 Task: Look for space in Upper Hutt, New Zealand from 12th August, 2023 to 16th August, 2023 for 8 adults in price range Rs.10000 to Rs.16000. Place can be private room with 8 bedrooms having 8 beds and 8 bathrooms. Property type can be house, flat, guest house, hotel. Amenities needed are: wifi, TV, free parkinig on premises, gym, breakfast. Booking option can be shelf check-in. Required host language is English.
Action: Mouse pressed left at (524, 101)
Screenshot: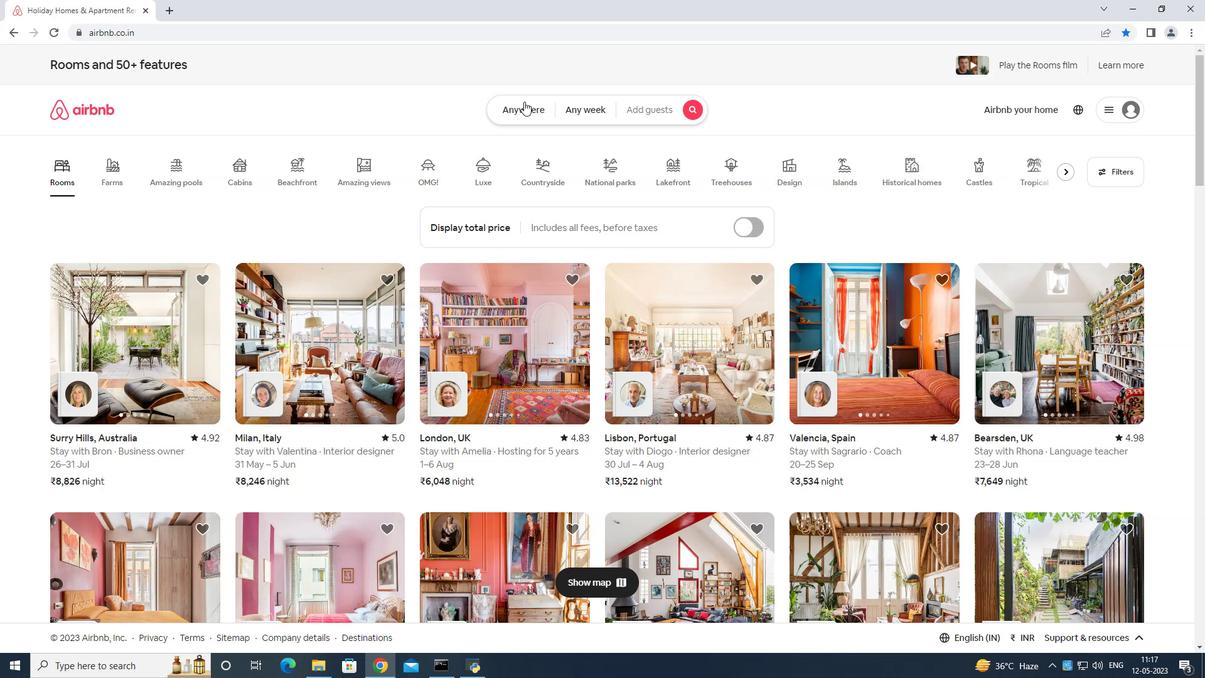 
Action: Mouse moved to (489, 149)
Screenshot: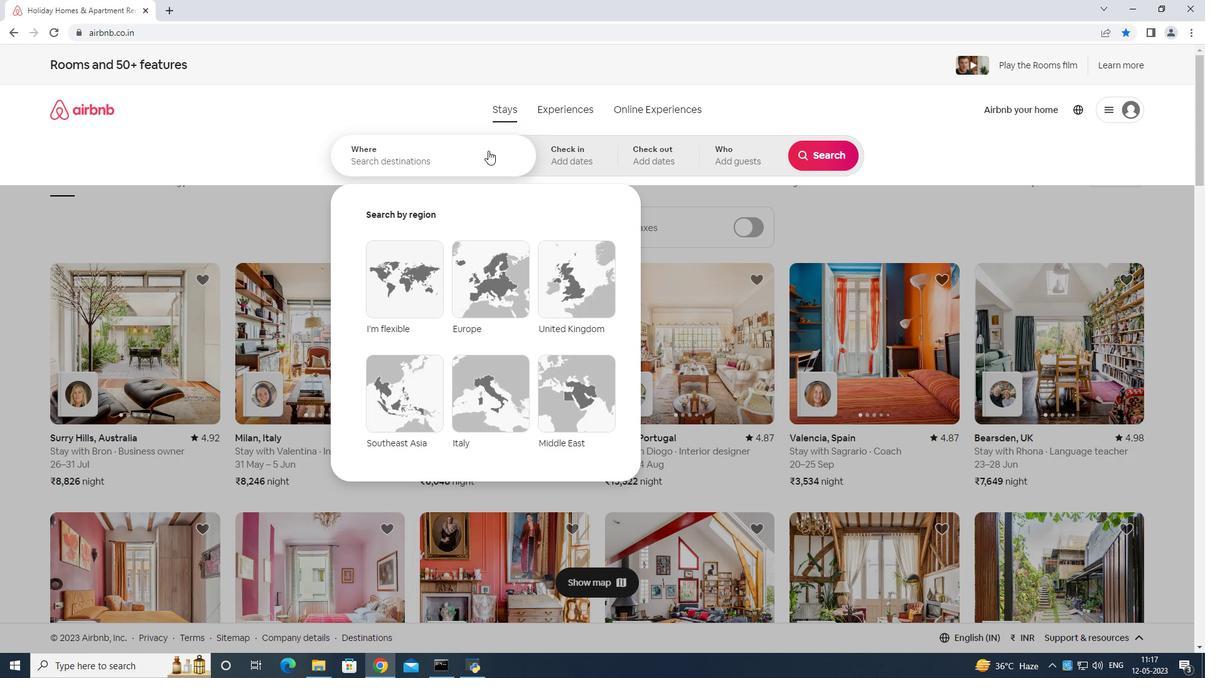 
Action: Mouse pressed left at (489, 149)
Screenshot: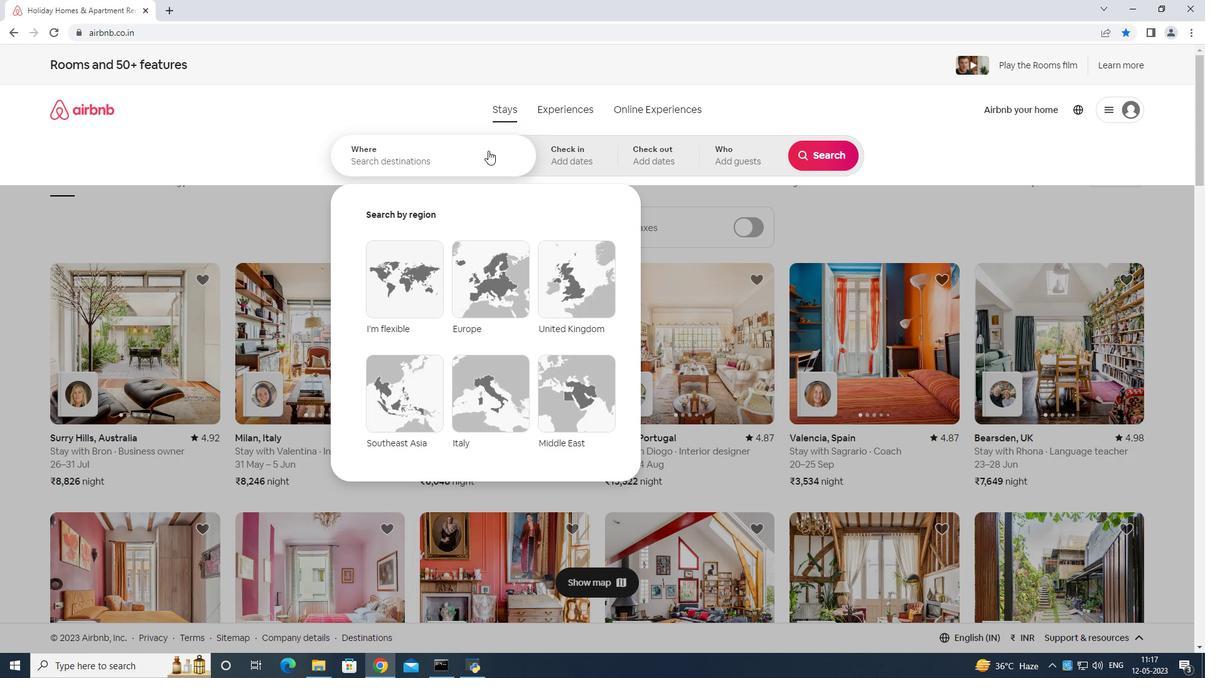 
Action: Mouse moved to (489, 149)
Screenshot: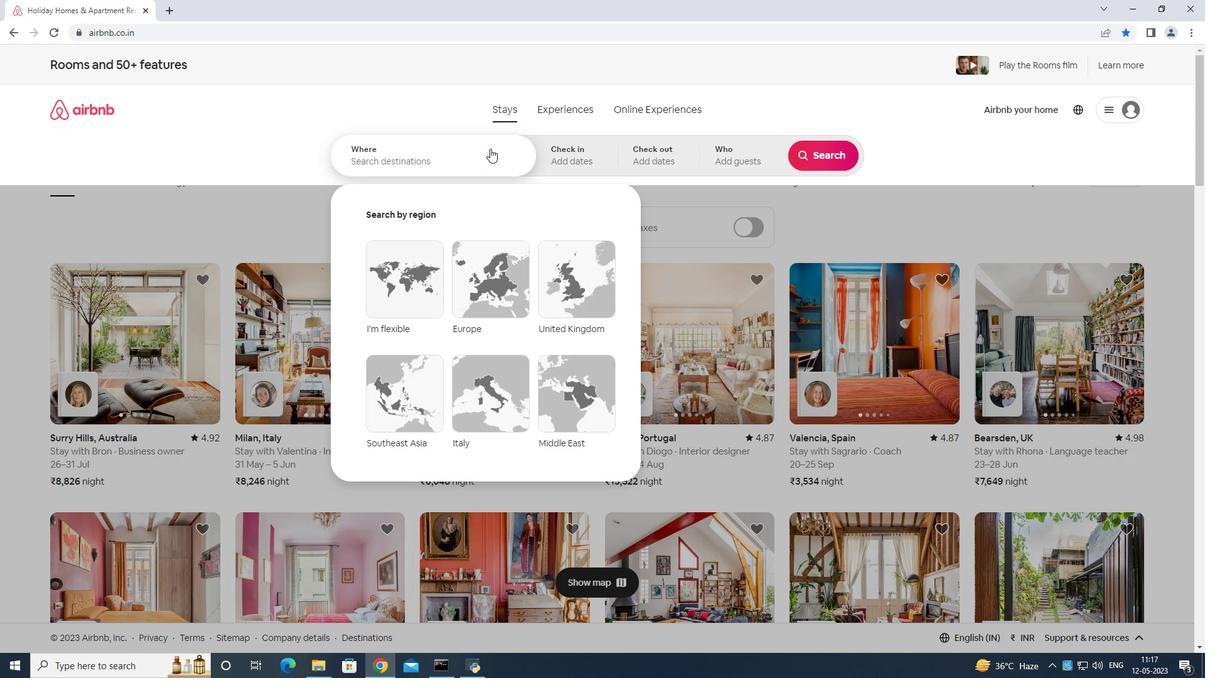 
Action: Key pressed <Key.shift>Upper<Key.space>hutt<Key.space>new<Key.space>zealand<Key.enter>
Screenshot: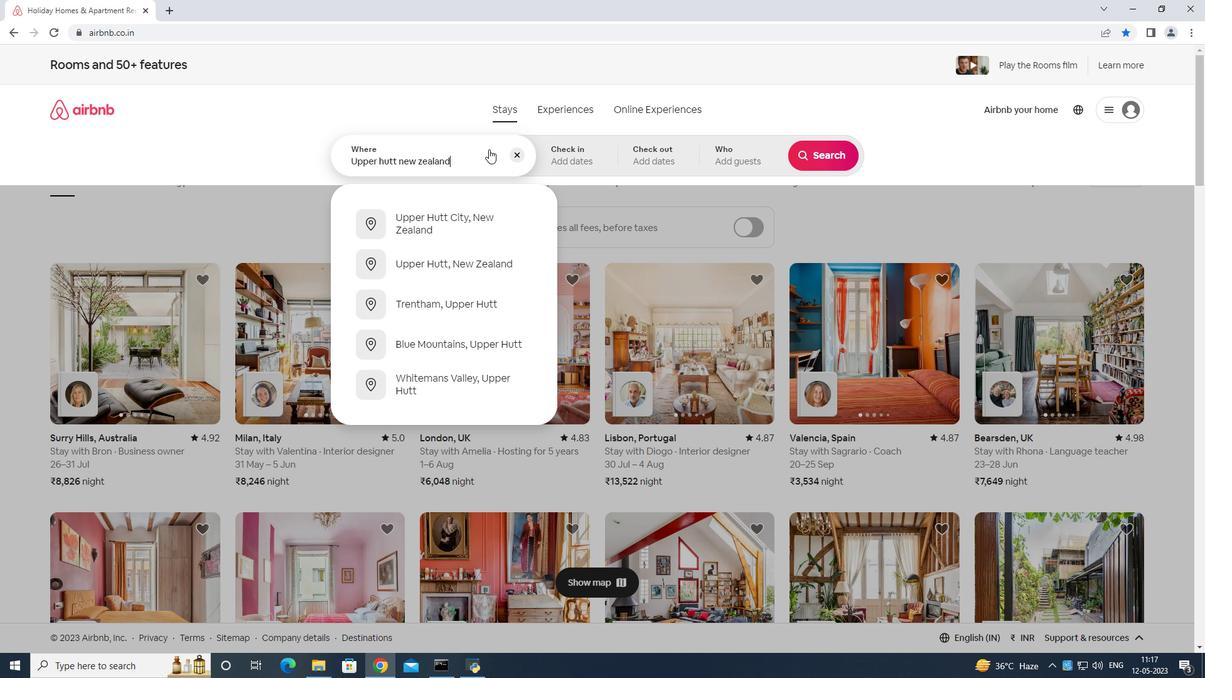 
Action: Mouse moved to (823, 248)
Screenshot: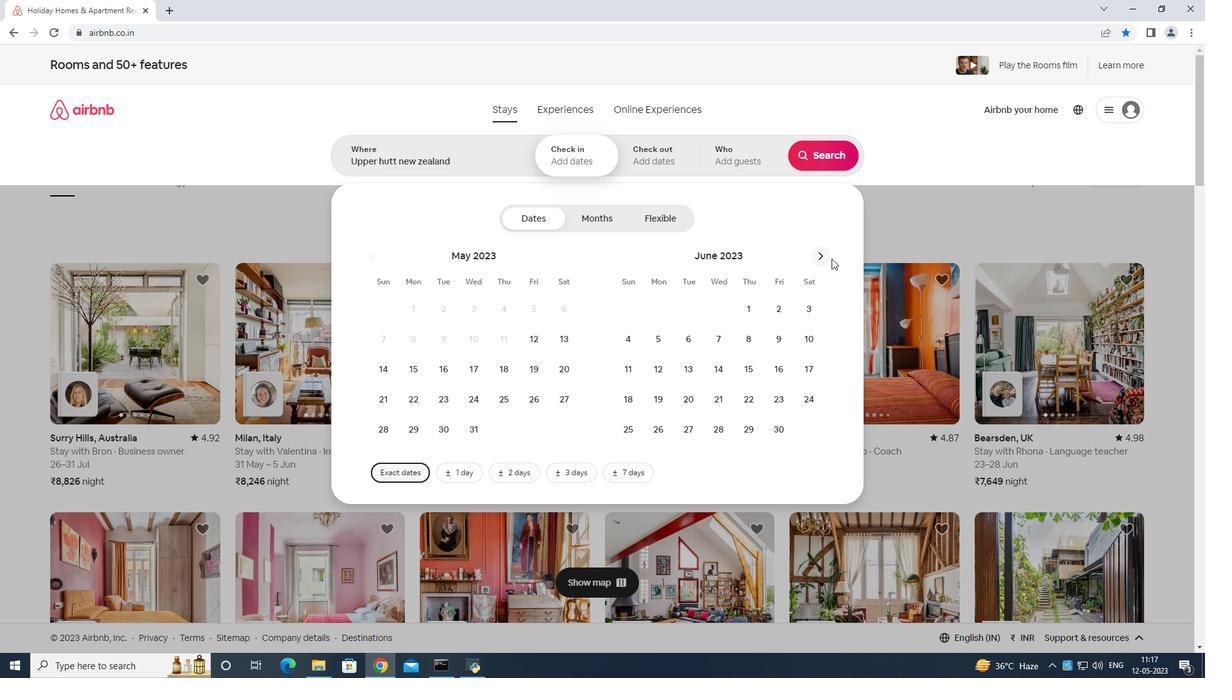 
Action: Mouse pressed left at (823, 248)
Screenshot: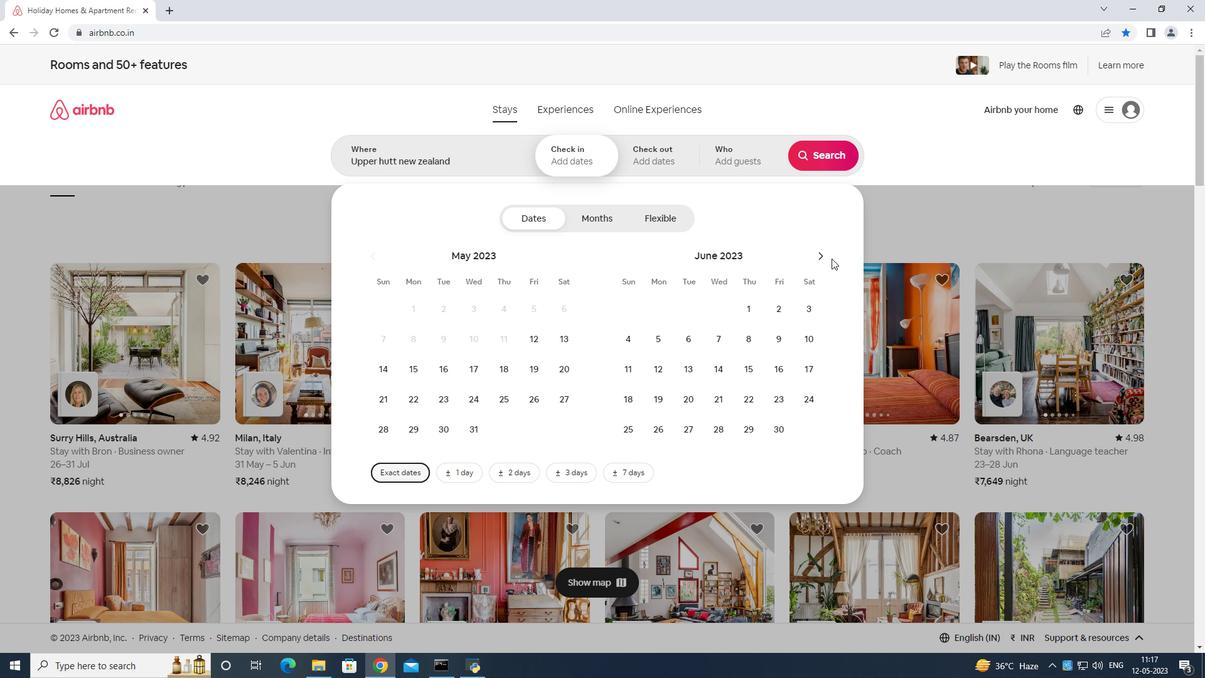 
Action: Mouse moved to (823, 248)
Screenshot: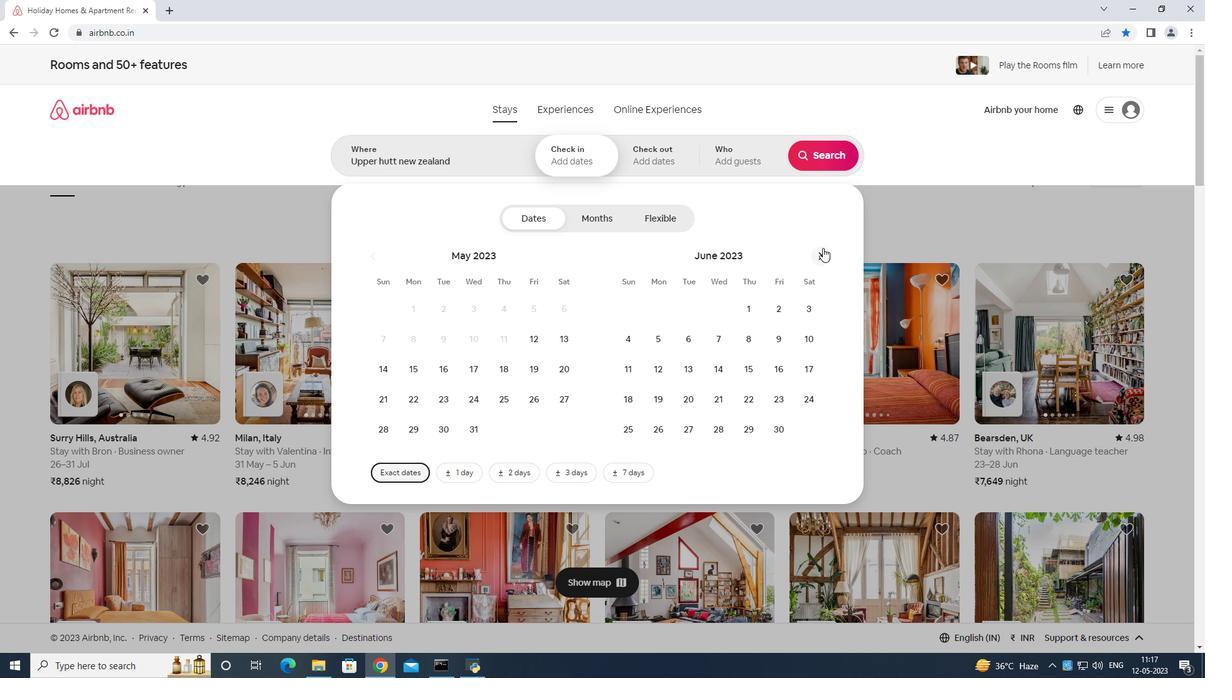
Action: Mouse pressed left at (823, 248)
Screenshot: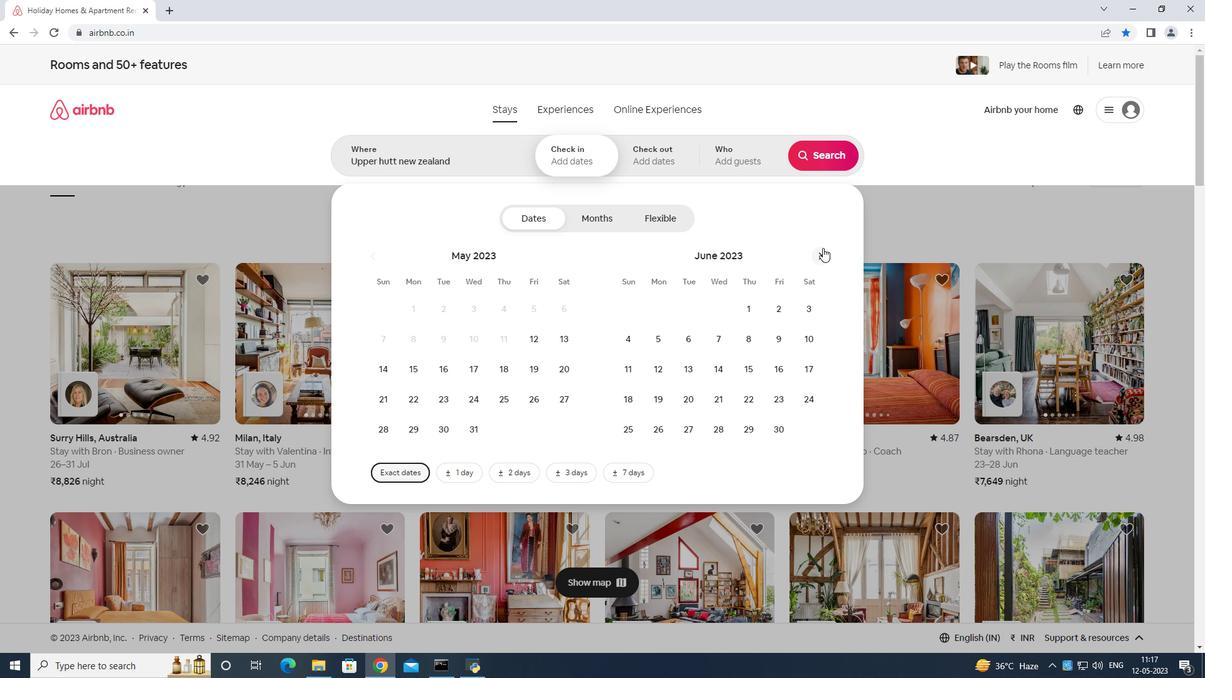 
Action: Mouse pressed left at (823, 248)
Screenshot: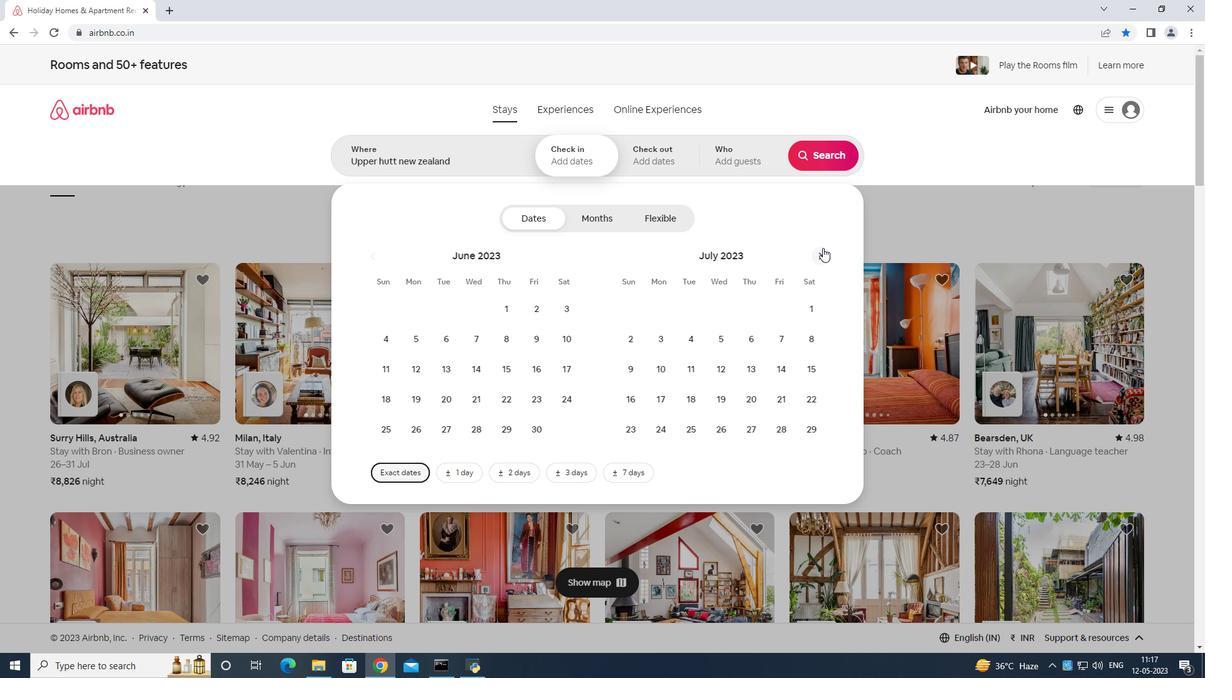 
Action: Mouse pressed left at (823, 248)
Screenshot: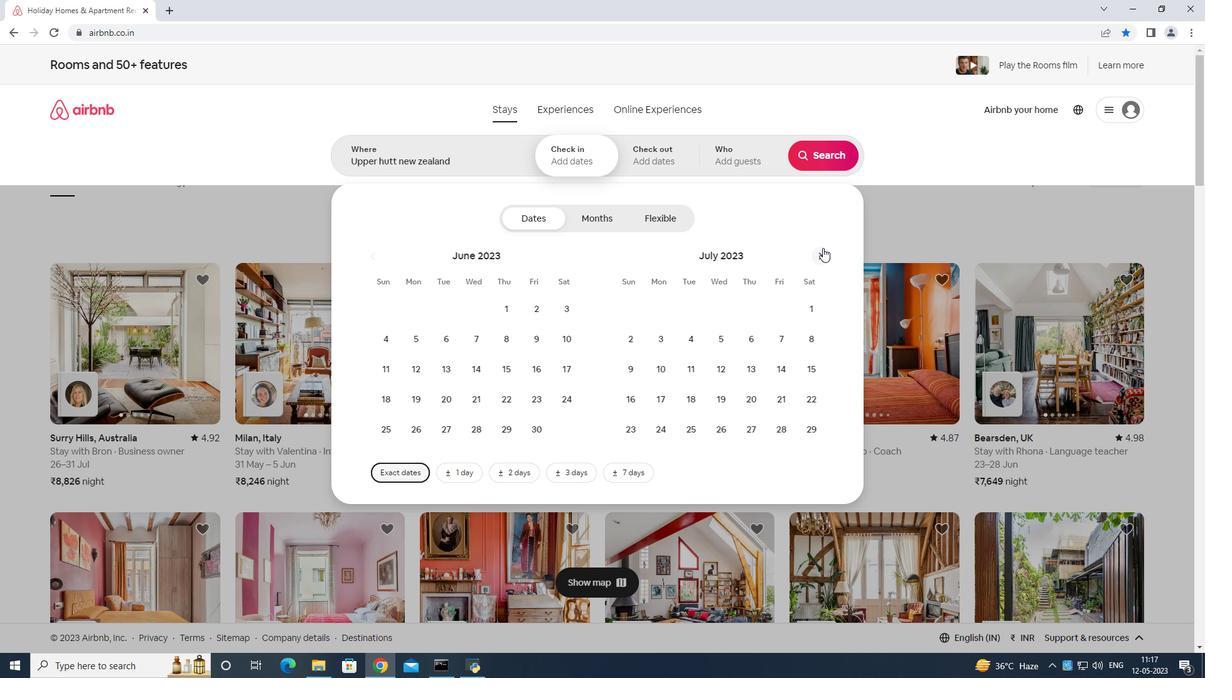 
Action: Mouse pressed left at (823, 248)
Screenshot: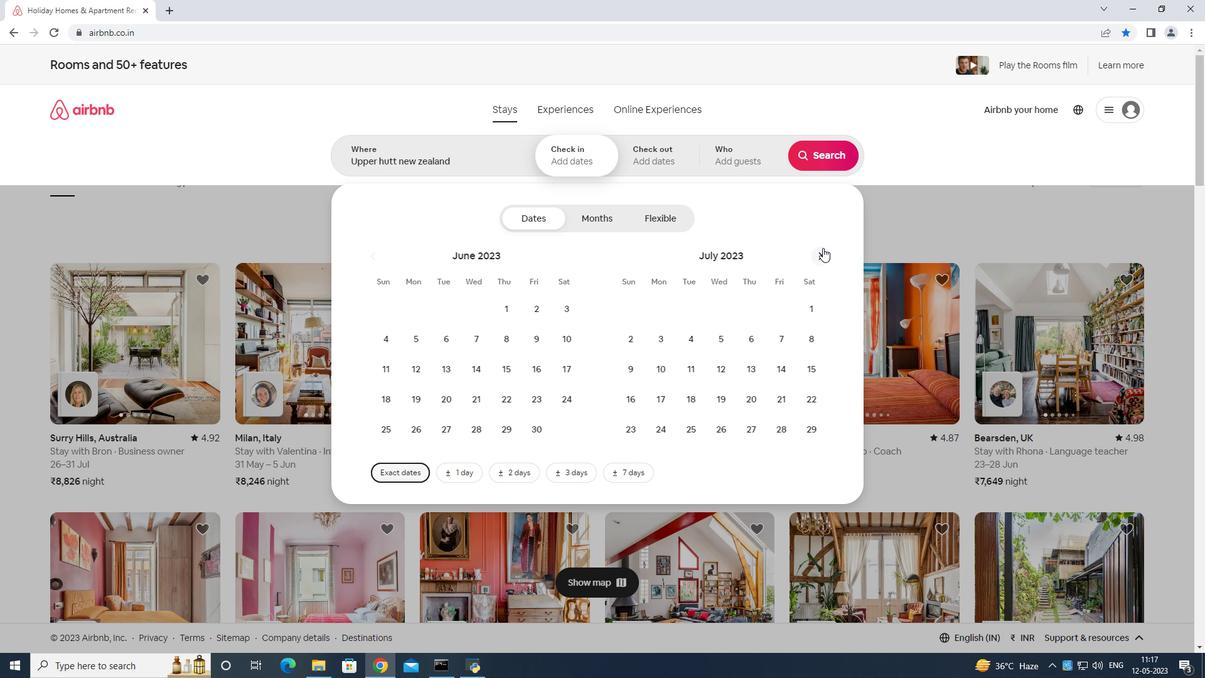 
Action: Mouse moved to (800, 340)
Screenshot: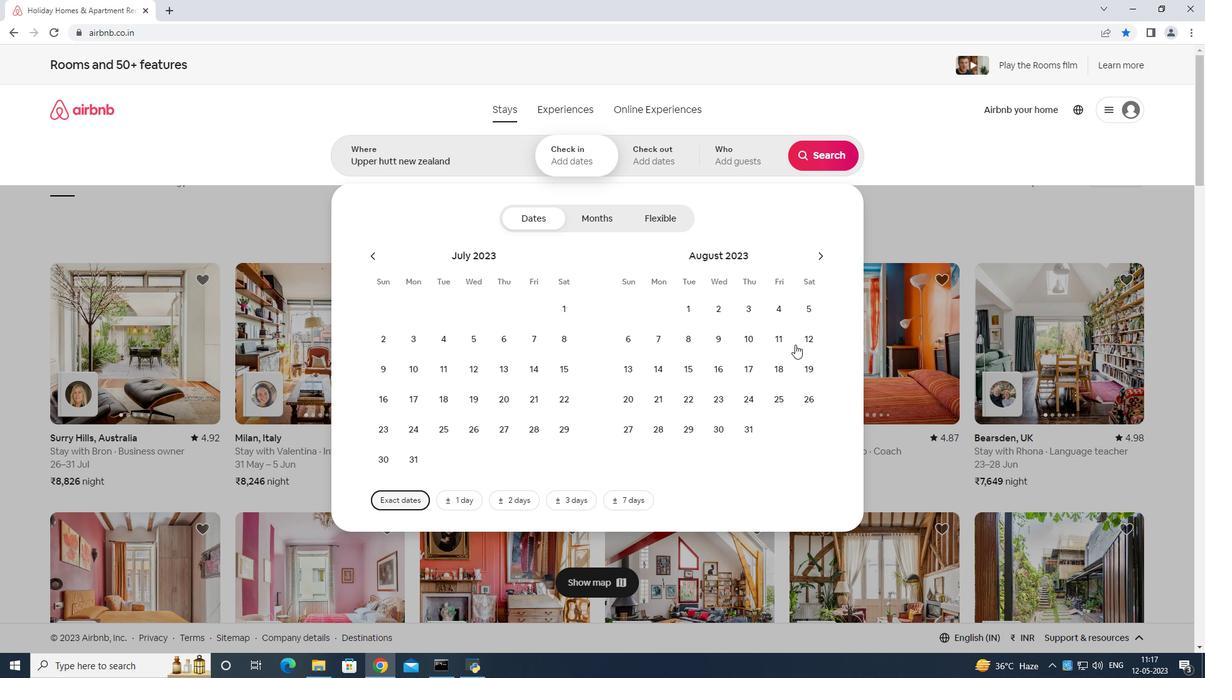 
Action: Mouse pressed left at (800, 340)
Screenshot: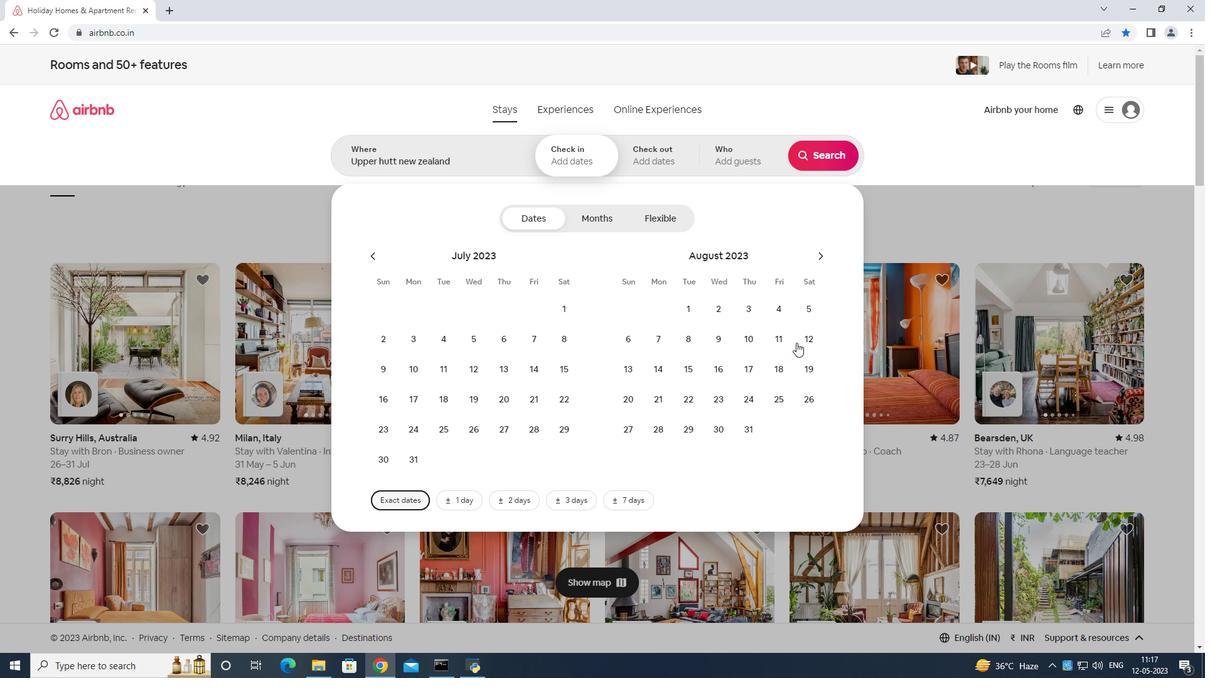 
Action: Mouse moved to (714, 362)
Screenshot: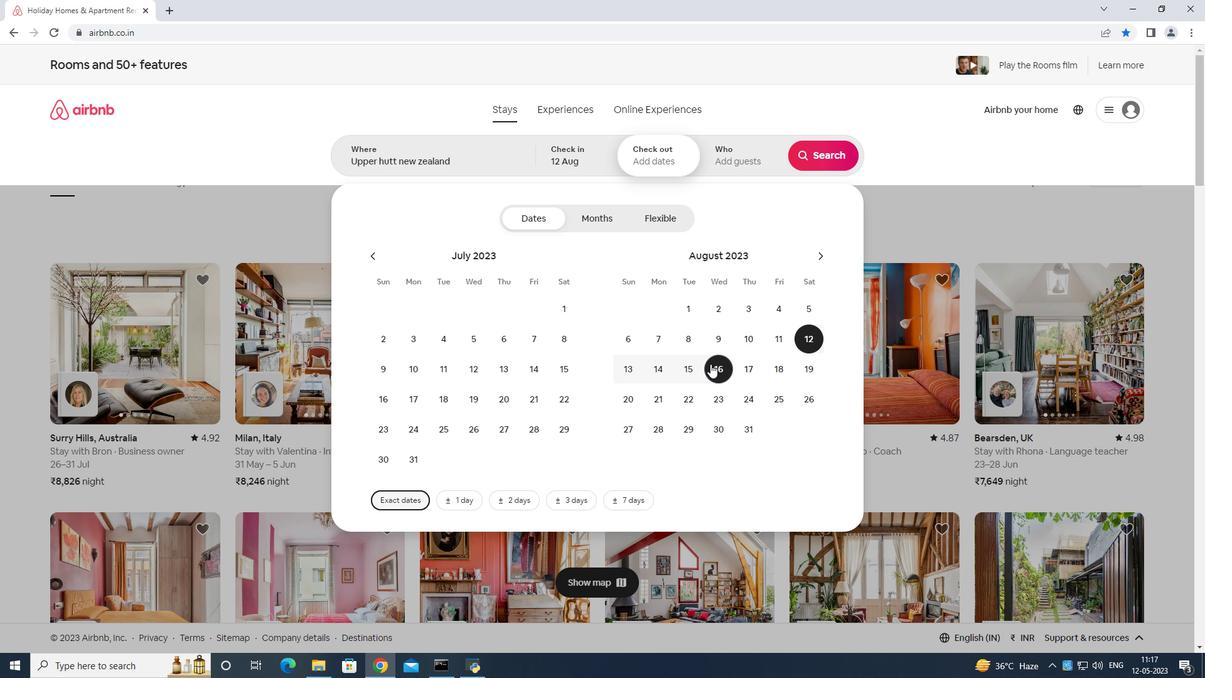 
Action: Mouse pressed left at (714, 362)
Screenshot: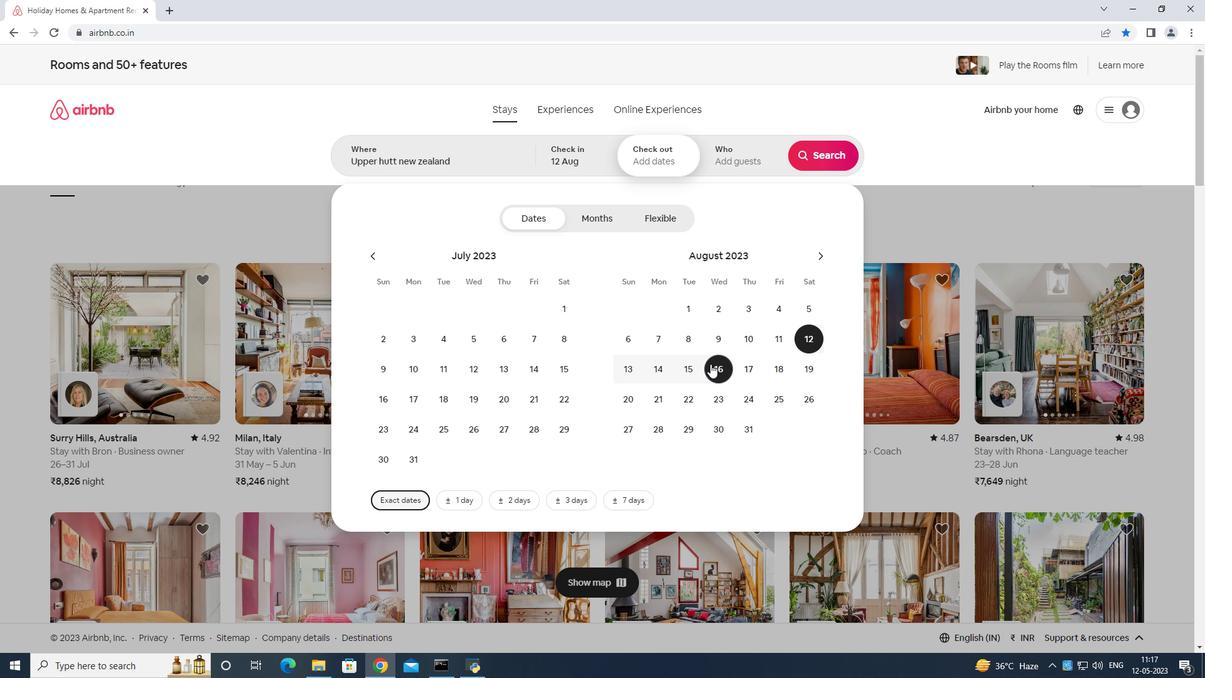 
Action: Mouse moved to (729, 141)
Screenshot: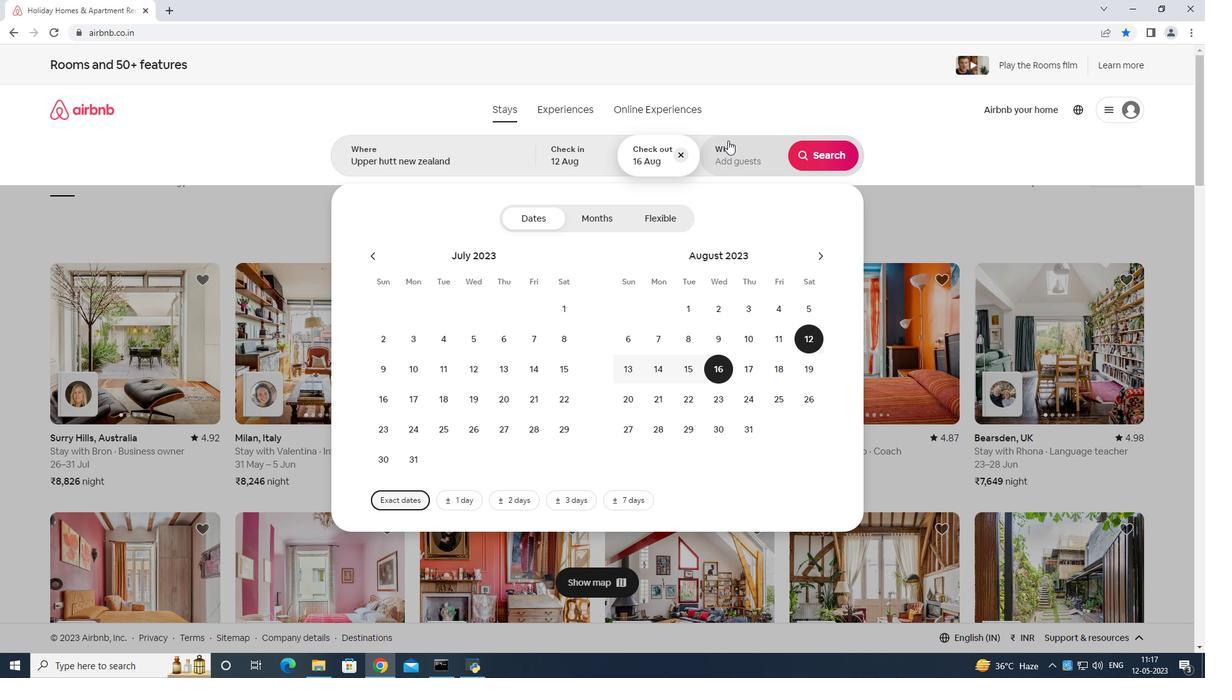 
Action: Mouse pressed left at (729, 141)
Screenshot: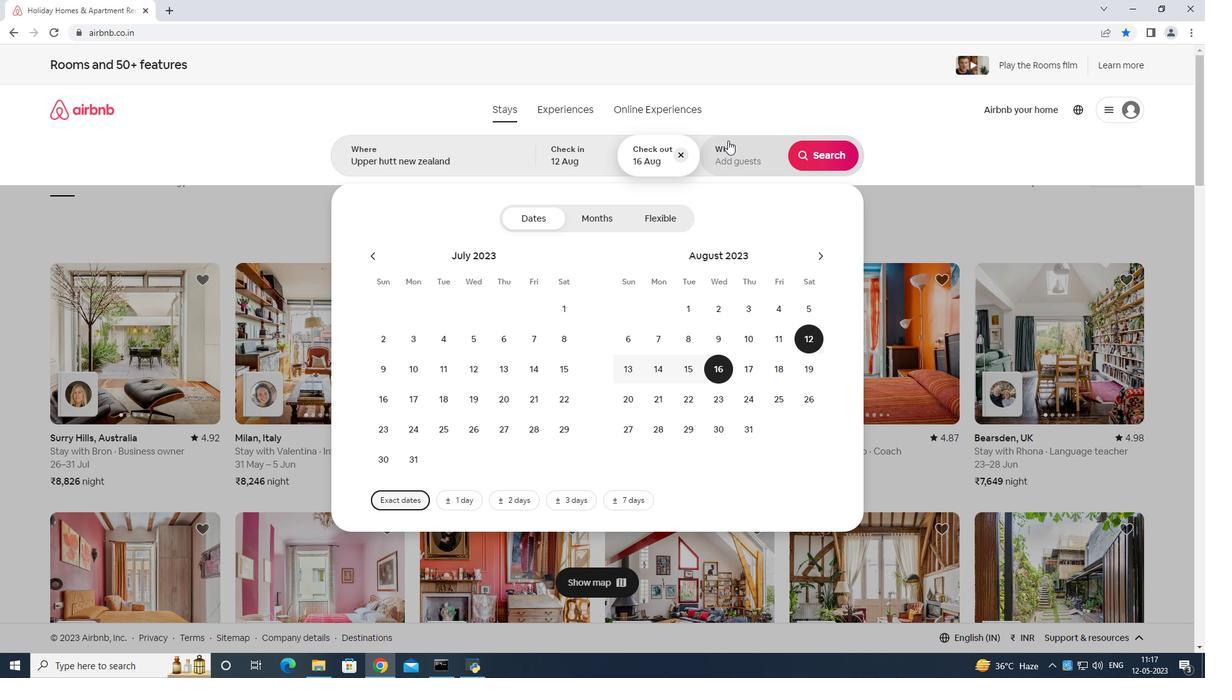 
Action: Mouse moved to (825, 223)
Screenshot: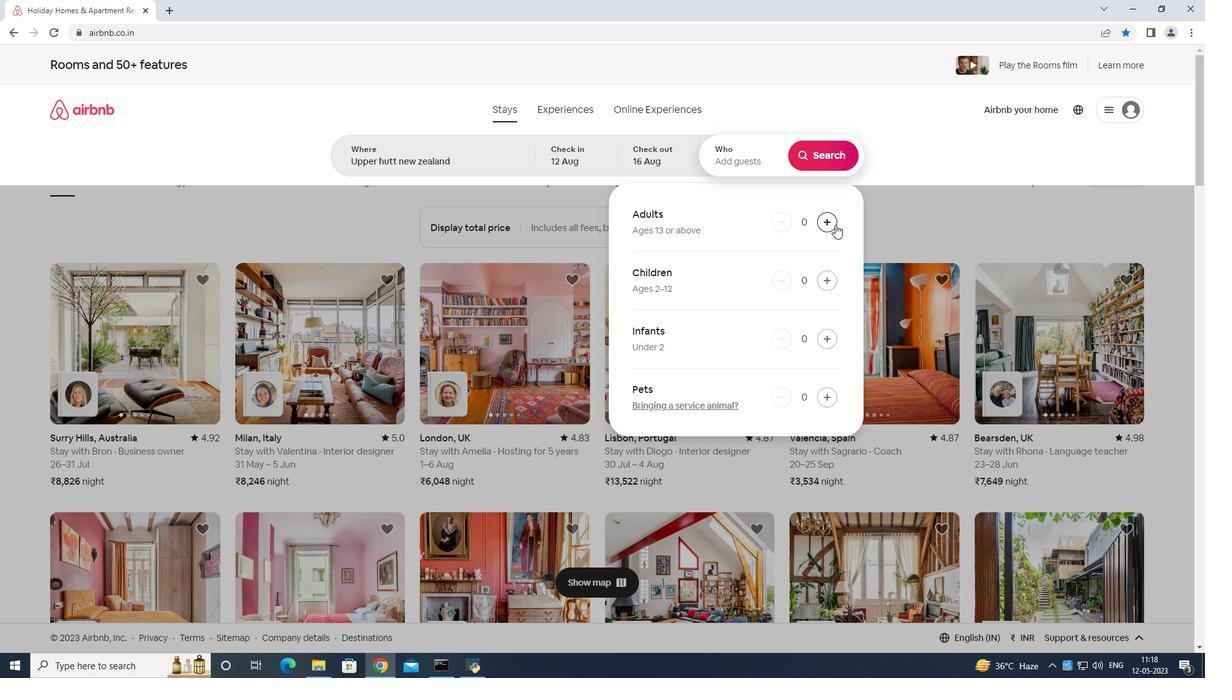 
Action: Mouse pressed left at (825, 223)
Screenshot: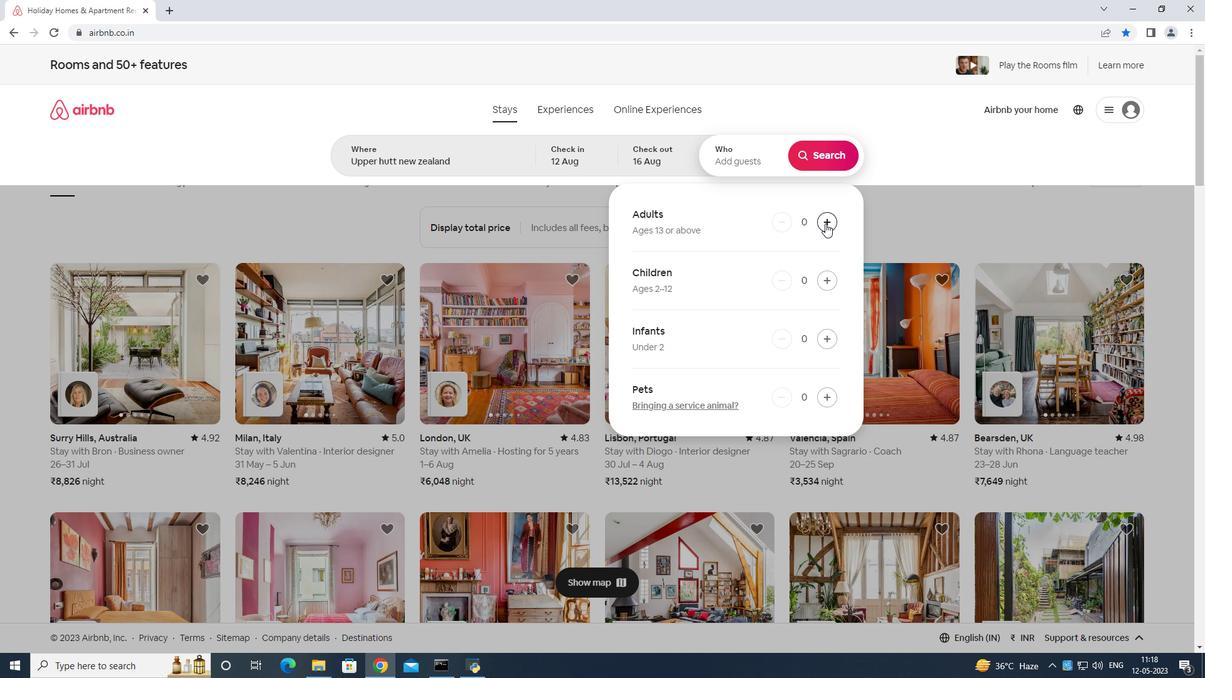 
Action: Mouse pressed left at (825, 223)
Screenshot: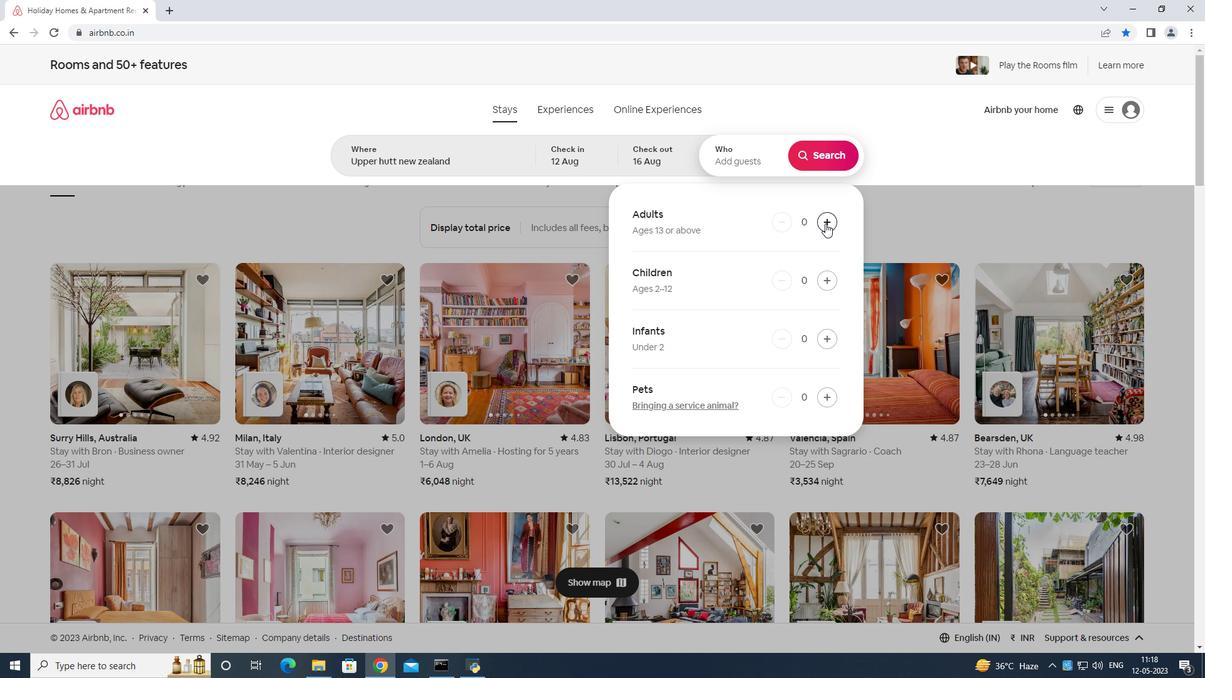 
Action: Mouse moved to (826, 222)
Screenshot: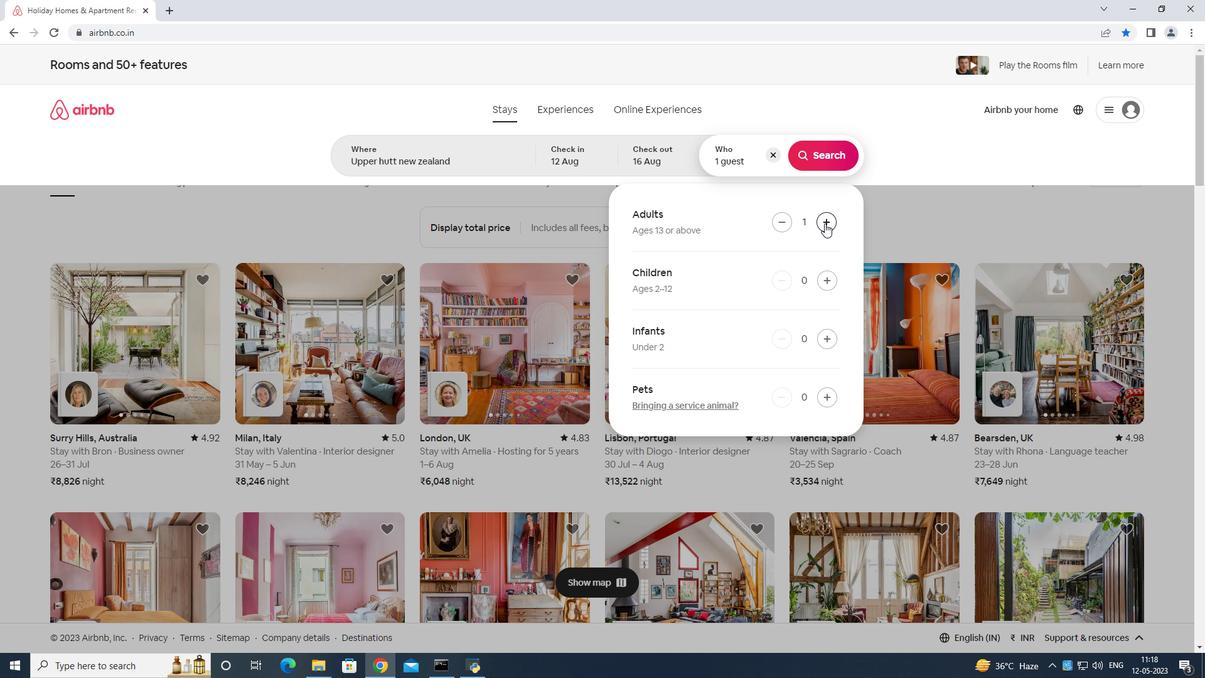 
Action: Mouse pressed left at (826, 222)
Screenshot: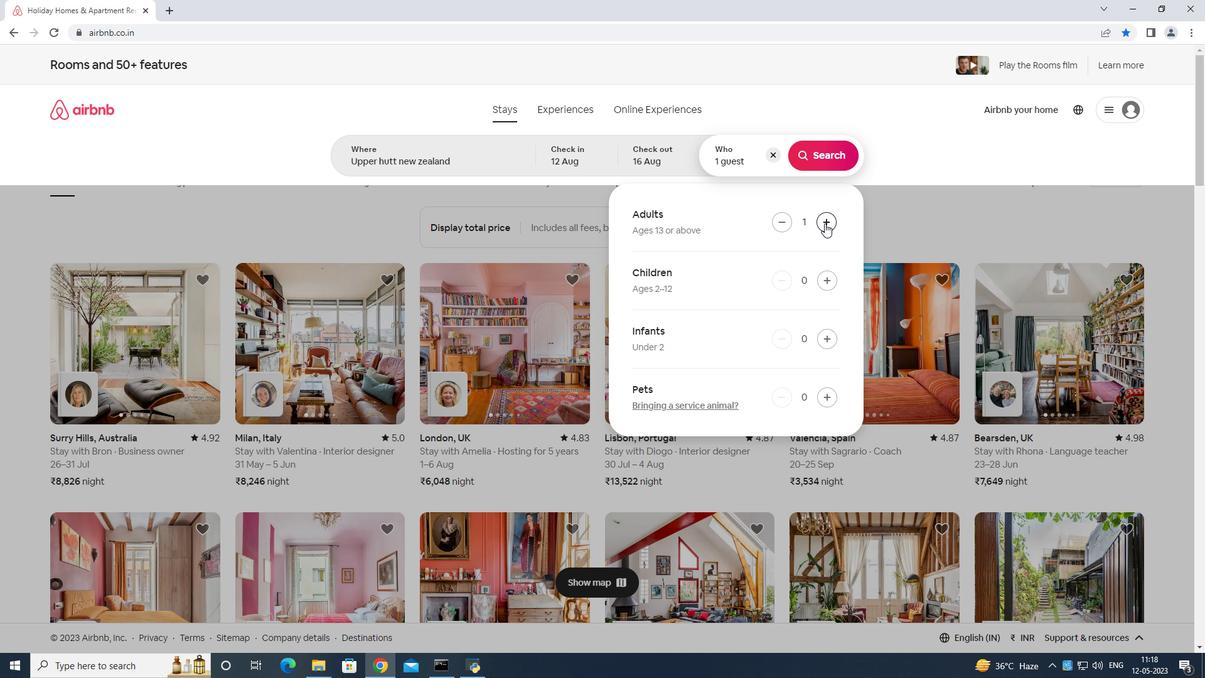 
Action: Mouse moved to (827, 221)
Screenshot: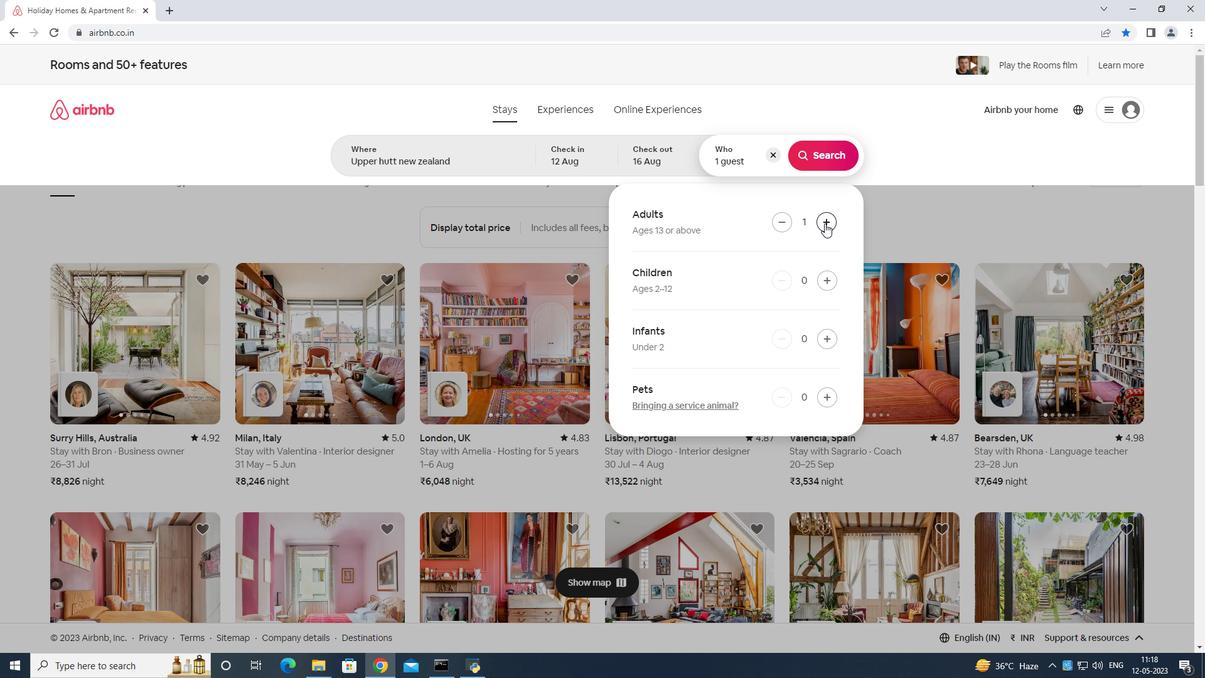 
Action: Mouse pressed left at (827, 221)
Screenshot: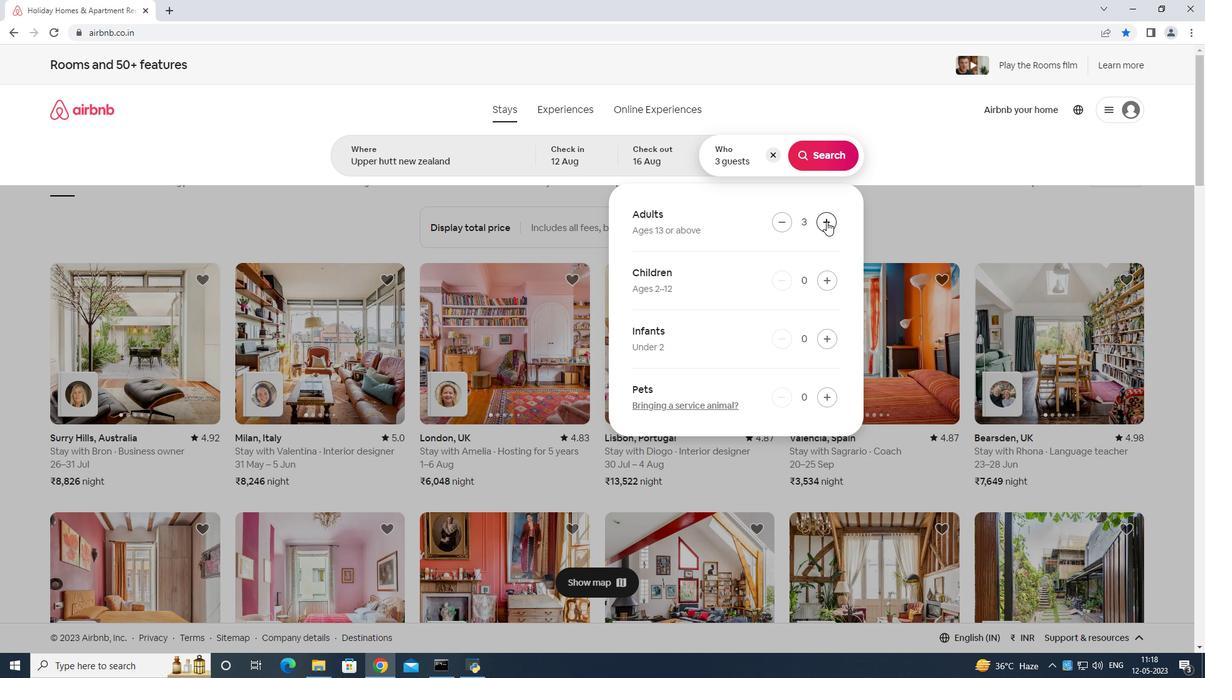 
Action: Mouse moved to (827, 221)
Screenshot: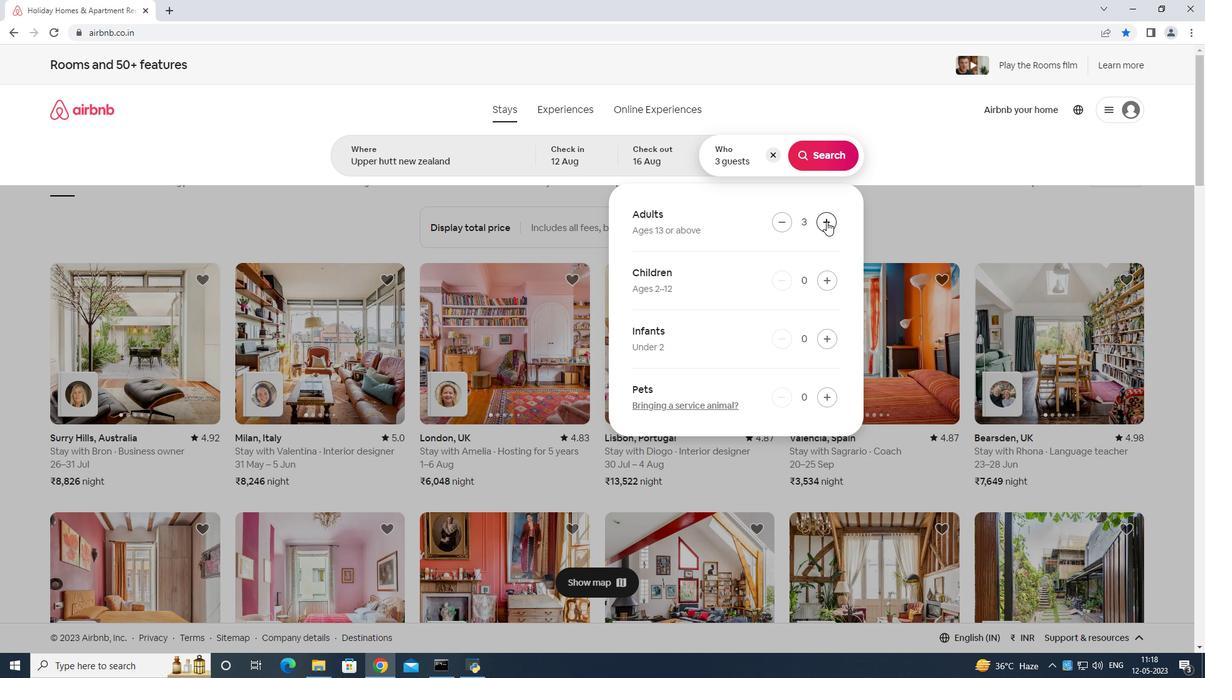 
Action: Mouse pressed left at (827, 221)
Screenshot: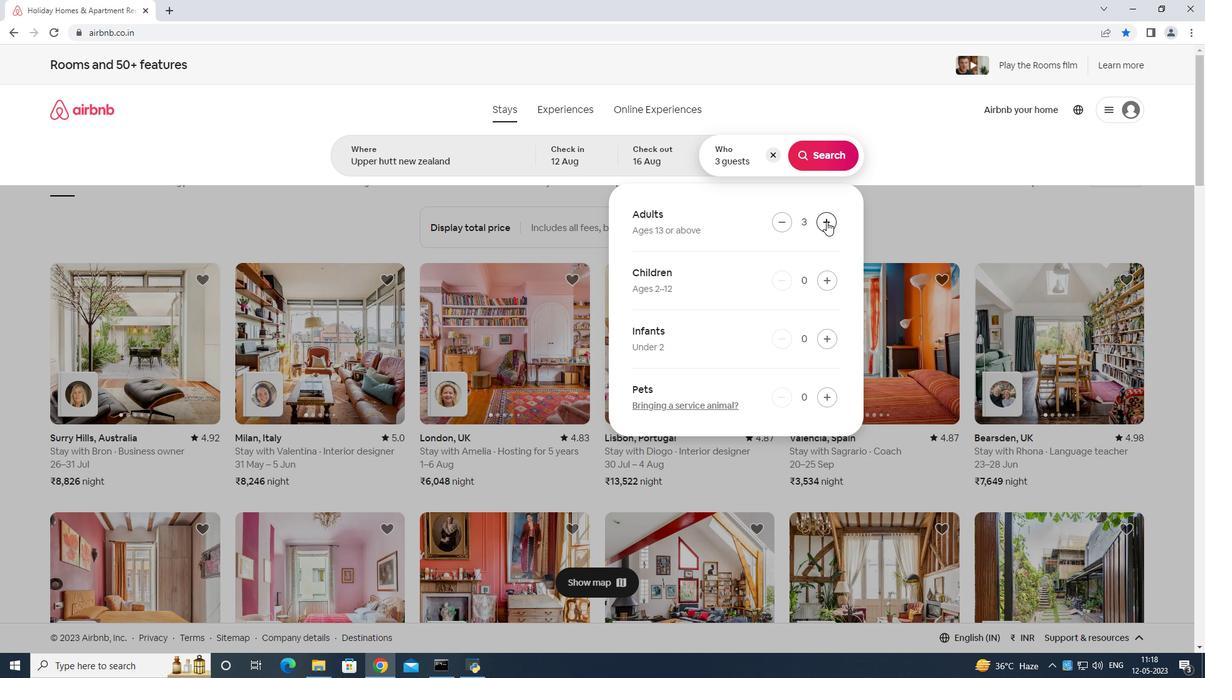 
Action: Mouse moved to (828, 221)
Screenshot: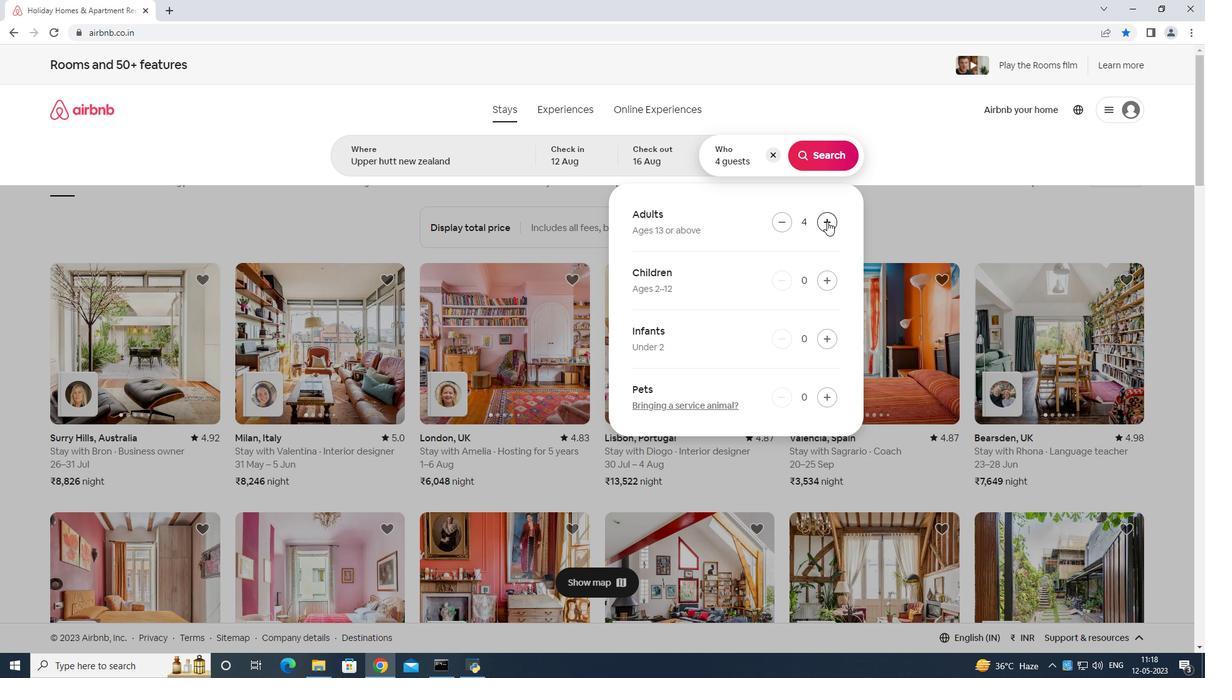 
Action: Mouse pressed left at (828, 221)
Screenshot: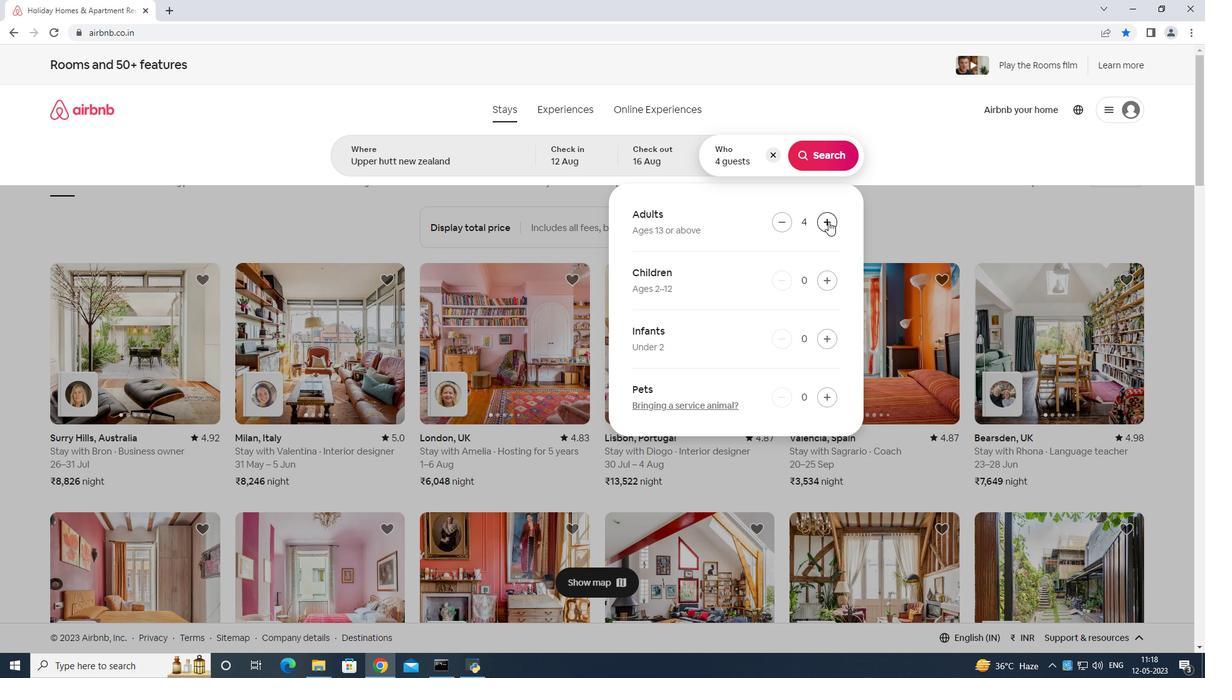 
Action: Mouse pressed left at (828, 221)
Screenshot: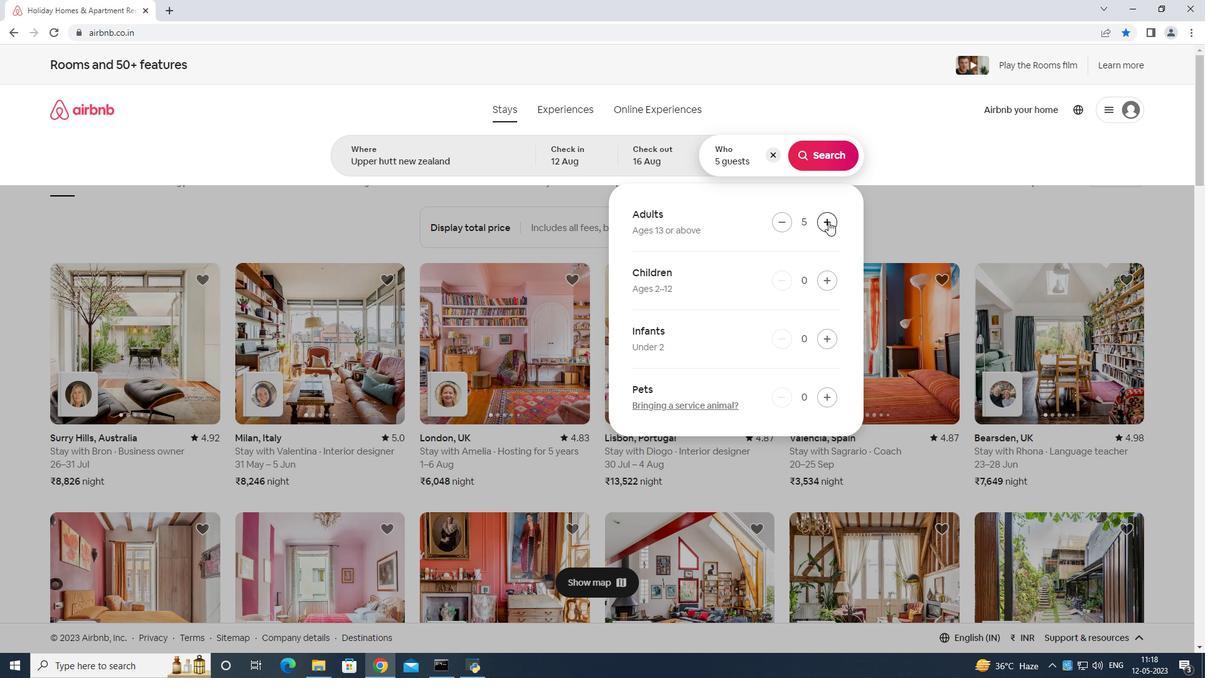 
Action: Mouse pressed left at (828, 221)
Screenshot: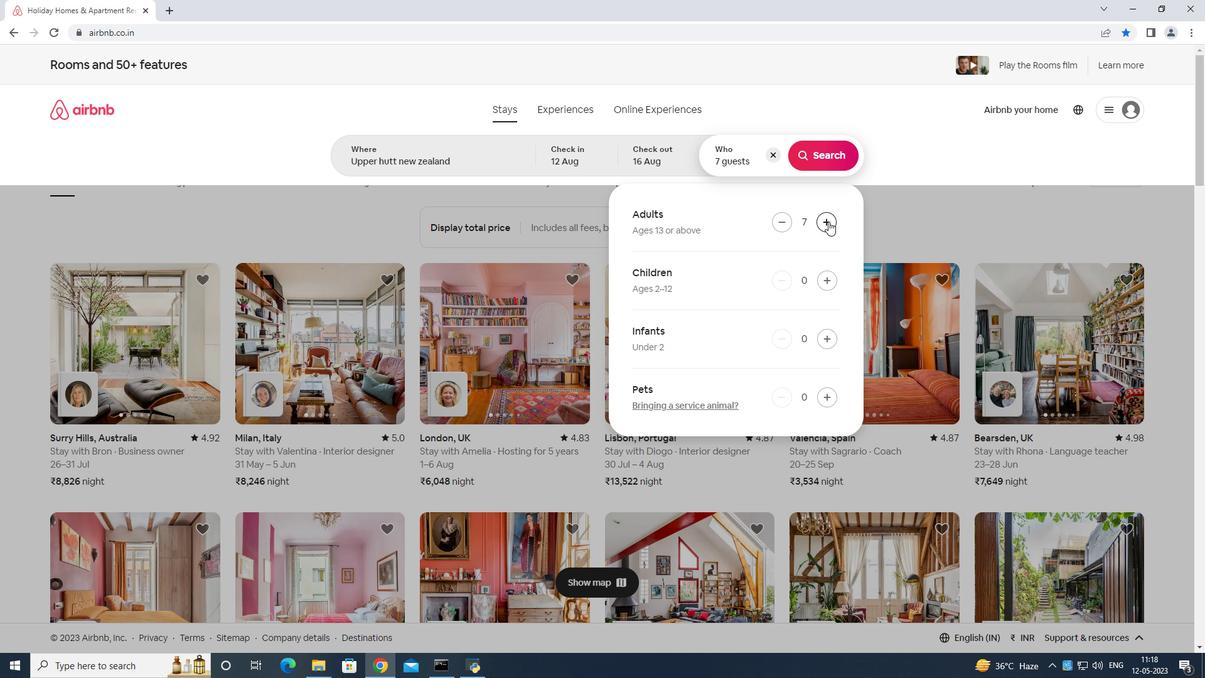 
Action: Mouse moved to (833, 155)
Screenshot: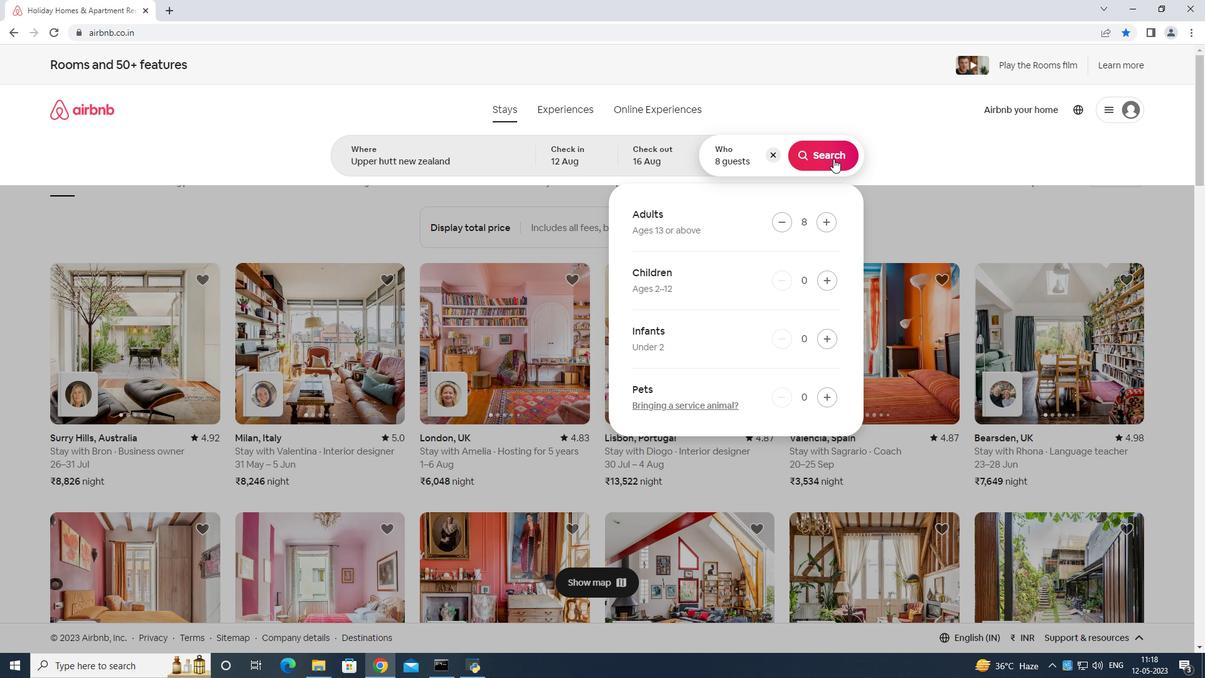 
Action: Mouse pressed left at (833, 155)
Screenshot: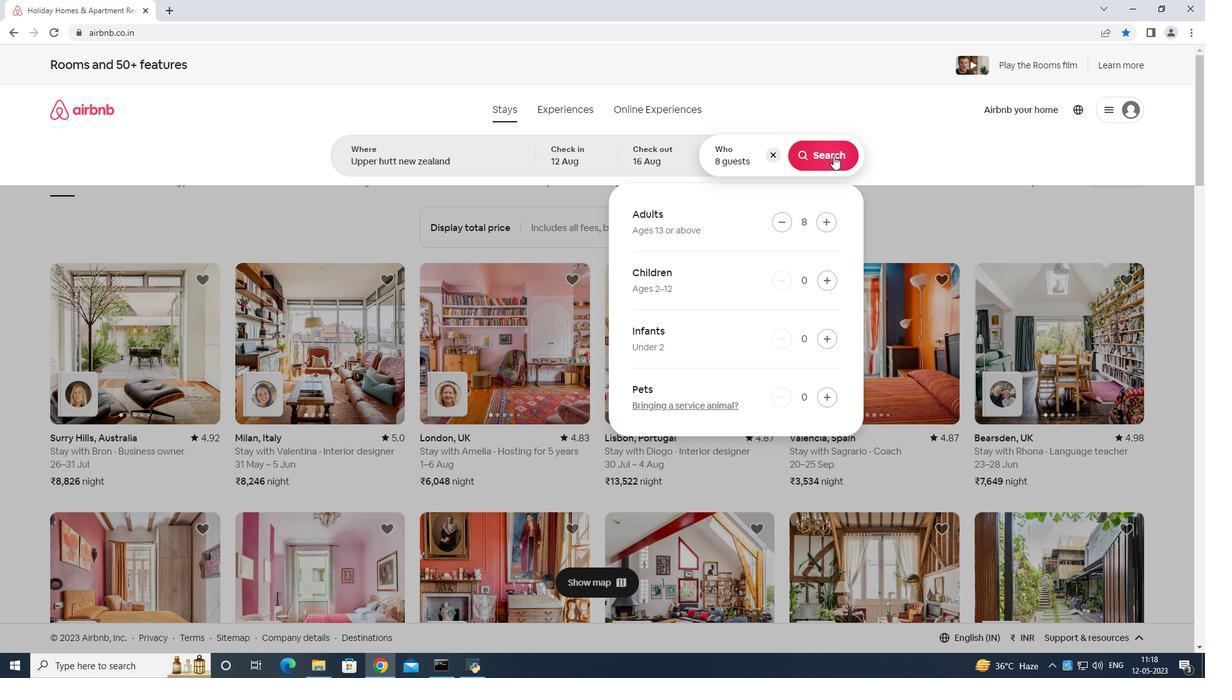 
Action: Mouse moved to (1146, 111)
Screenshot: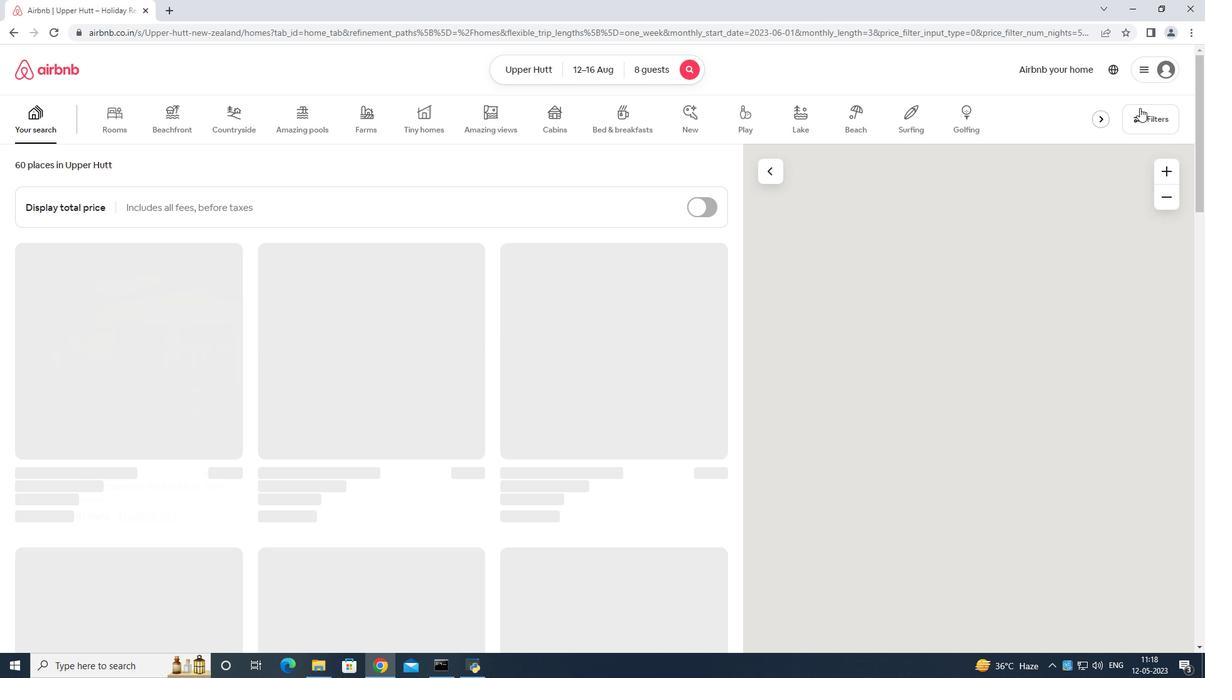 
Action: Mouse pressed left at (1146, 111)
Screenshot: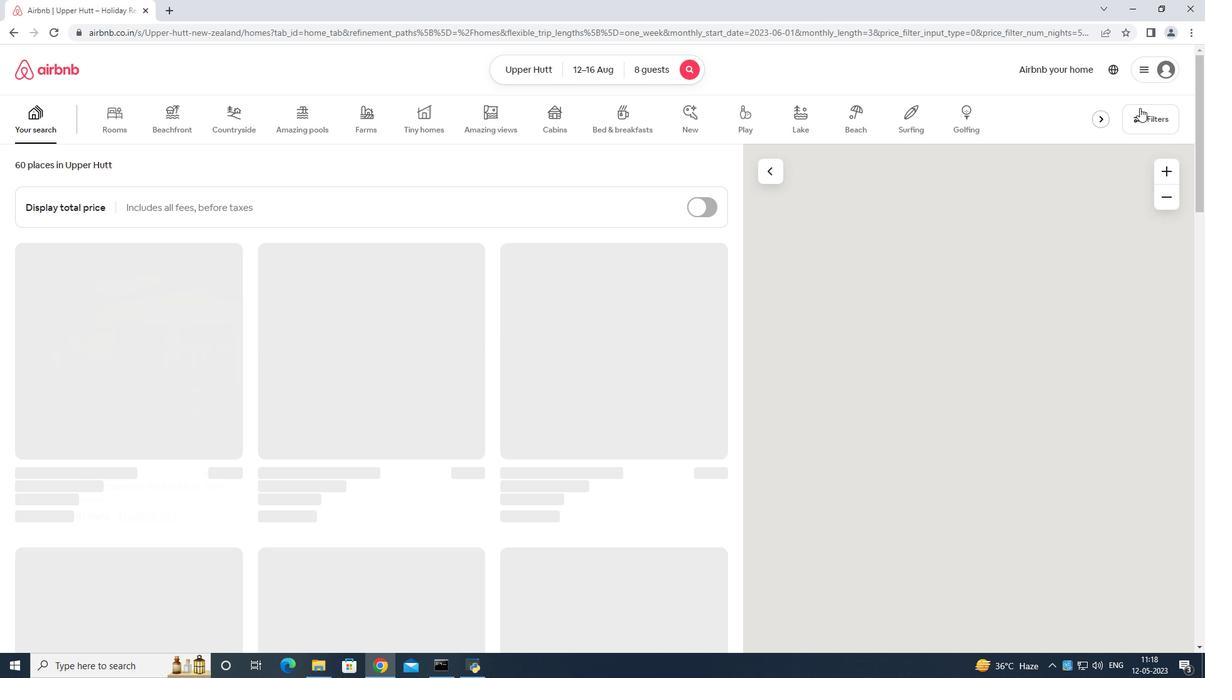 
Action: Mouse moved to (568, 419)
Screenshot: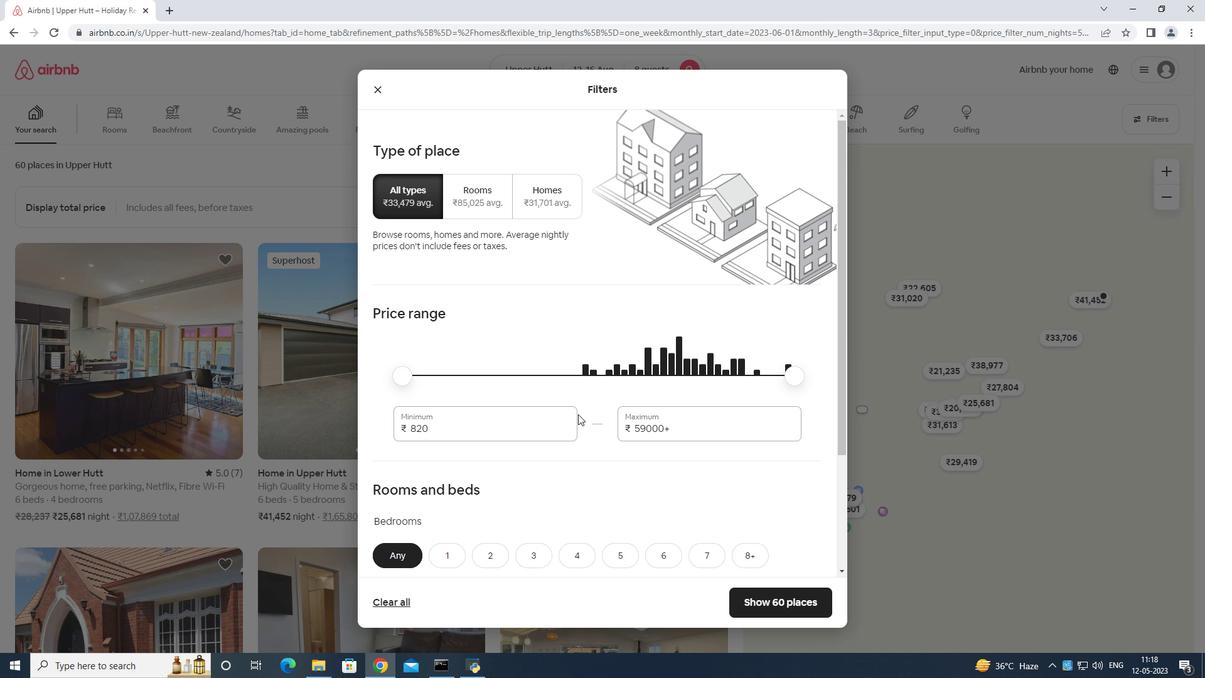 
Action: Mouse pressed left at (568, 419)
Screenshot: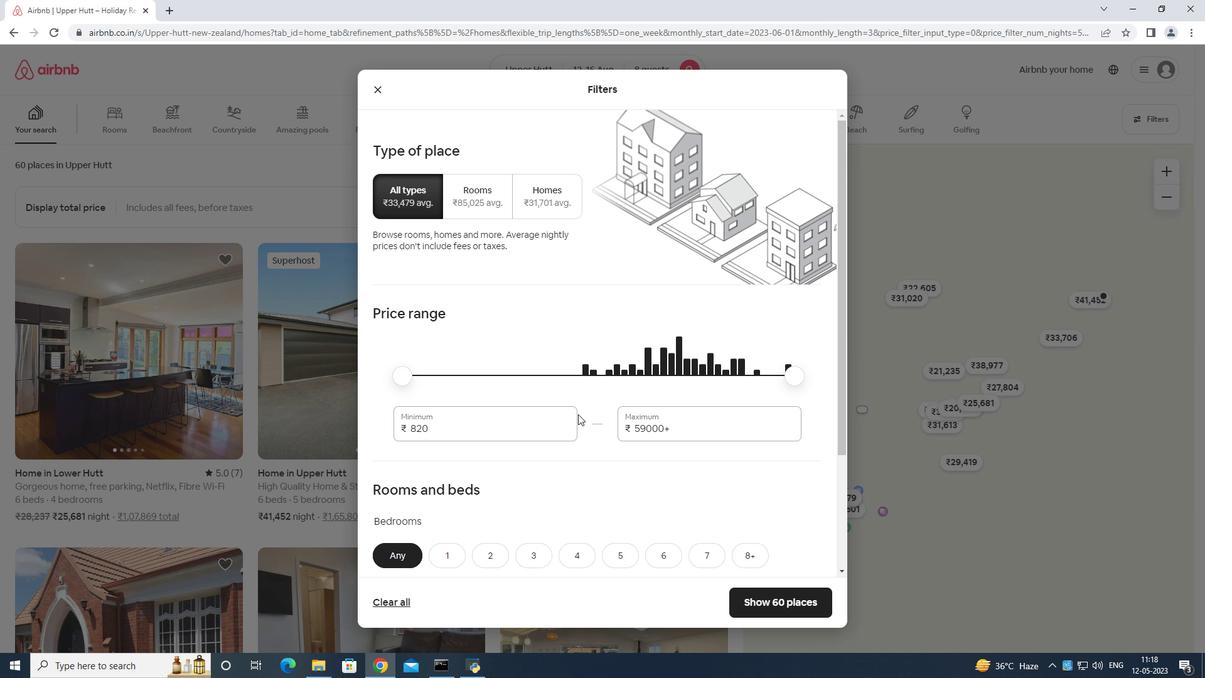 
Action: Mouse moved to (565, 415)
Screenshot: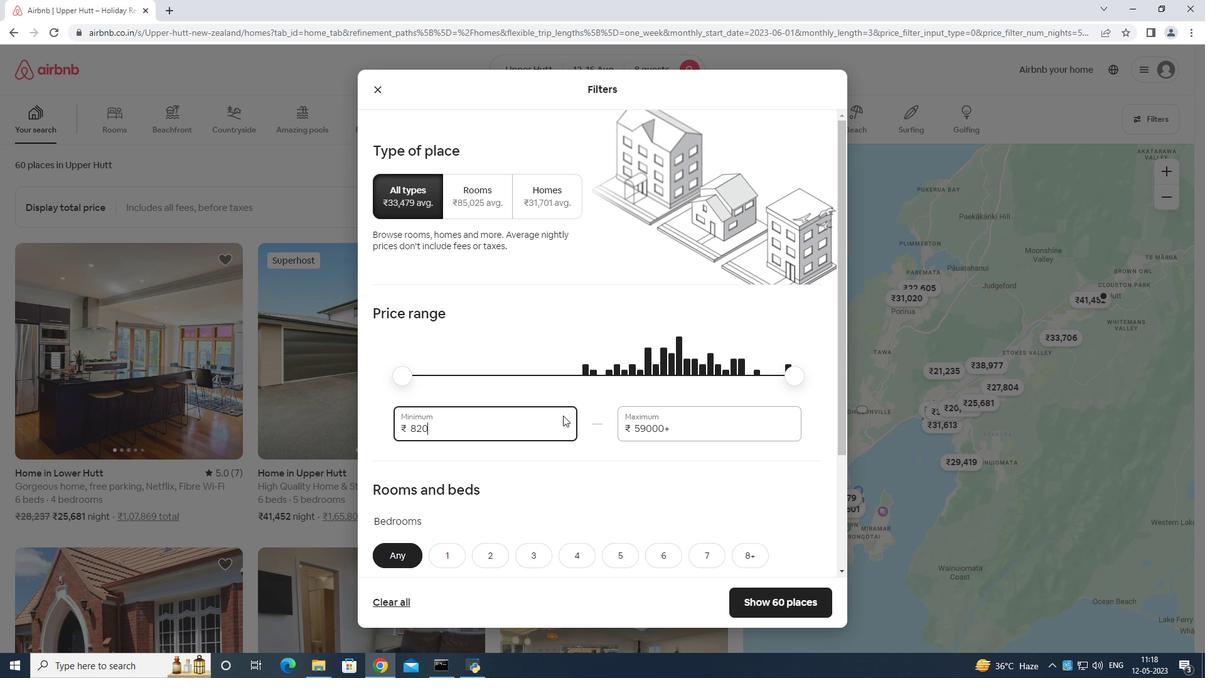 
Action: Key pressed <Key.backspace>
Screenshot: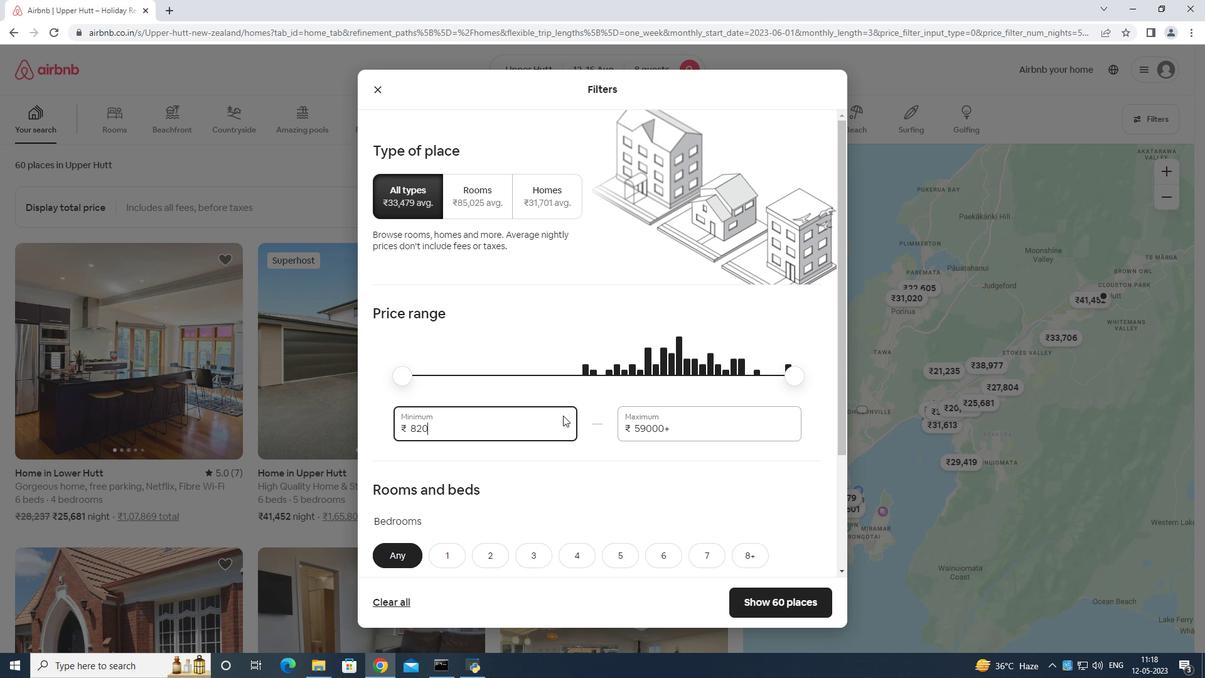 
Action: Mouse moved to (567, 414)
Screenshot: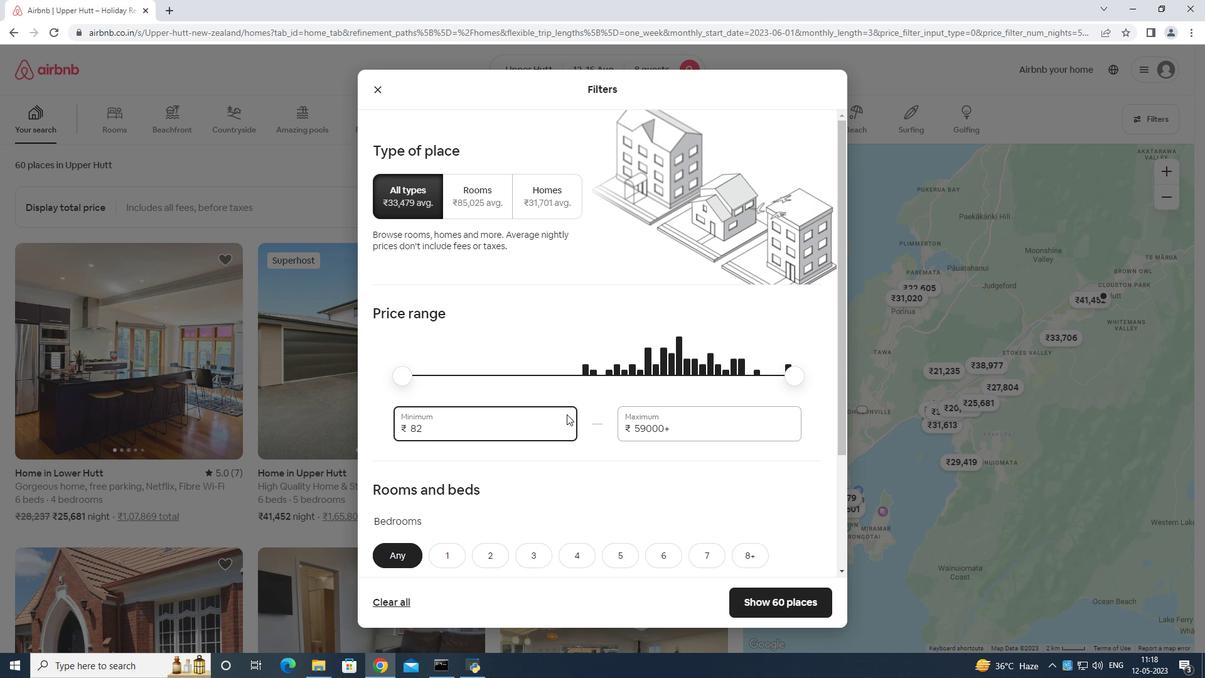 
Action: Key pressed <Key.backspace><Key.backspace>
Screenshot: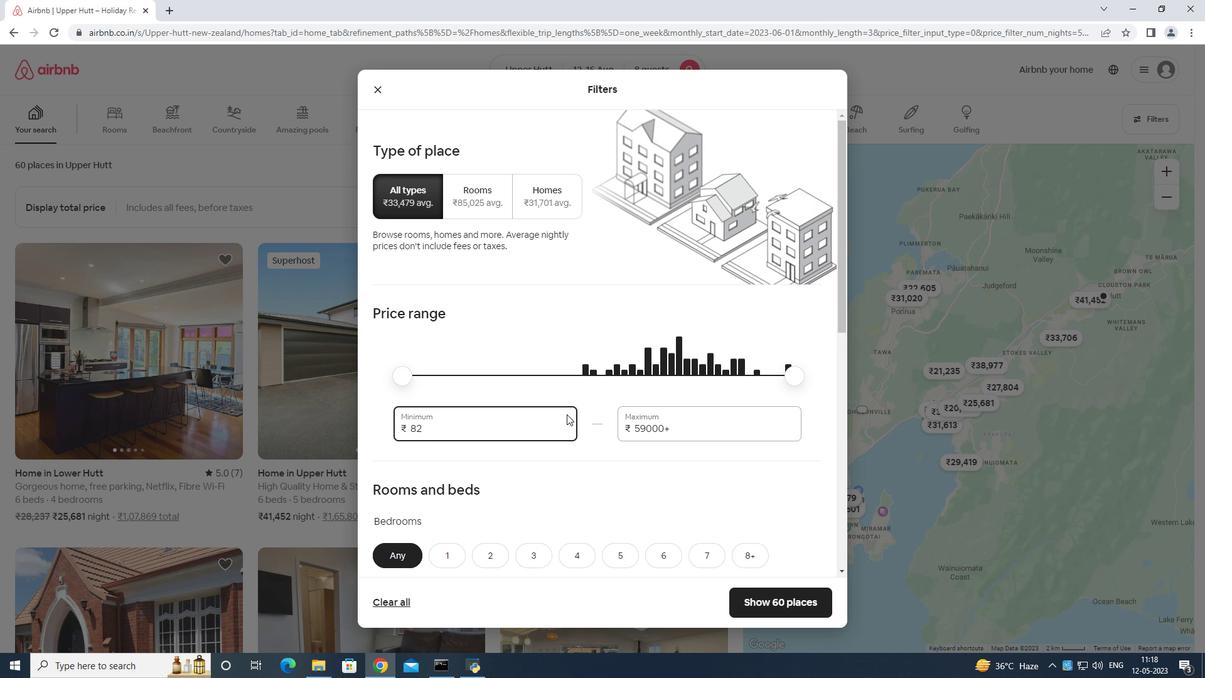 
Action: Mouse moved to (567, 414)
Screenshot: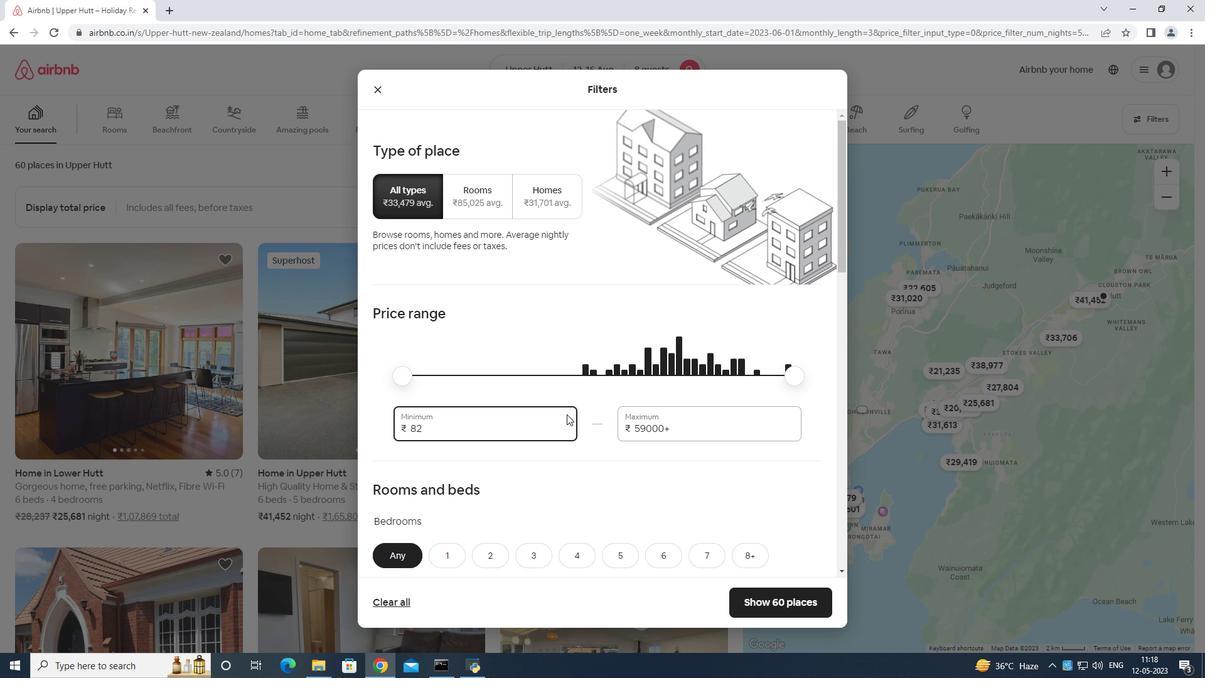 
Action: Key pressed <Key.backspace>
Screenshot: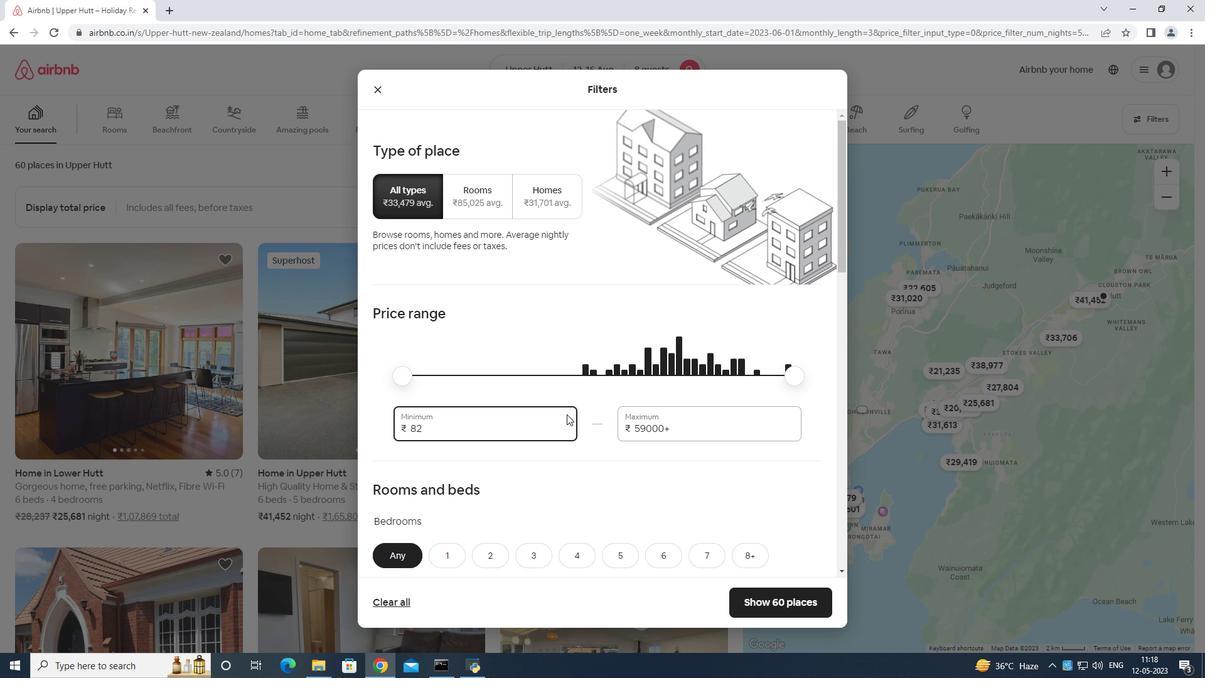 
Action: Mouse moved to (568, 413)
Screenshot: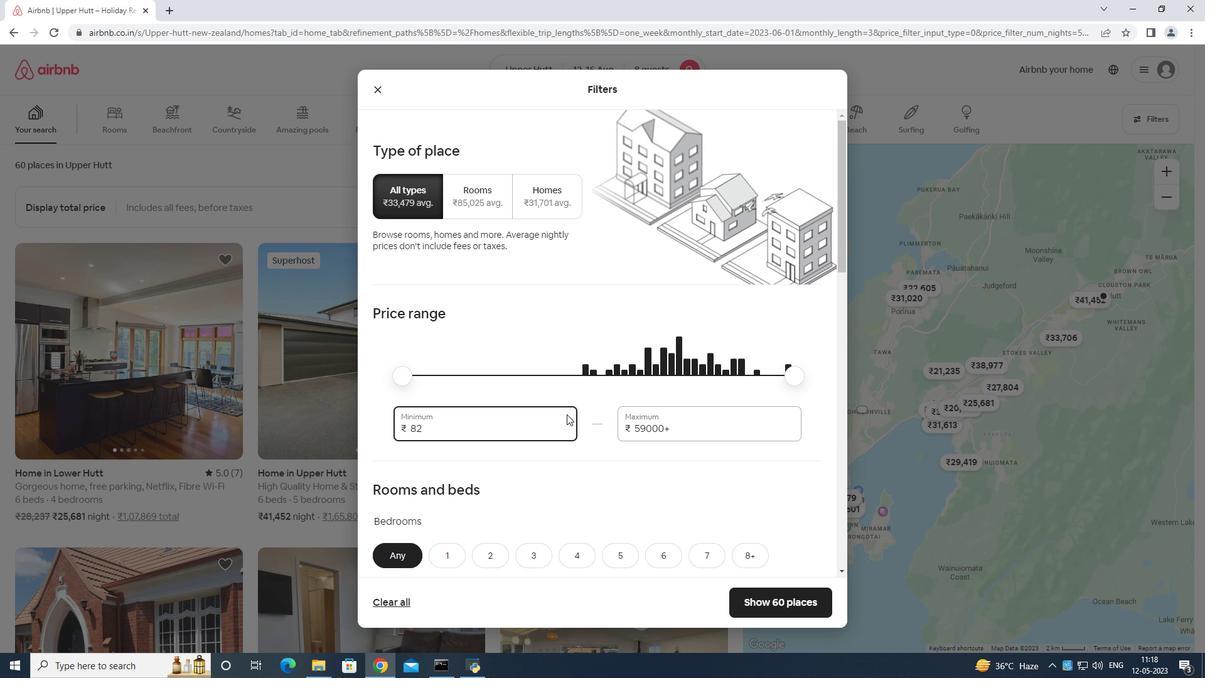 
Action: Key pressed <Key.backspace>
Screenshot: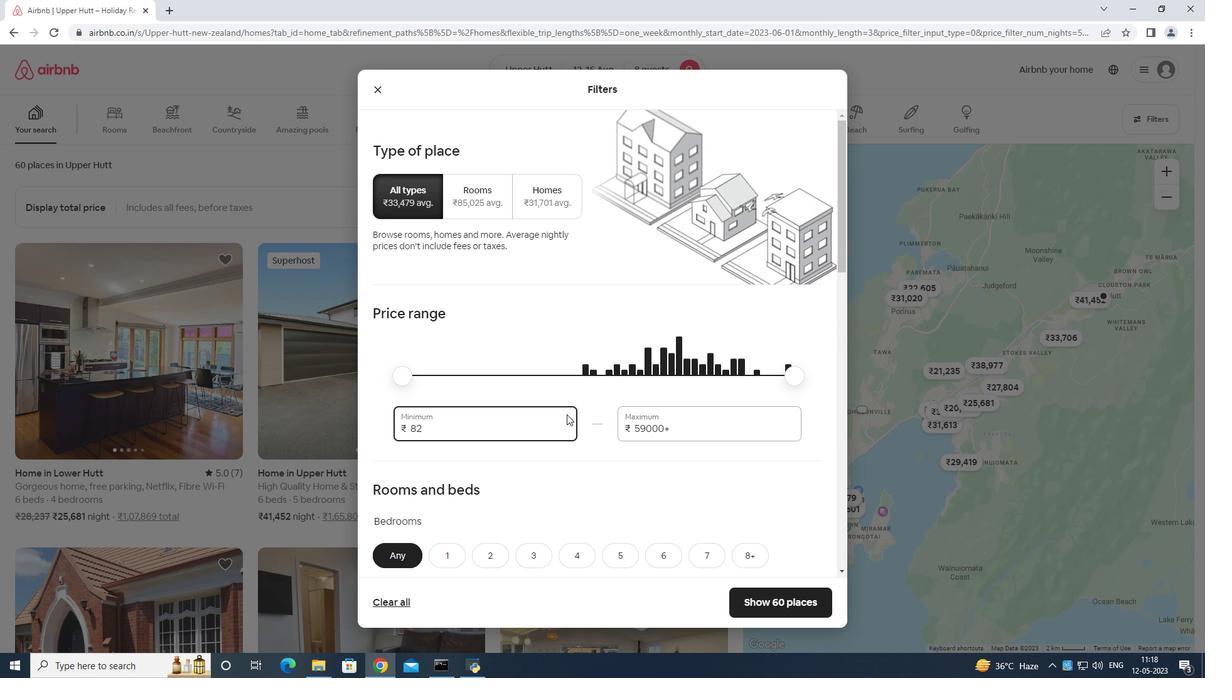 
Action: Mouse moved to (568, 413)
Screenshot: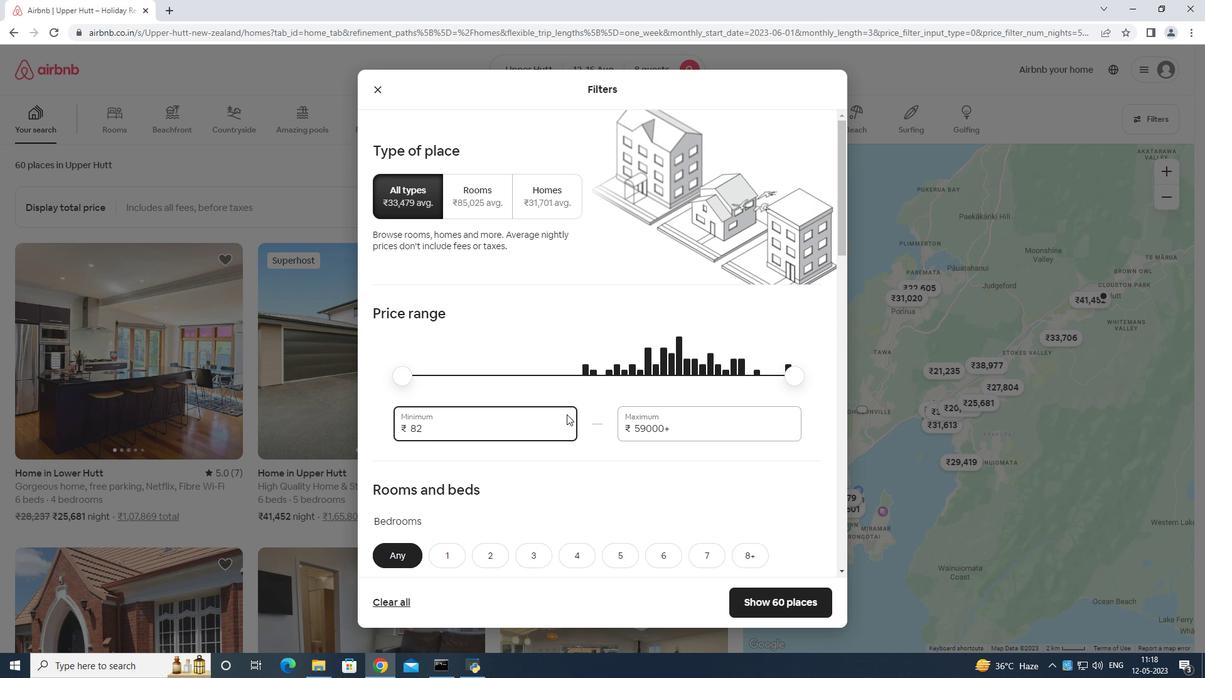
Action: Key pressed <Key.backspace>
Screenshot: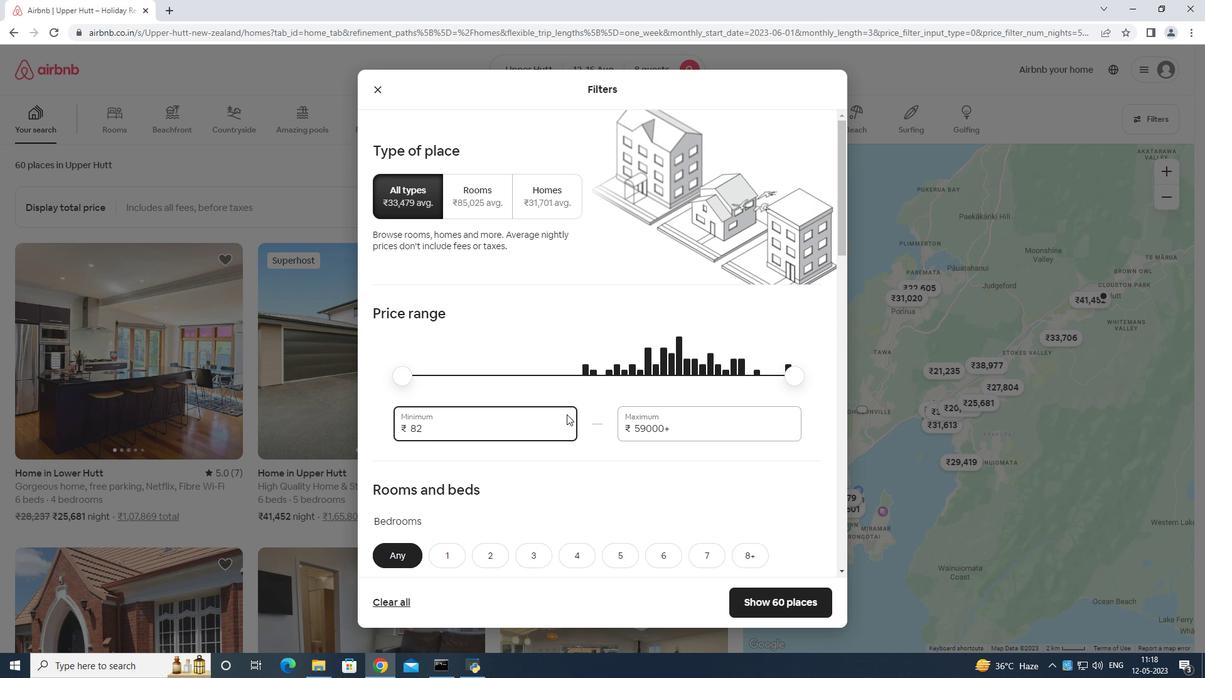 
Action: Mouse moved to (569, 413)
Screenshot: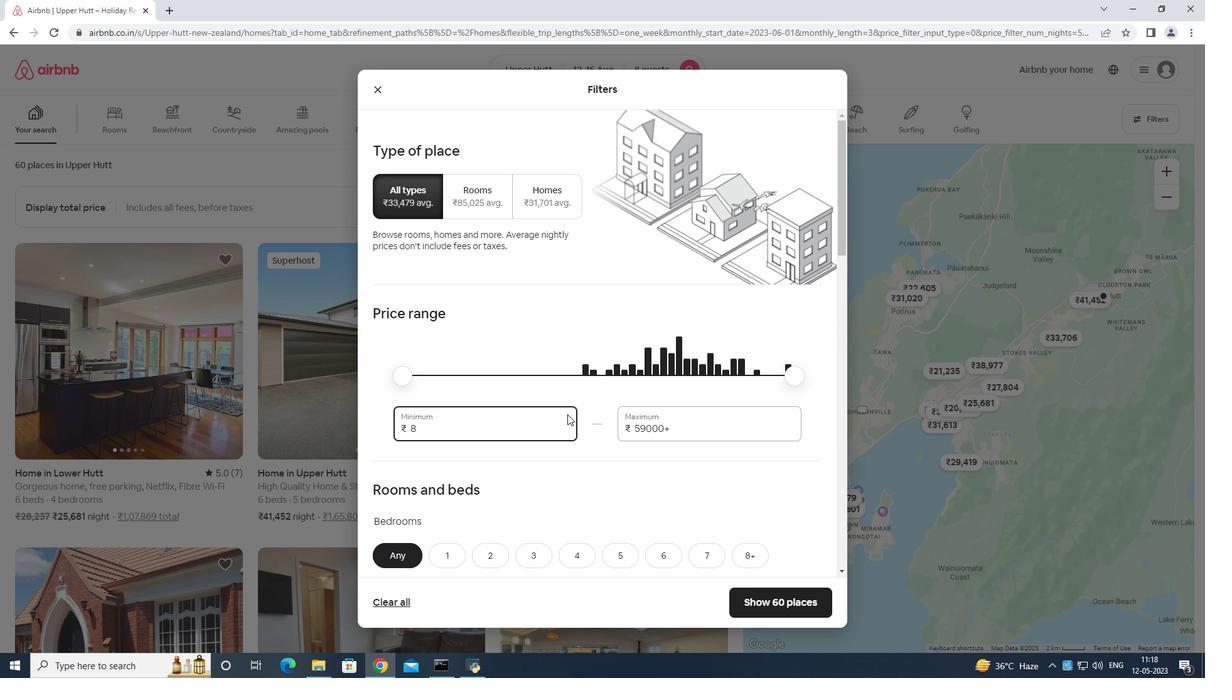 
Action: Key pressed <Key.backspace>
Screenshot: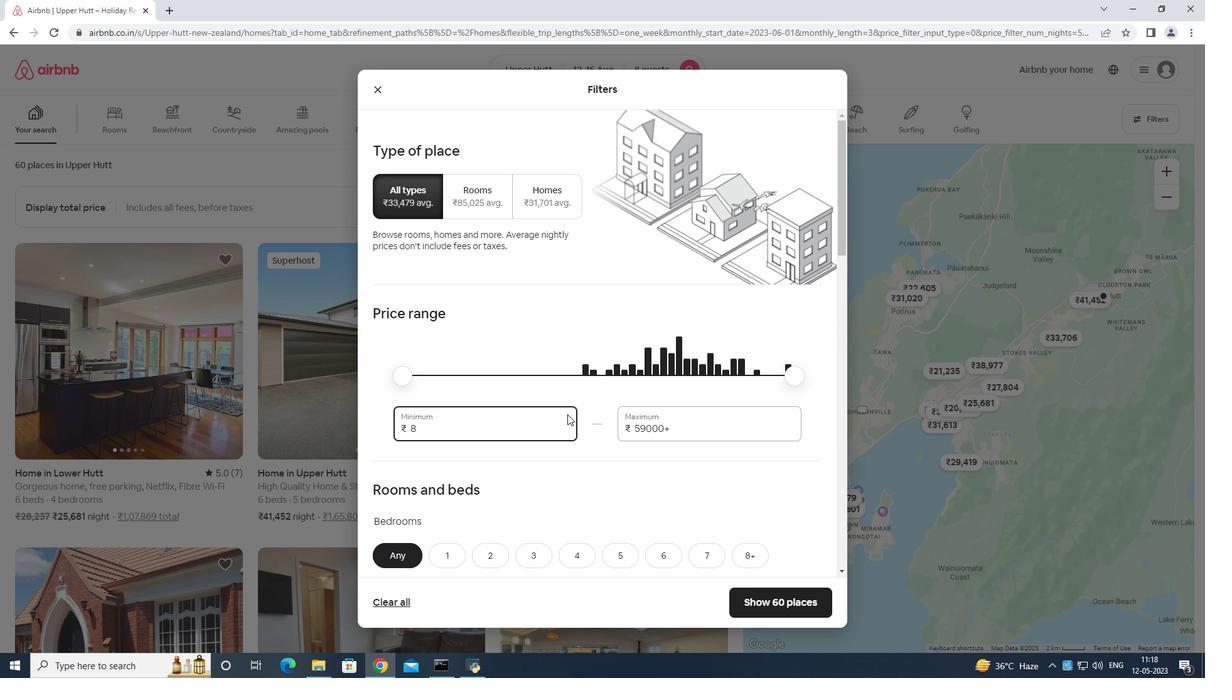 
Action: Mouse moved to (570, 412)
Screenshot: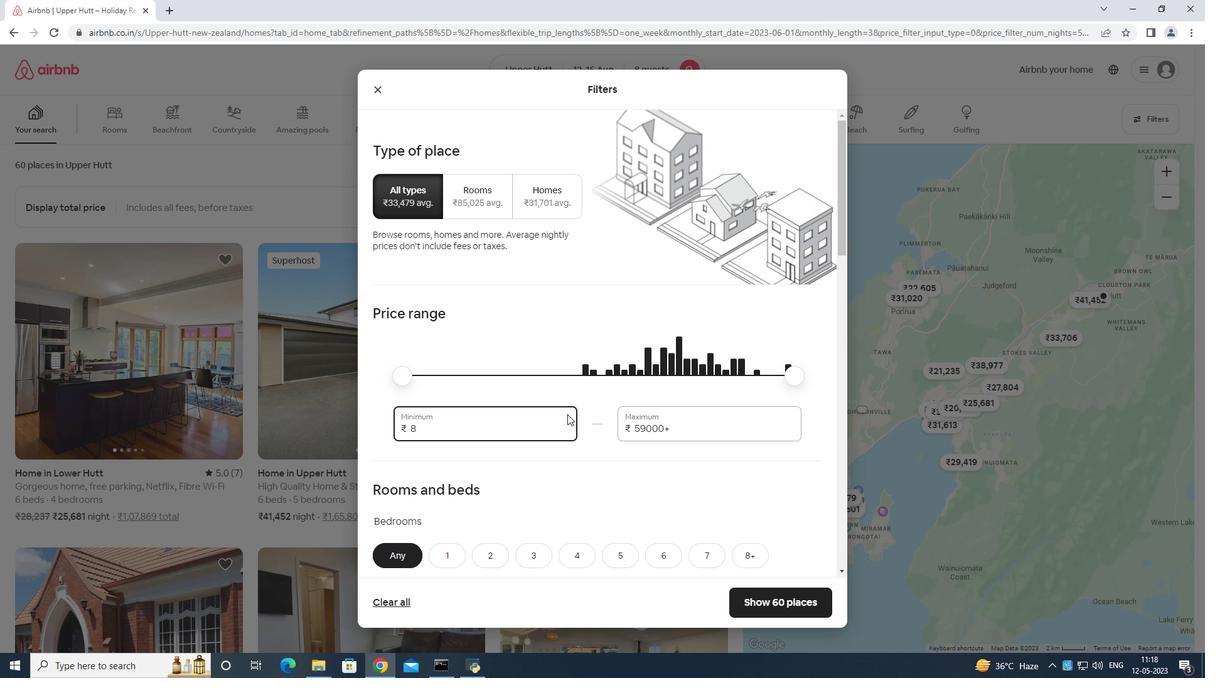 
Action: Key pressed <Key.backspace>
Screenshot: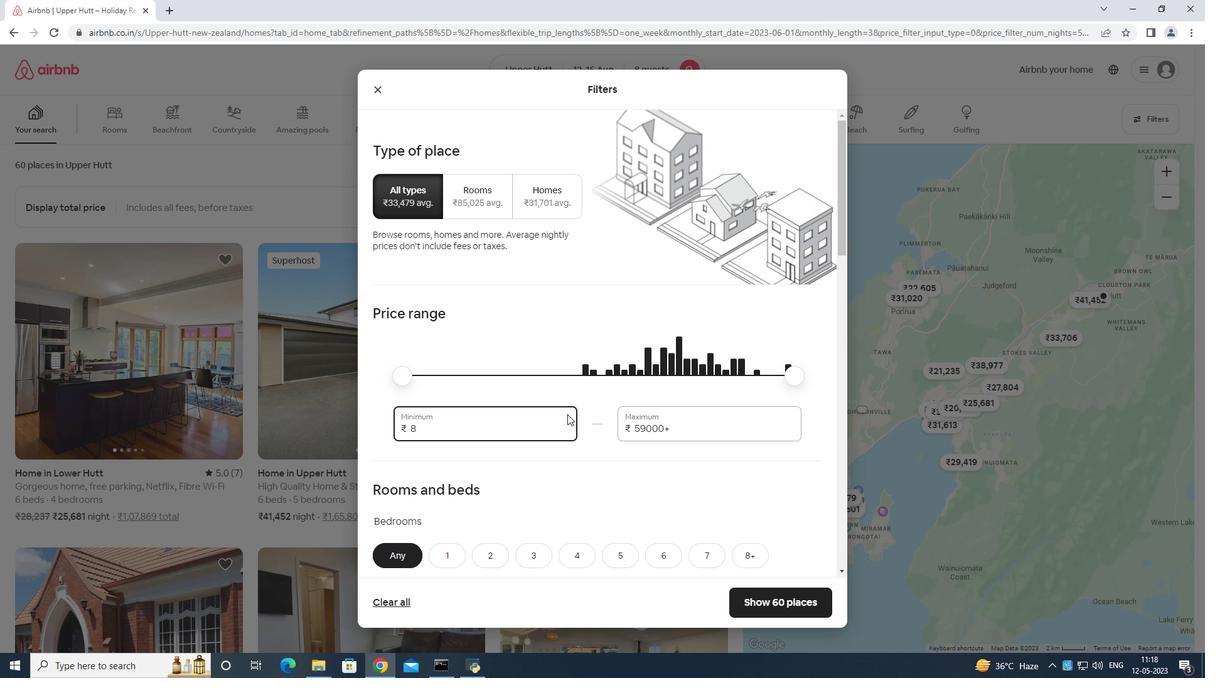 
Action: Mouse moved to (571, 411)
Screenshot: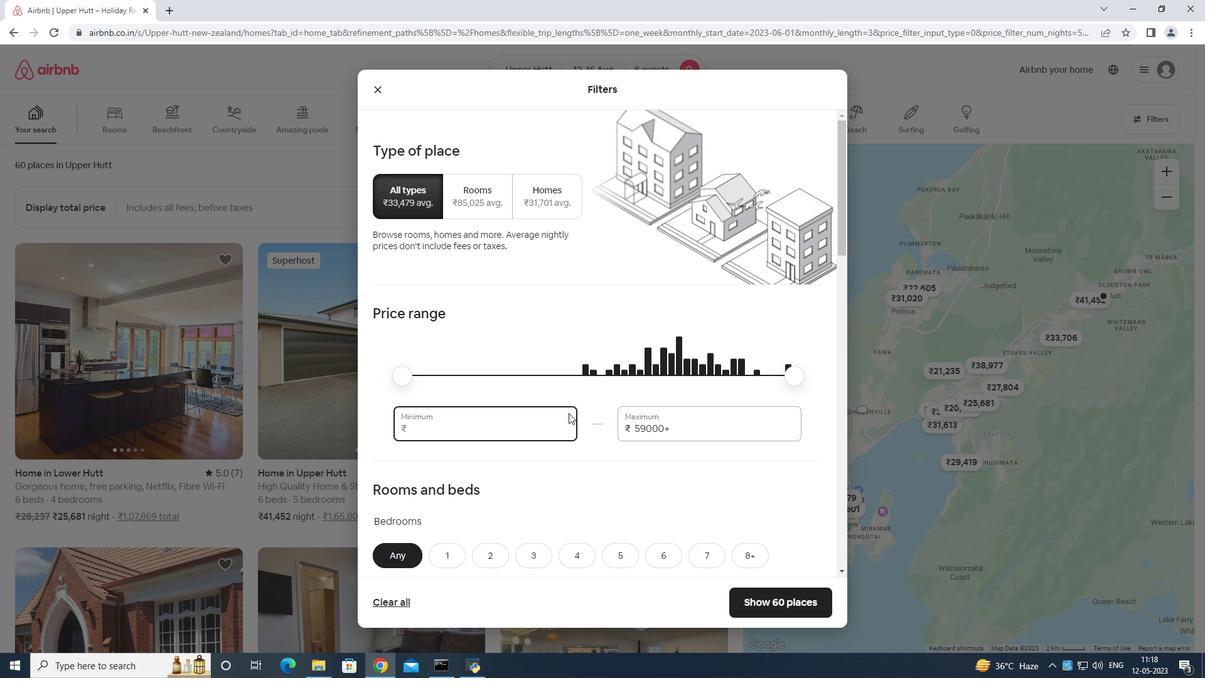 
Action: Key pressed <Key.backspace>
Screenshot: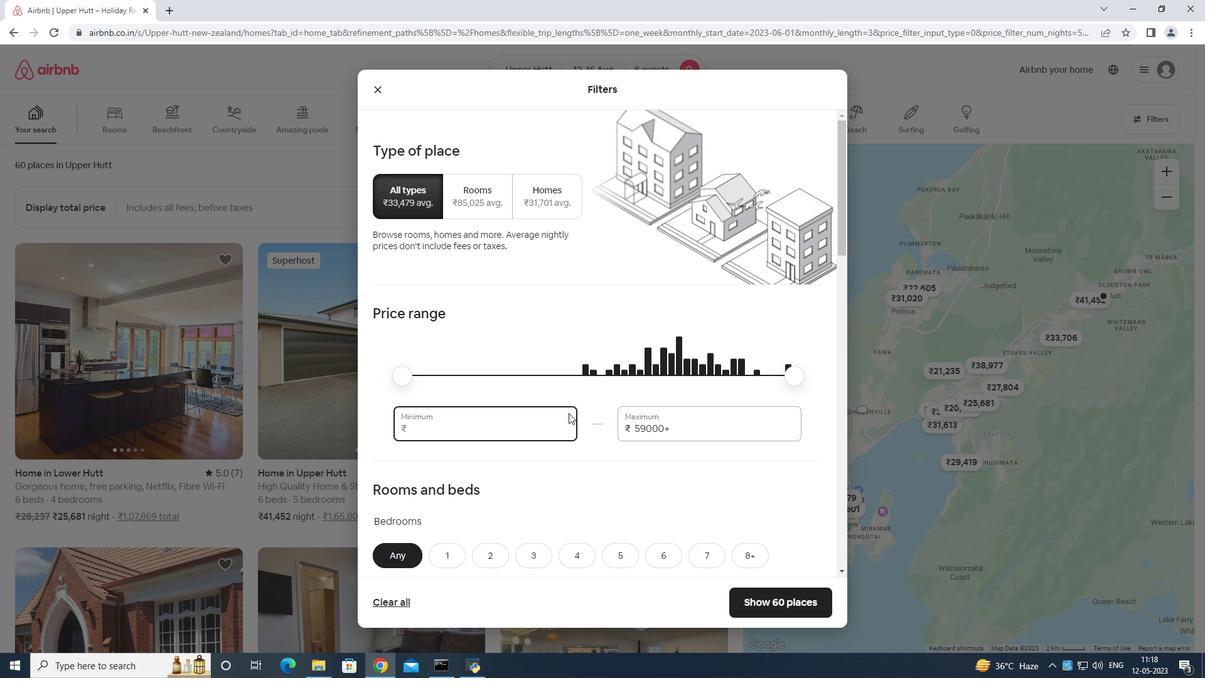 
Action: Mouse moved to (574, 410)
Screenshot: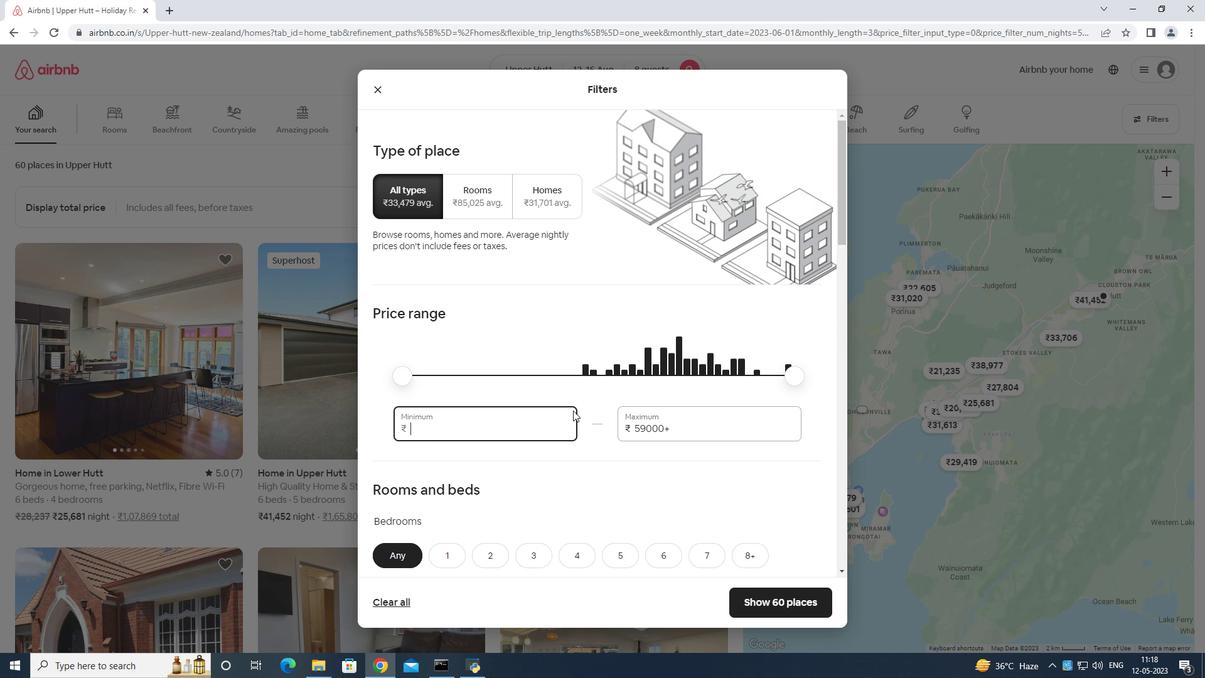 
Action: Key pressed 1
Screenshot: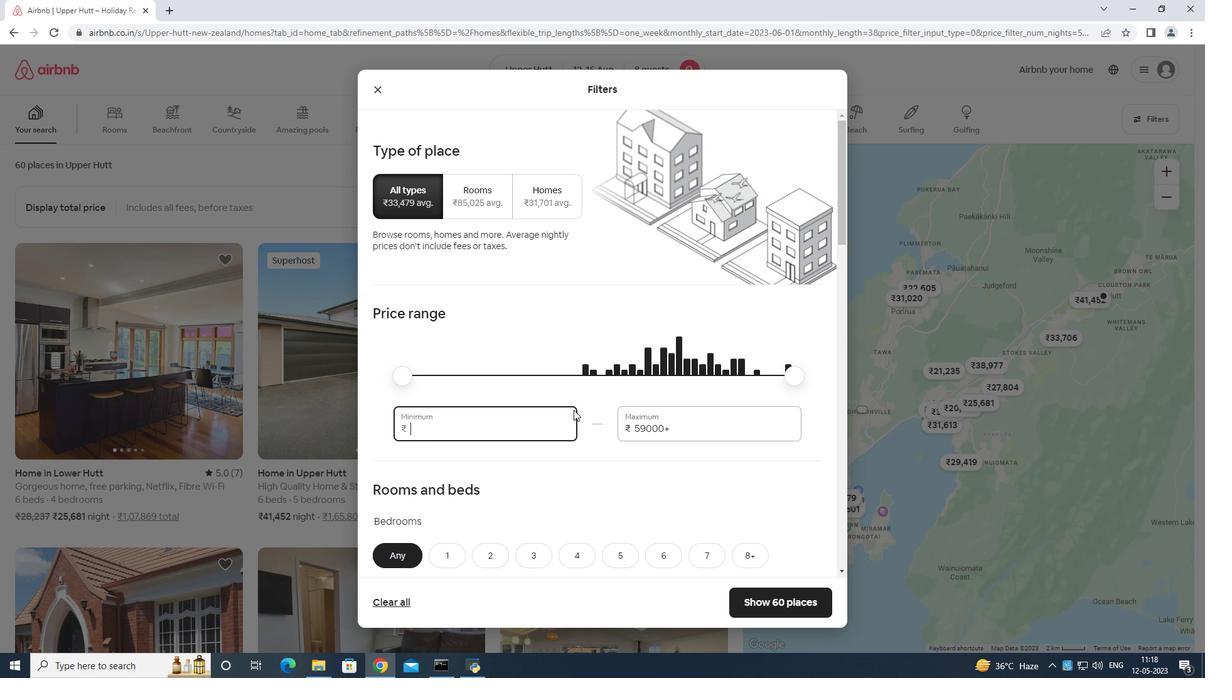 
Action: Mouse moved to (577, 410)
Screenshot: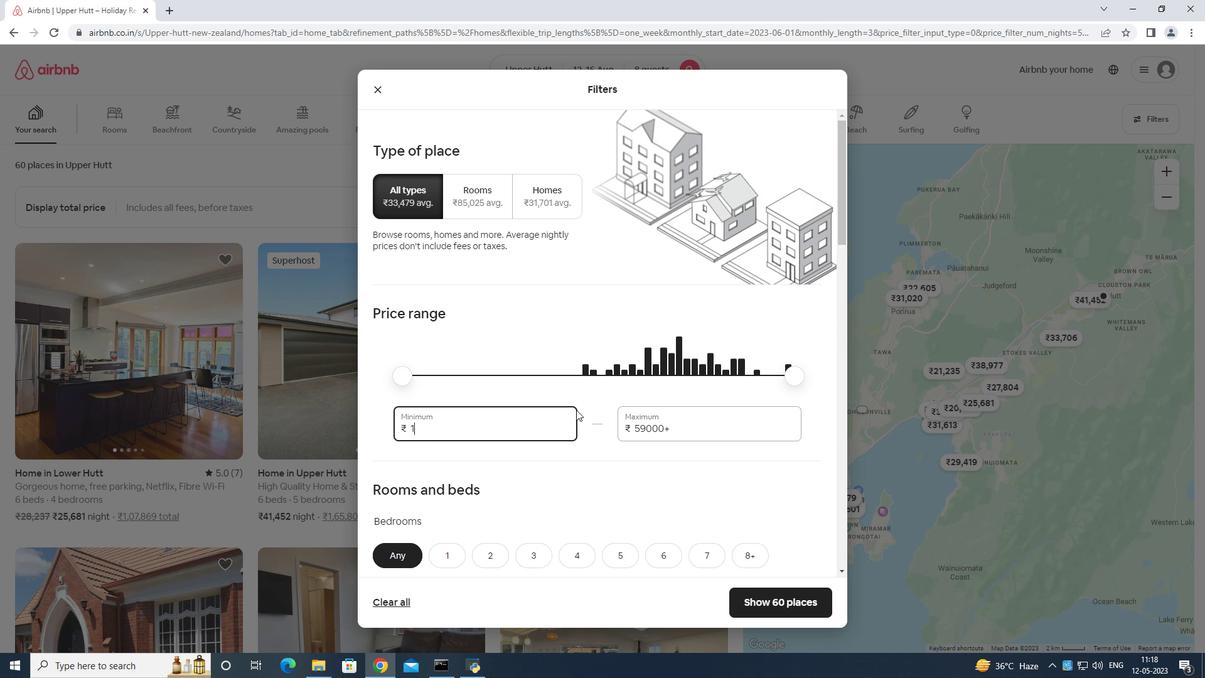 
Action: Key pressed 0
Screenshot: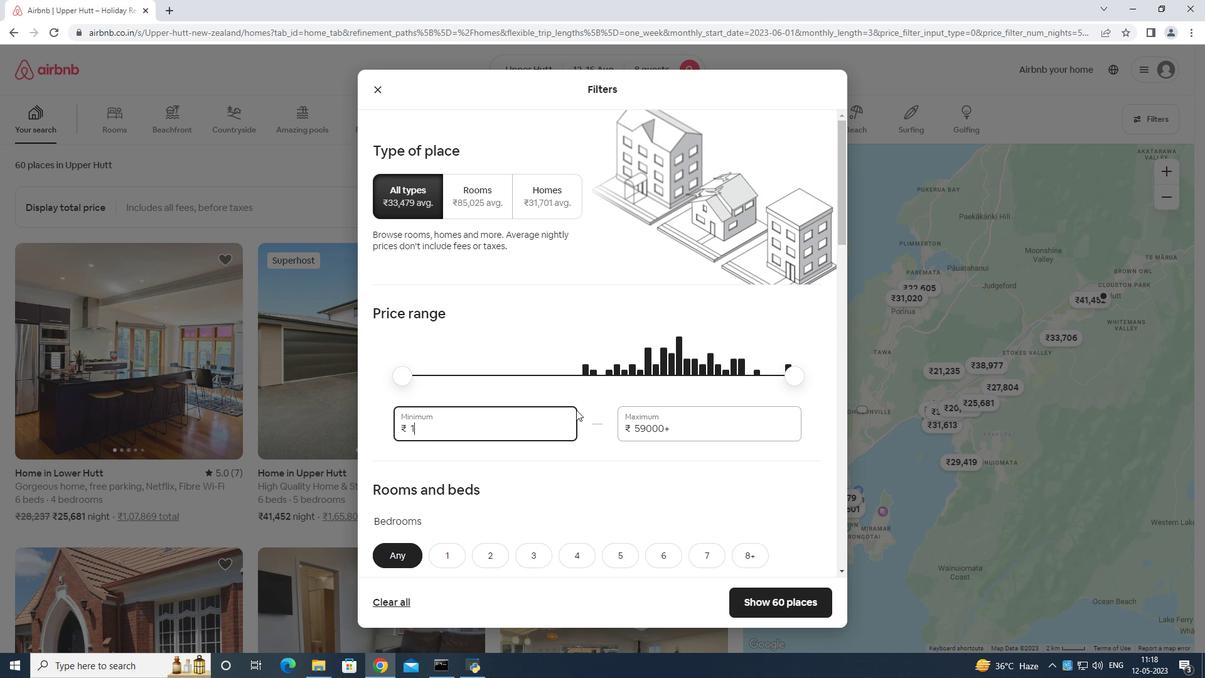 
Action: Mouse moved to (578, 410)
Screenshot: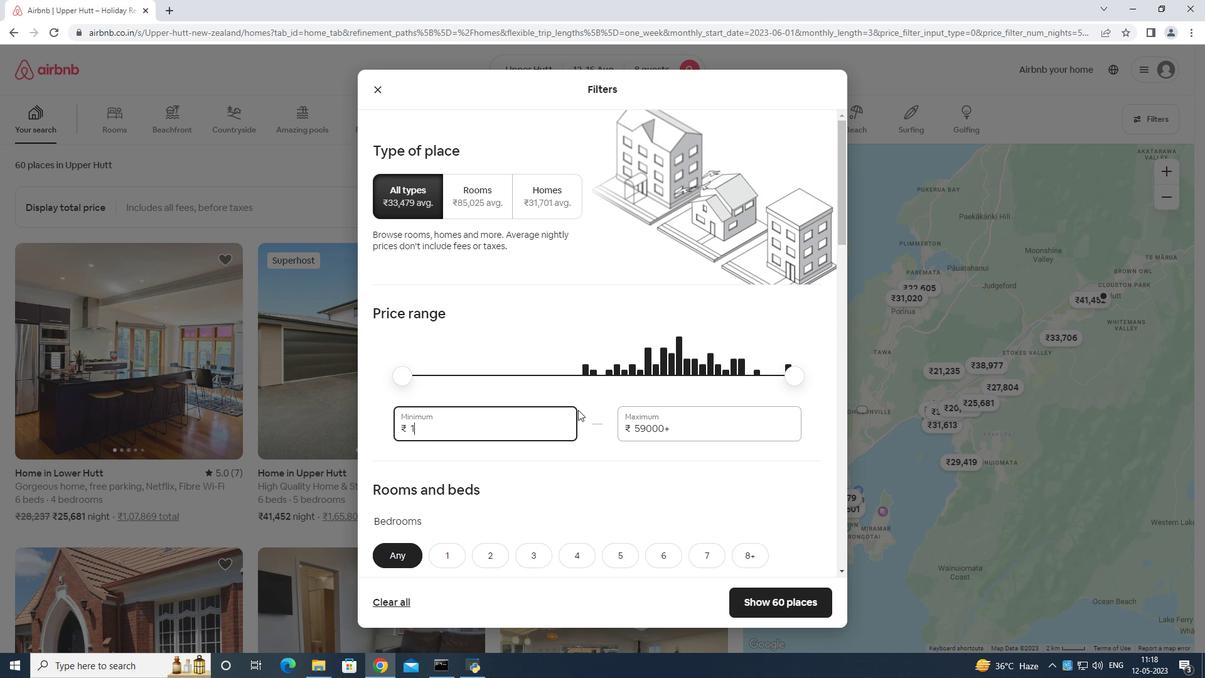 
Action: Key pressed 000
Screenshot: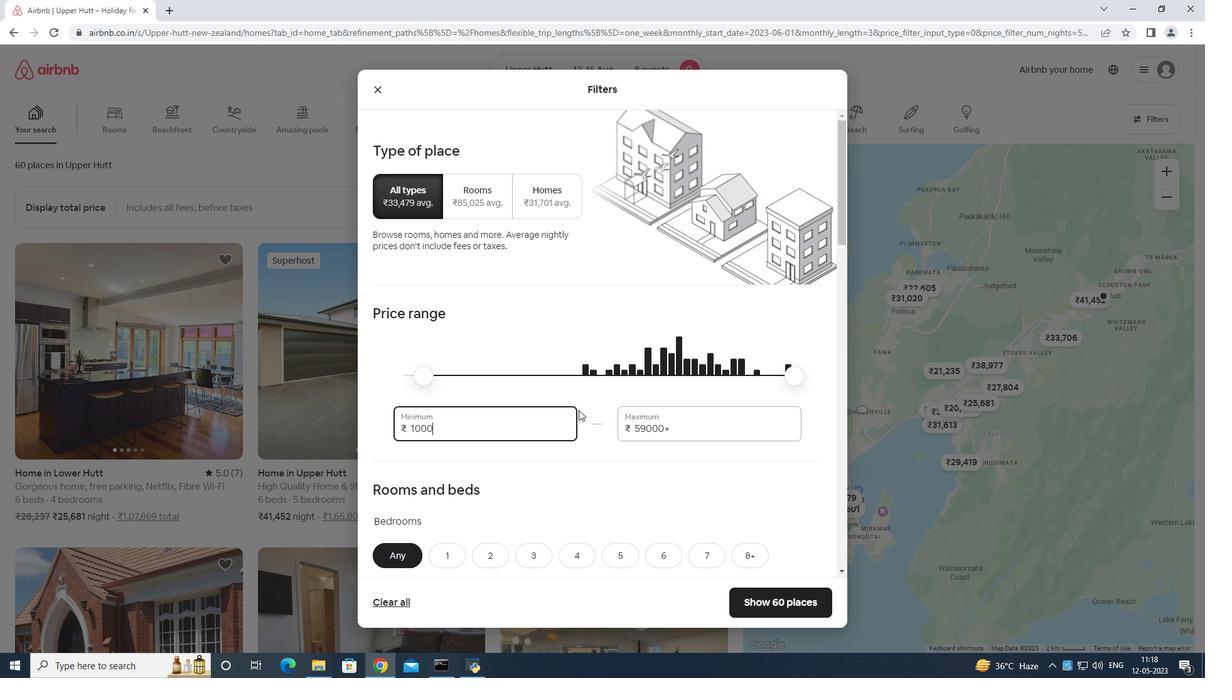 
Action: Mouse moved to (717, 422)
Screenshot: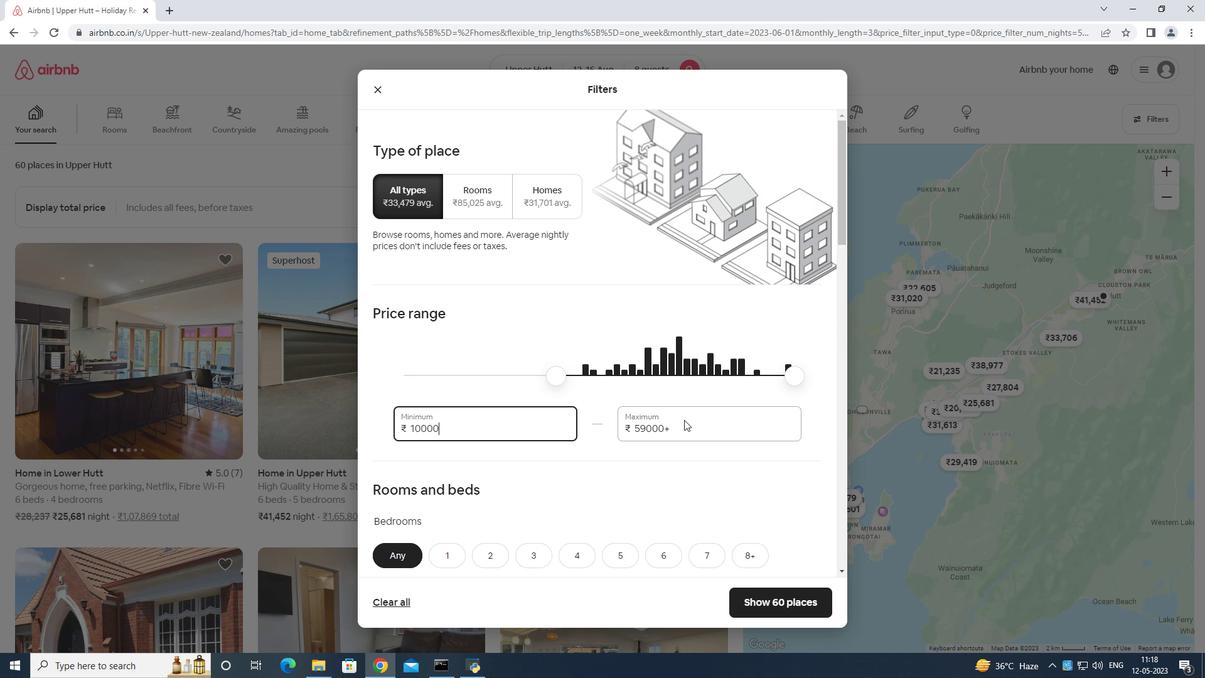 
Action: Mouse pressed left at (717, 422)
Screenshot: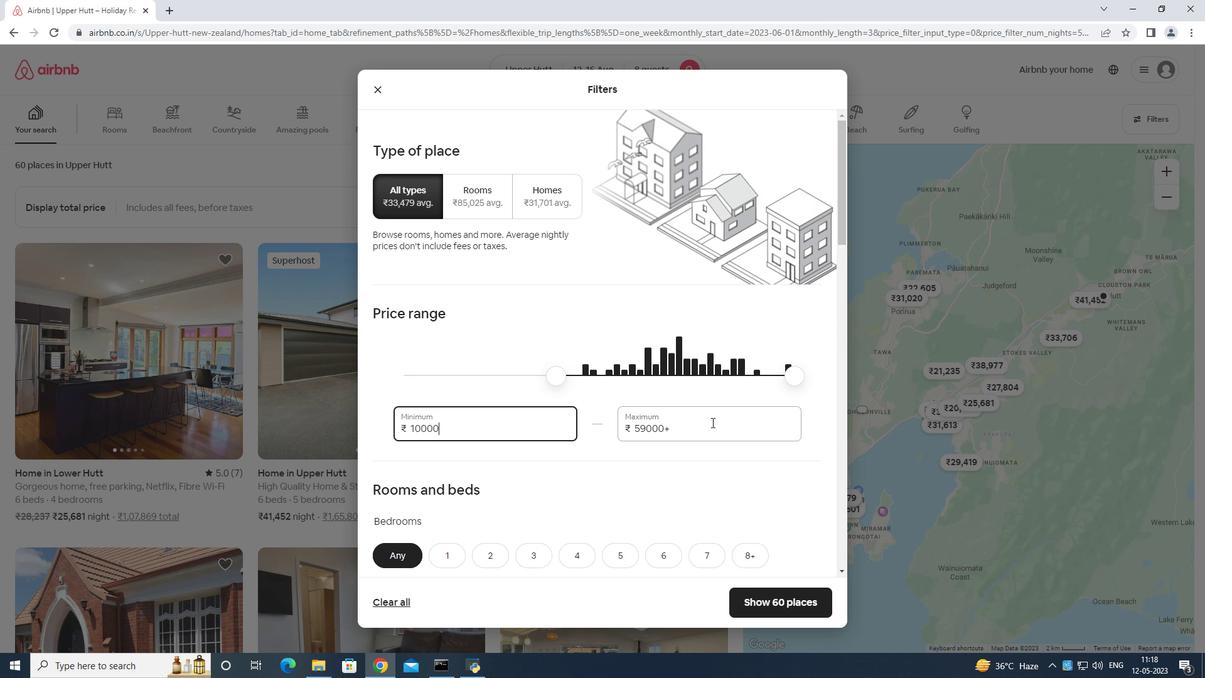 
Action: Mouse moved to (720, 421)
Screenshot: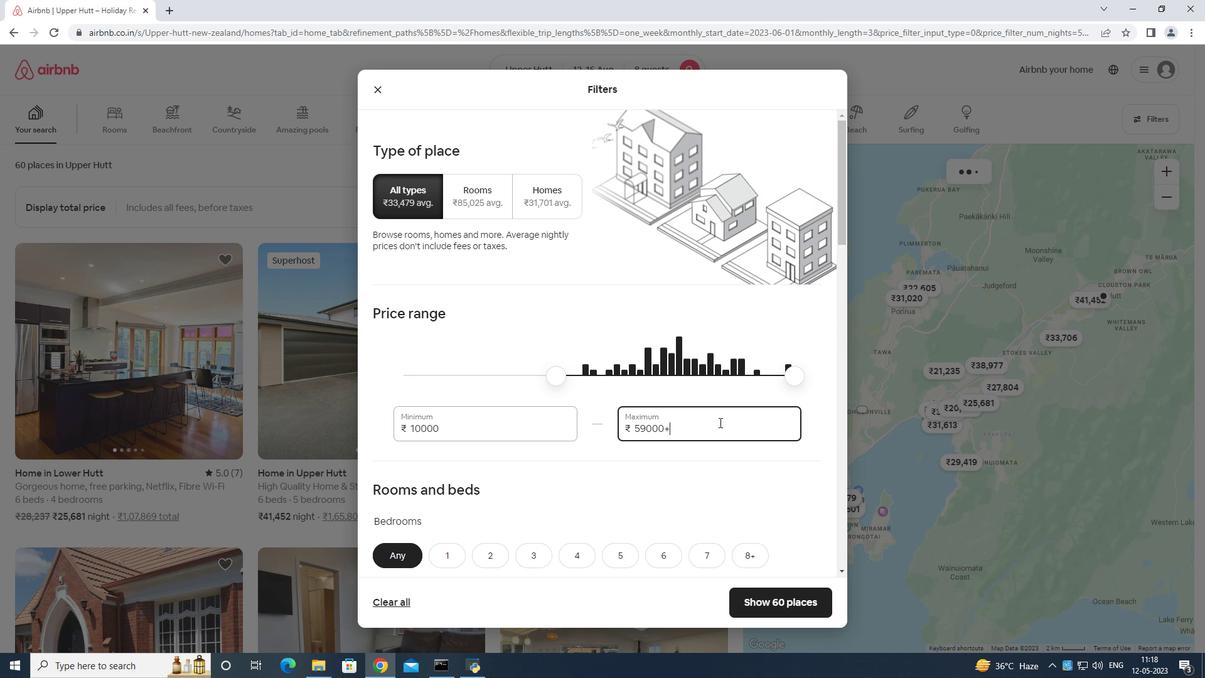 
Action: Key pressed <Key.backspace><Key.backspace><Key.backspace><Key.backspace><Key.backspace><Key.backspace><Key.backspace><Key.backspace><Key.backspace><Key.backspace><Key.backspace><Key.backspace>
Screenshot: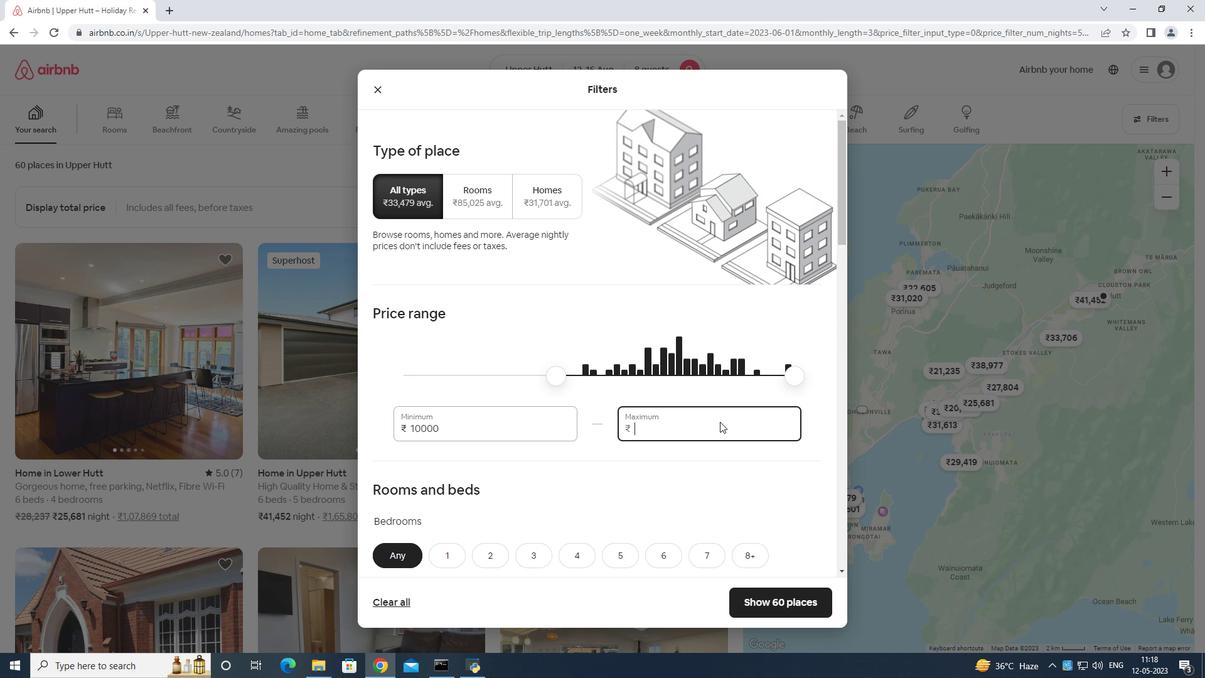 
Action: Mouse moved to (721, 420)
Screenshot: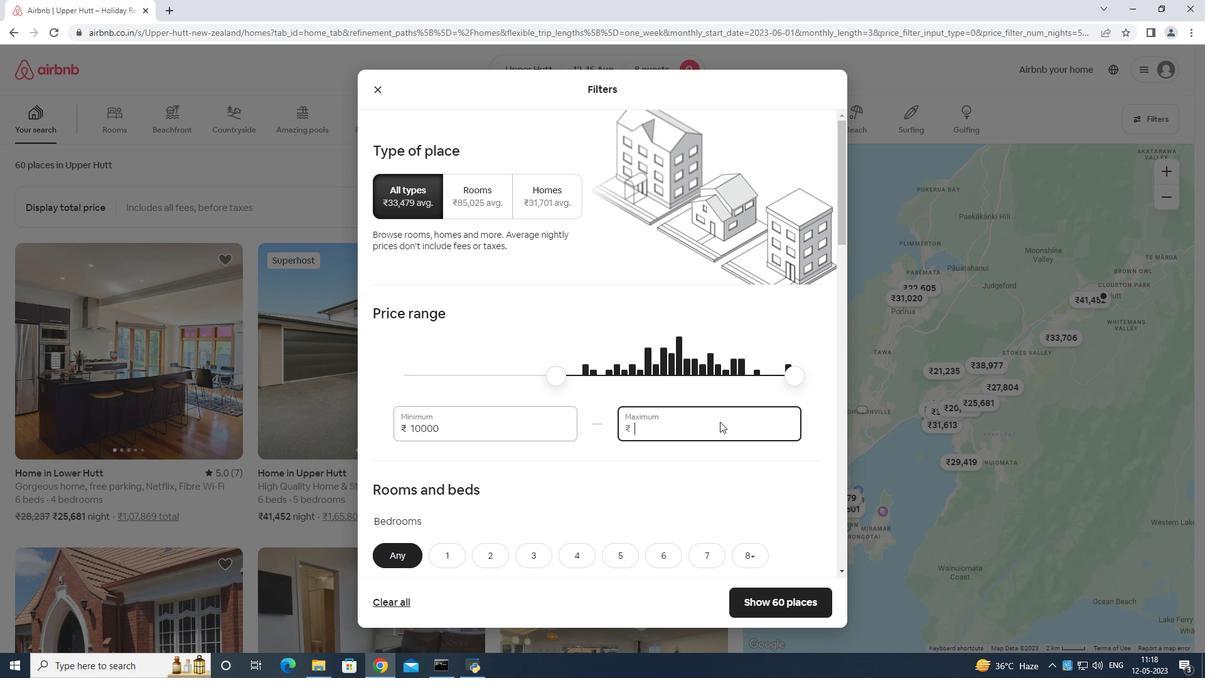 
Action: Key pressed 1
Screenshot: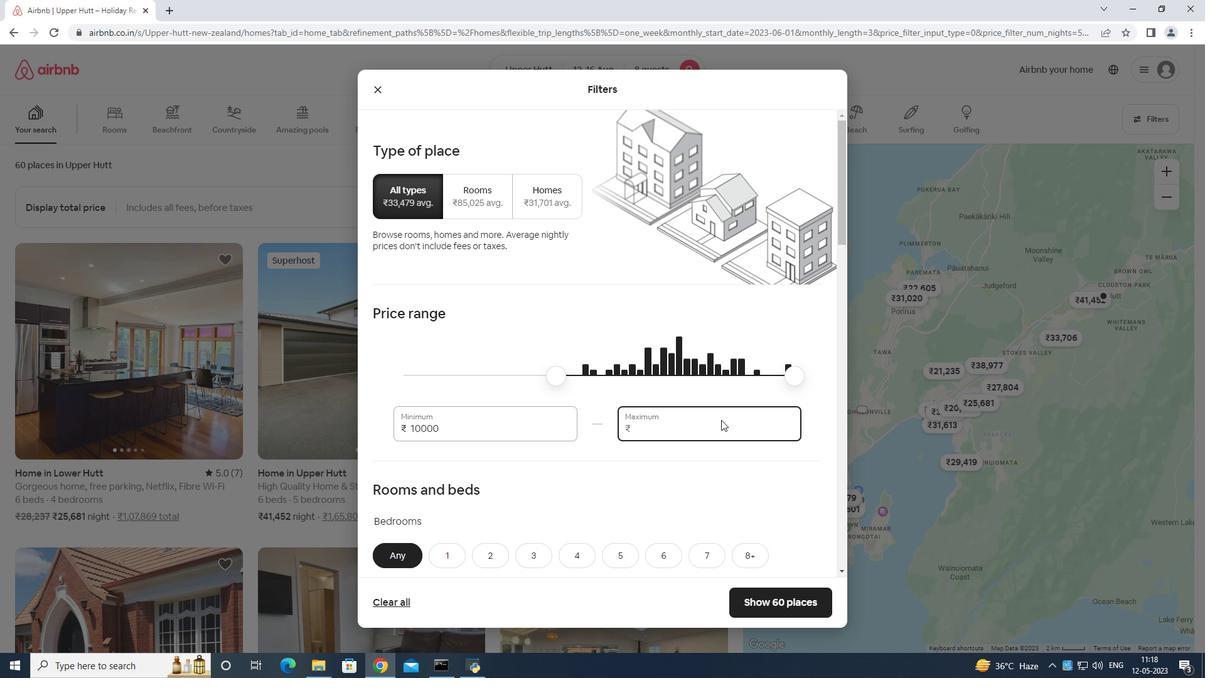 
Action: Mouse moved to (721, 419)
Screenshot: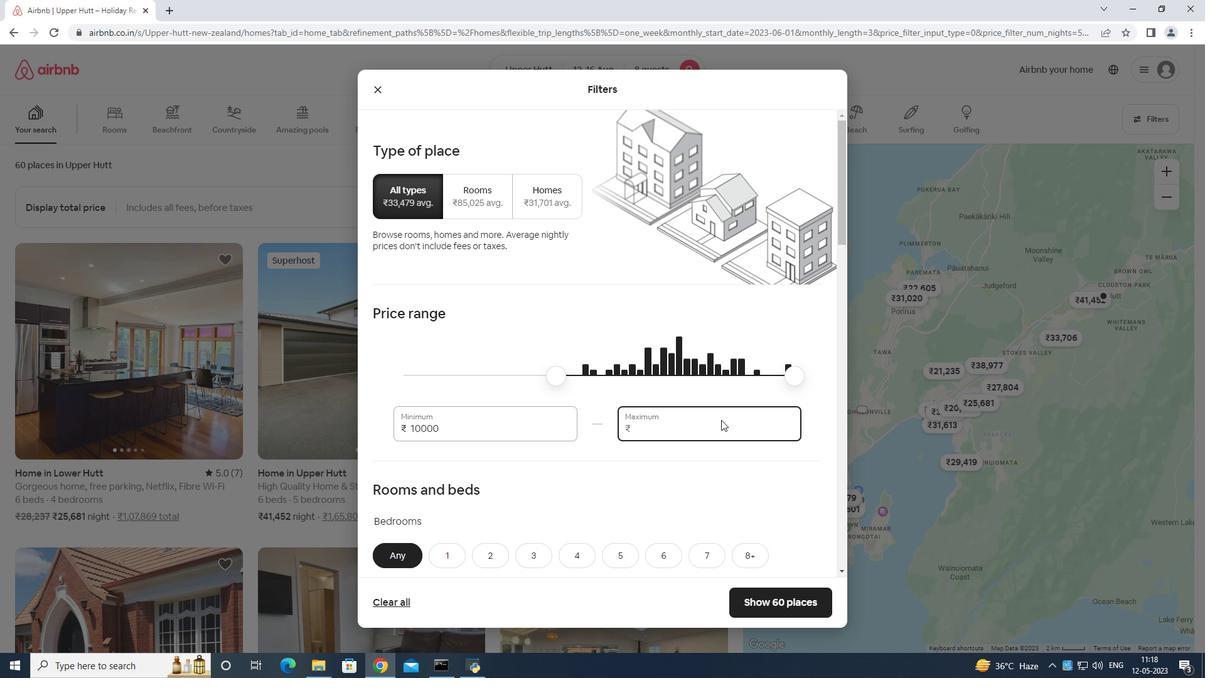 
Action: Key pressed 6
Screenshot: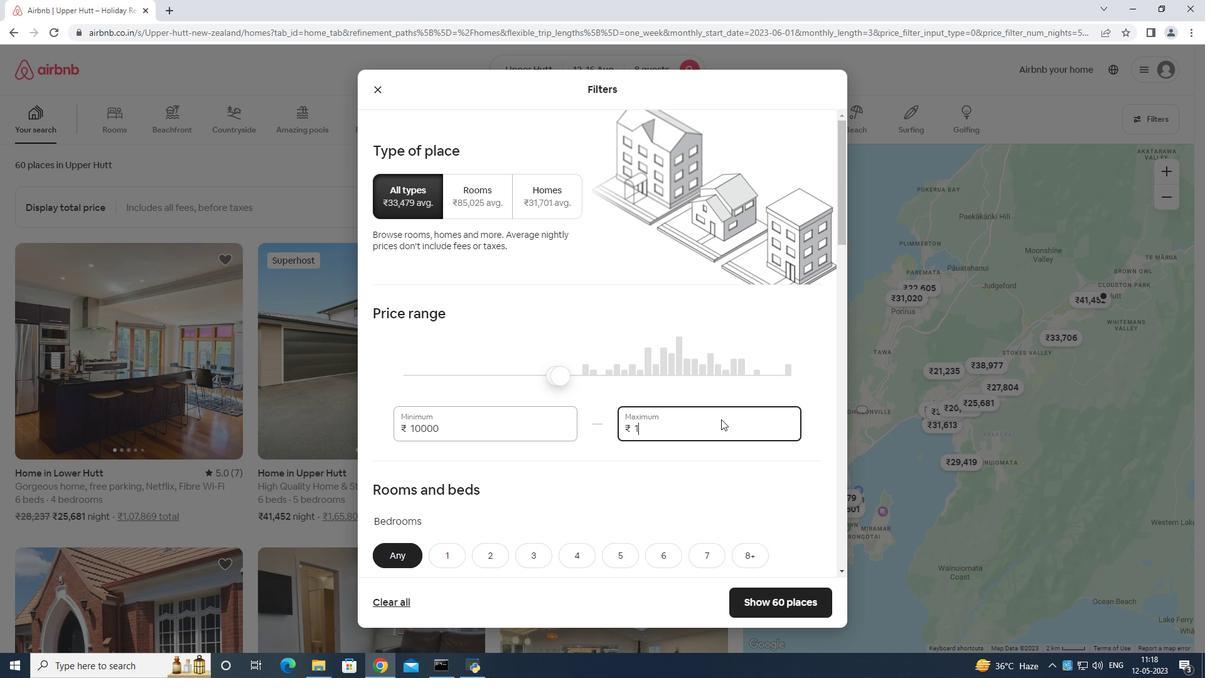 
Action: Mouse moved to (722, 418)
Screenshot: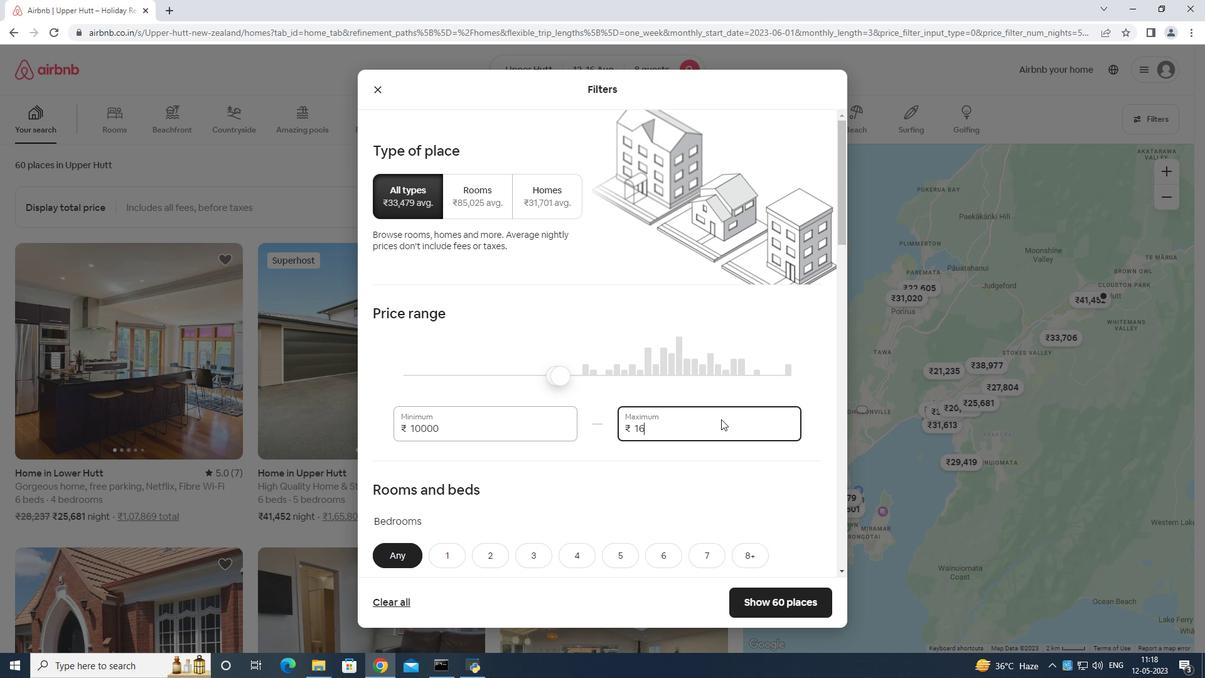 
Action: Key pressed 000
Screenshot: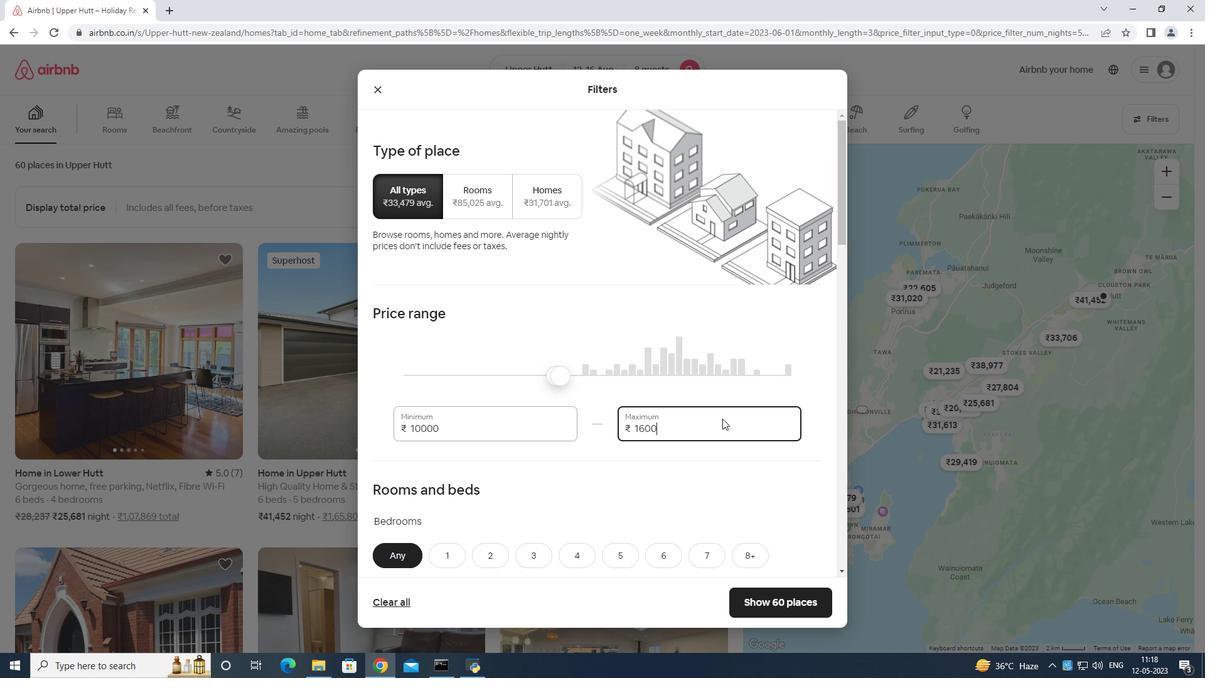 
Action: Mouse moved to (722, 414)
Screenshot: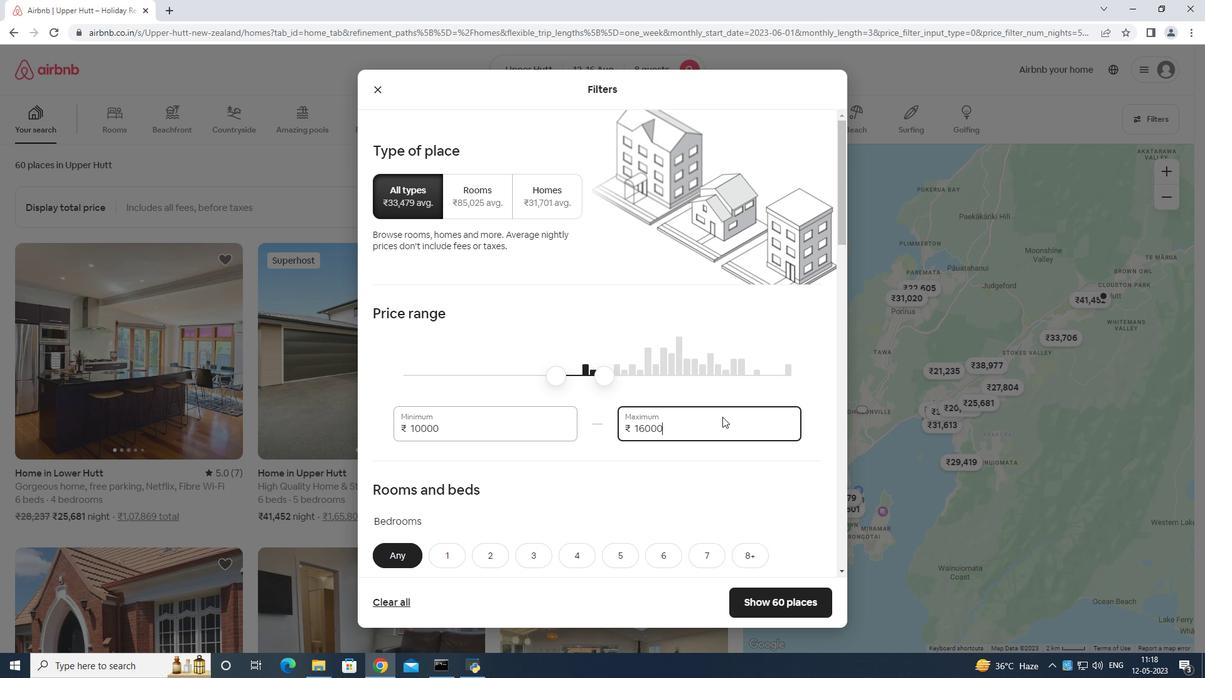 
Action: Mouse scrolled (722, 413) with delta (0, 0)
Screenshot: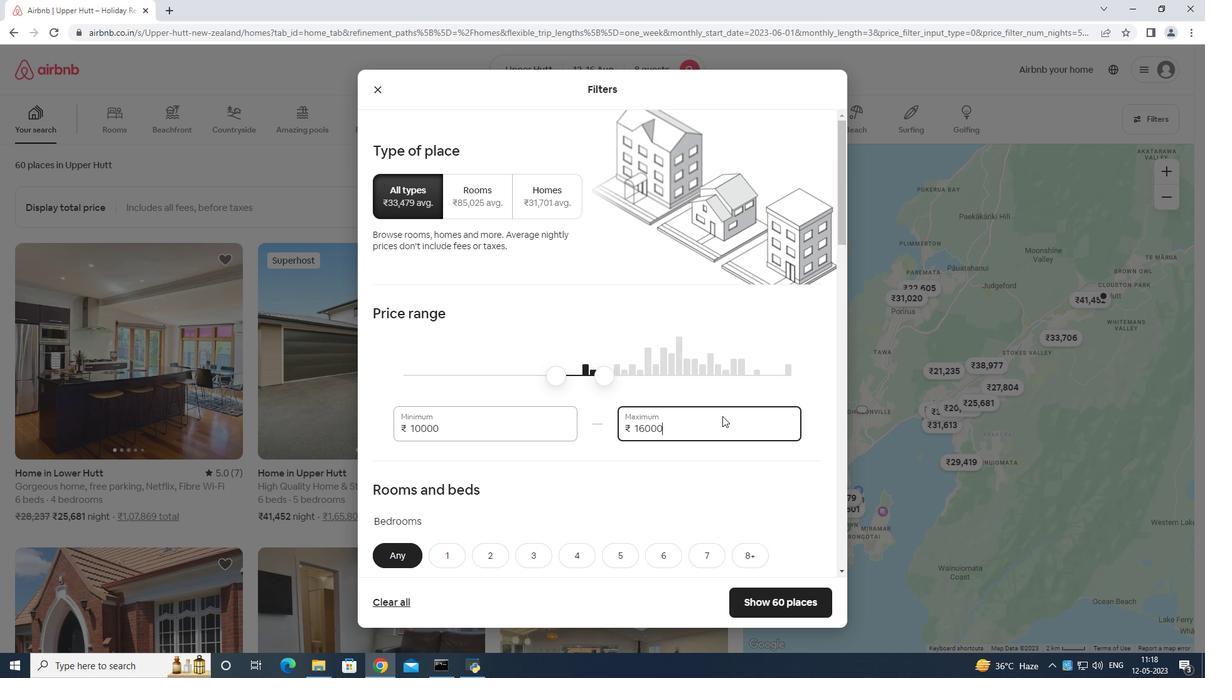 
Action: Mouse scrolled (722, 413) with delta (0, 0)
Screenshot: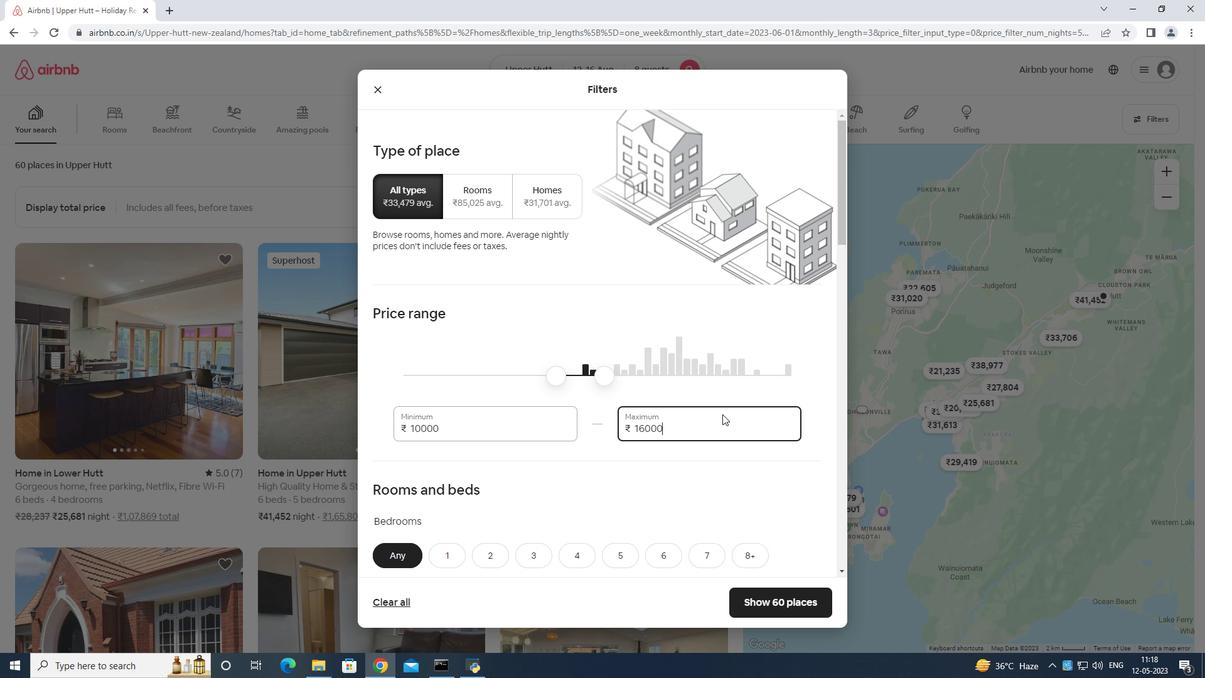 
Action: Mouse scrolled (722, 413) with delta (0, 0)
Screenshot: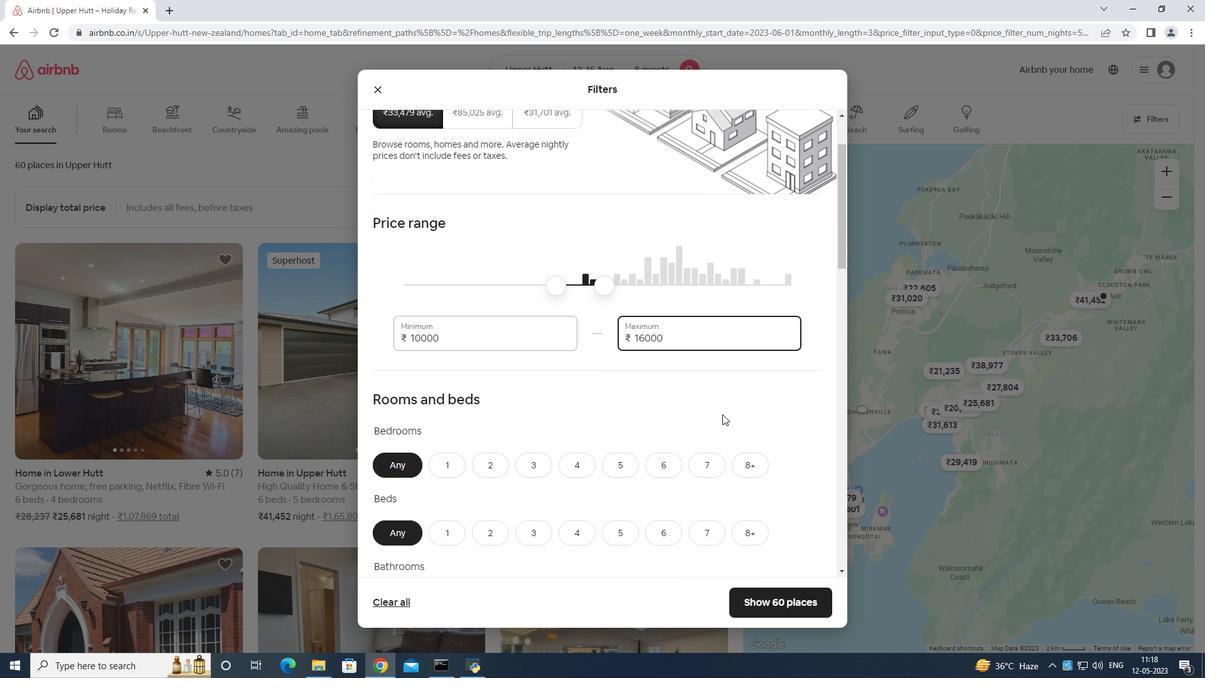 
Action: Mouse moved to (744, 371)
Screenshot: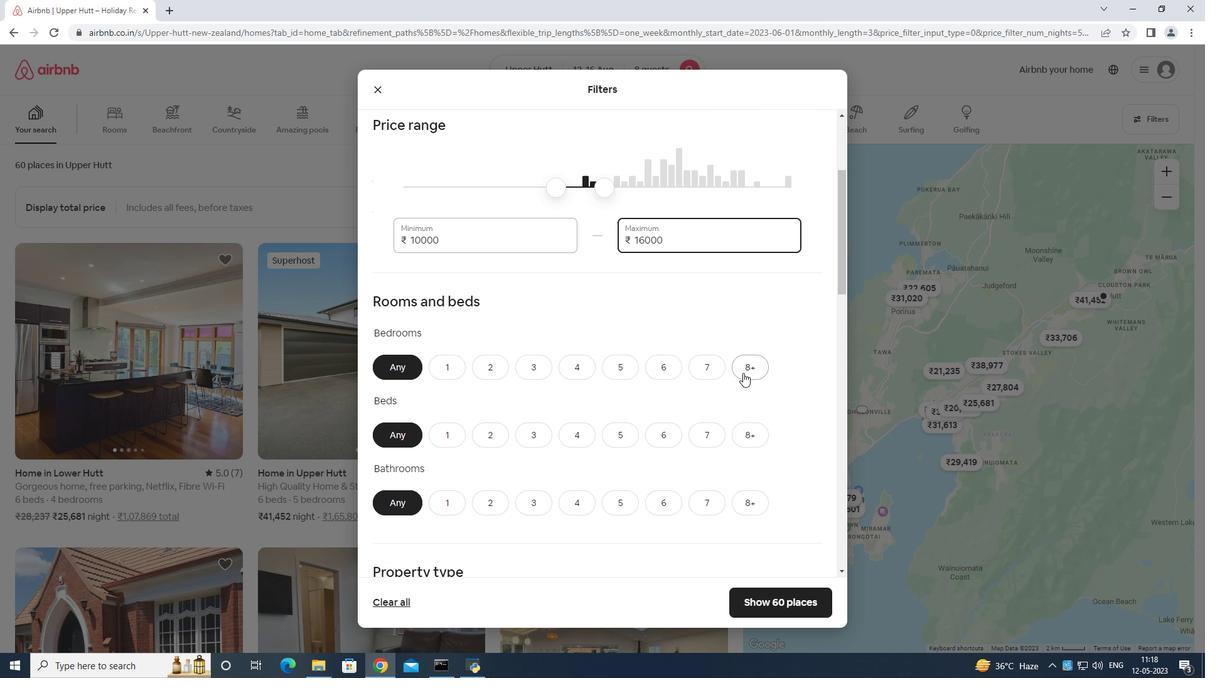 
Action: Mouse pressed left at (744, 371)
Screenshot: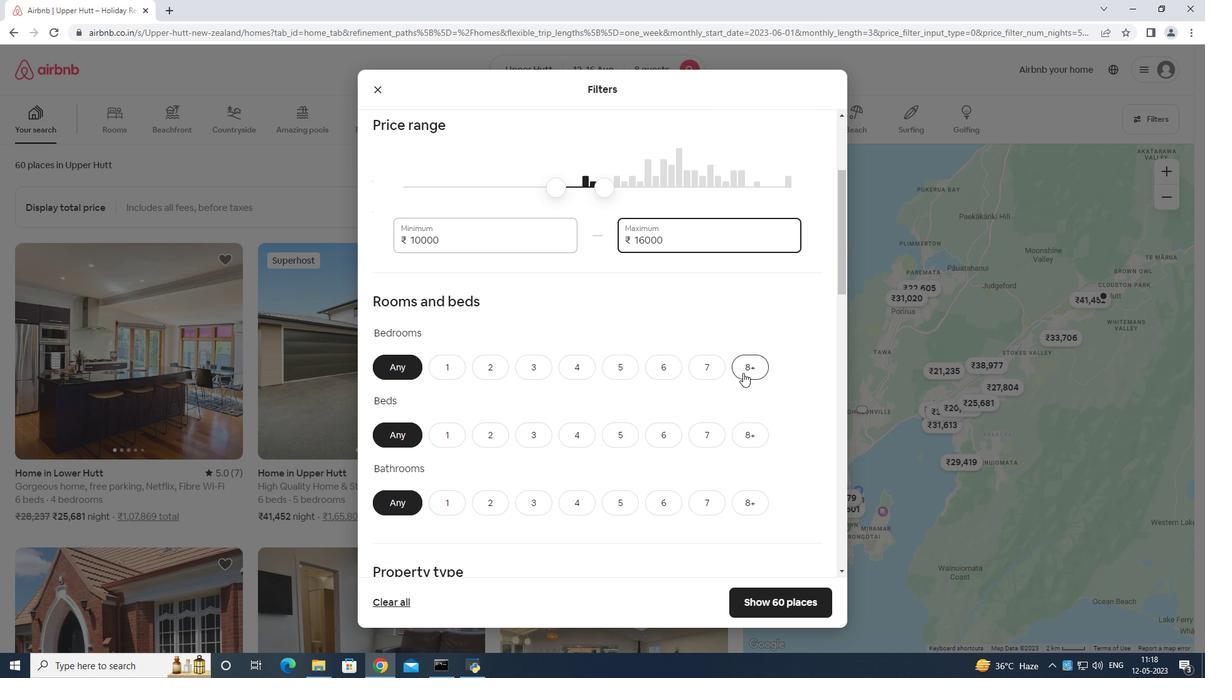 
Action: Mouse moved to (749, 431)
Screenshot: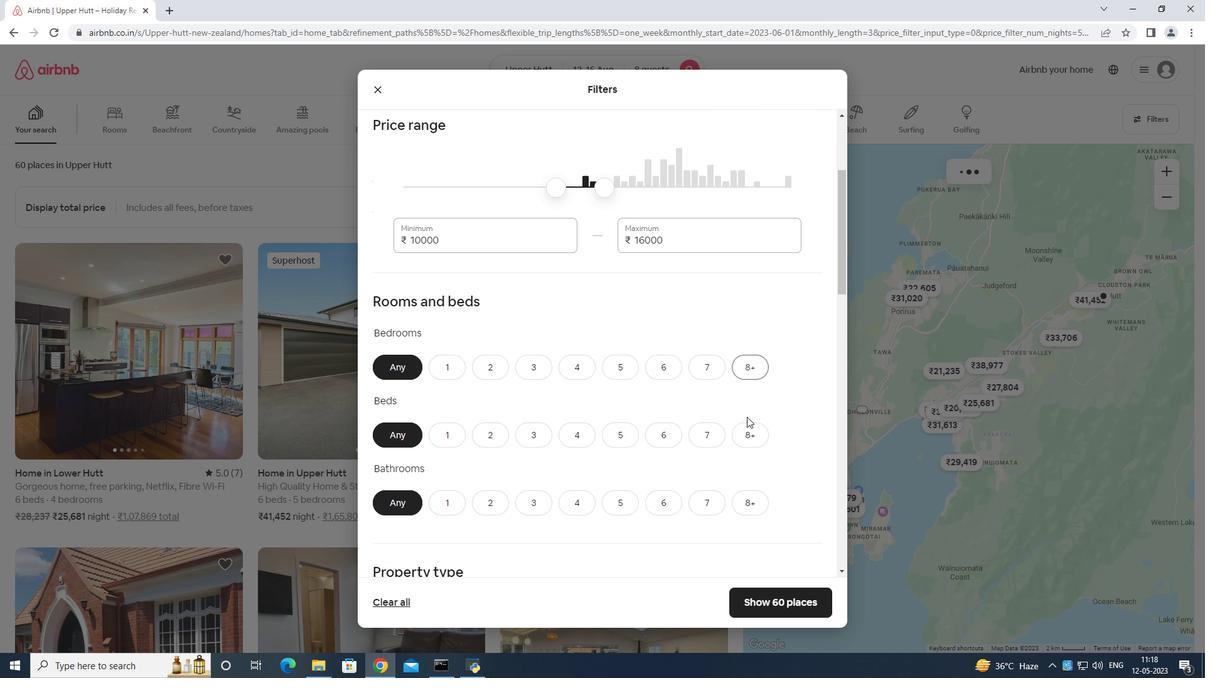 
Action: Mouse pressed left at (749, 431)
Screenshot: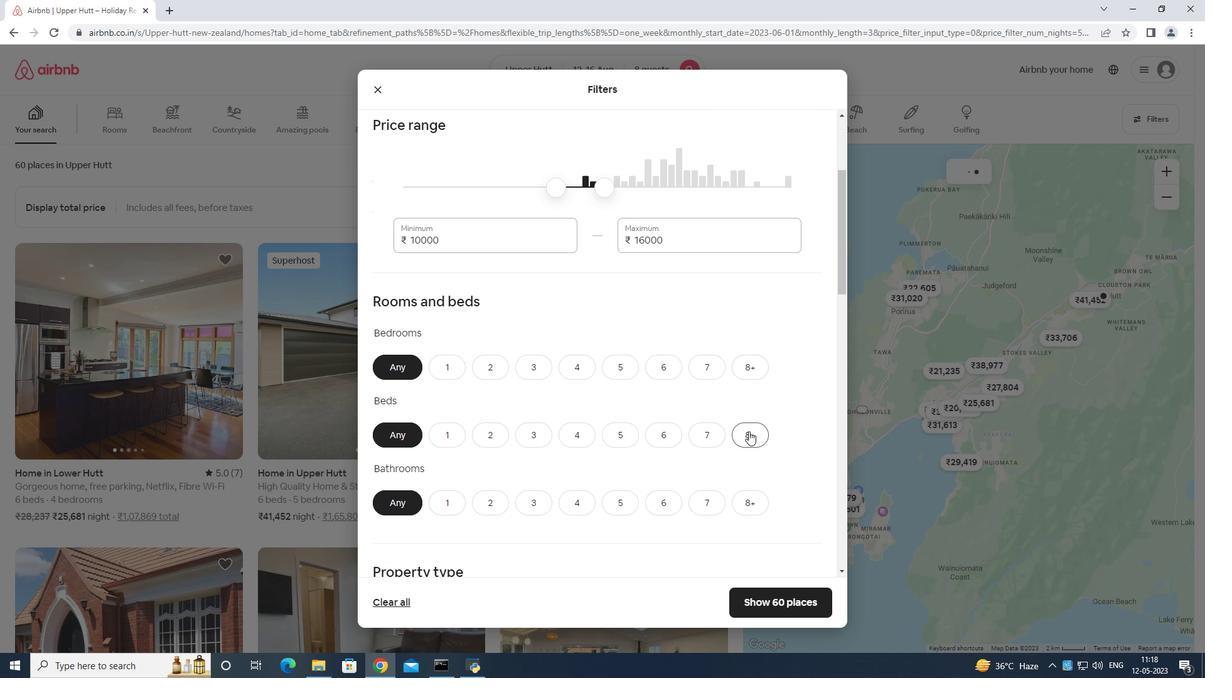 
Action: Mouse moved to (756, 360)
Screenshot: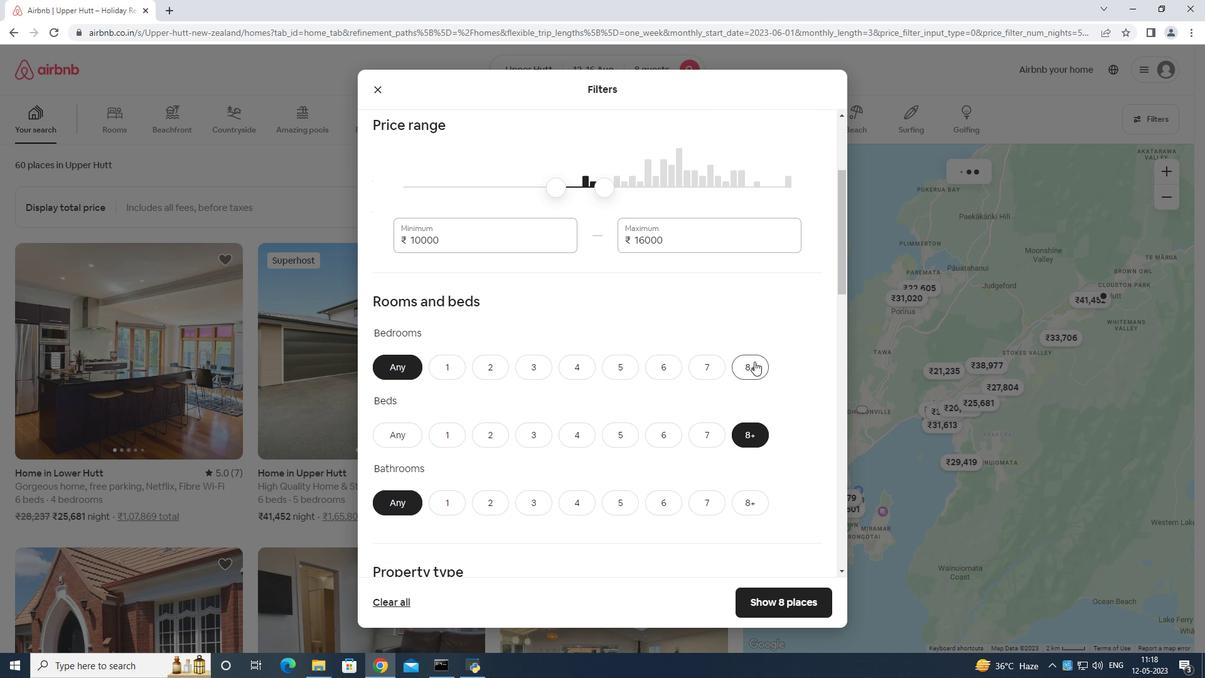 
Action: Mouse pressed left at (756, 360)
Screenshot: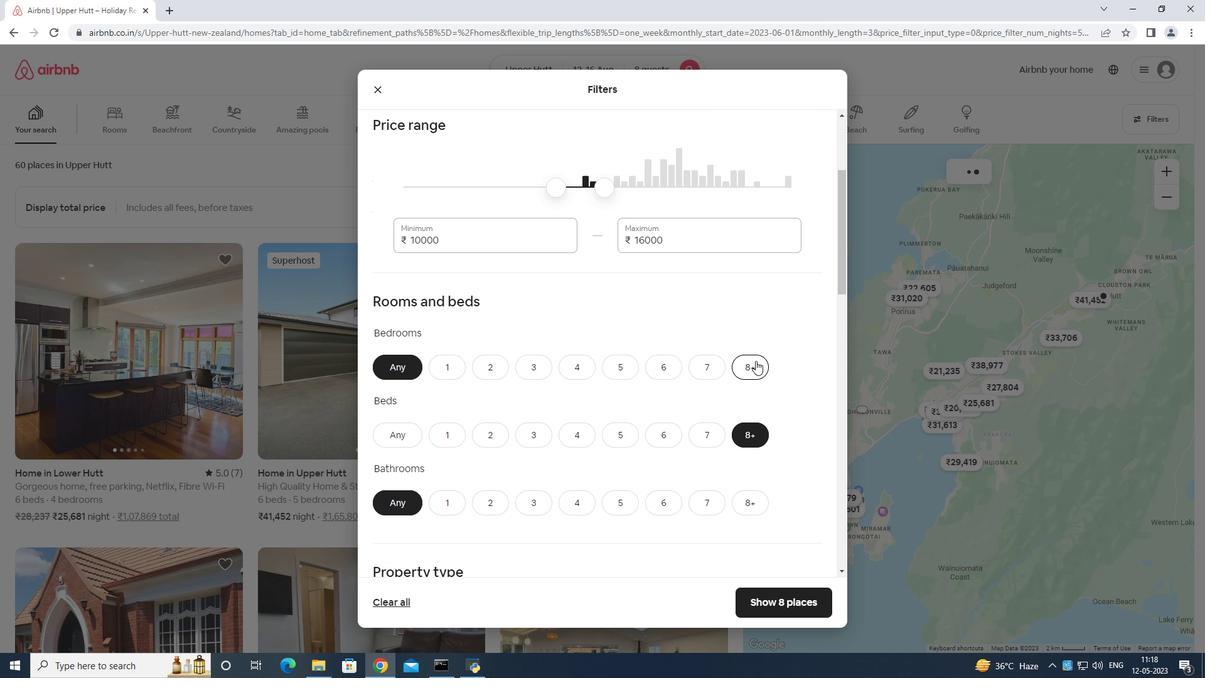 
Action: Mouse moved to (759, 501)
Screenshot: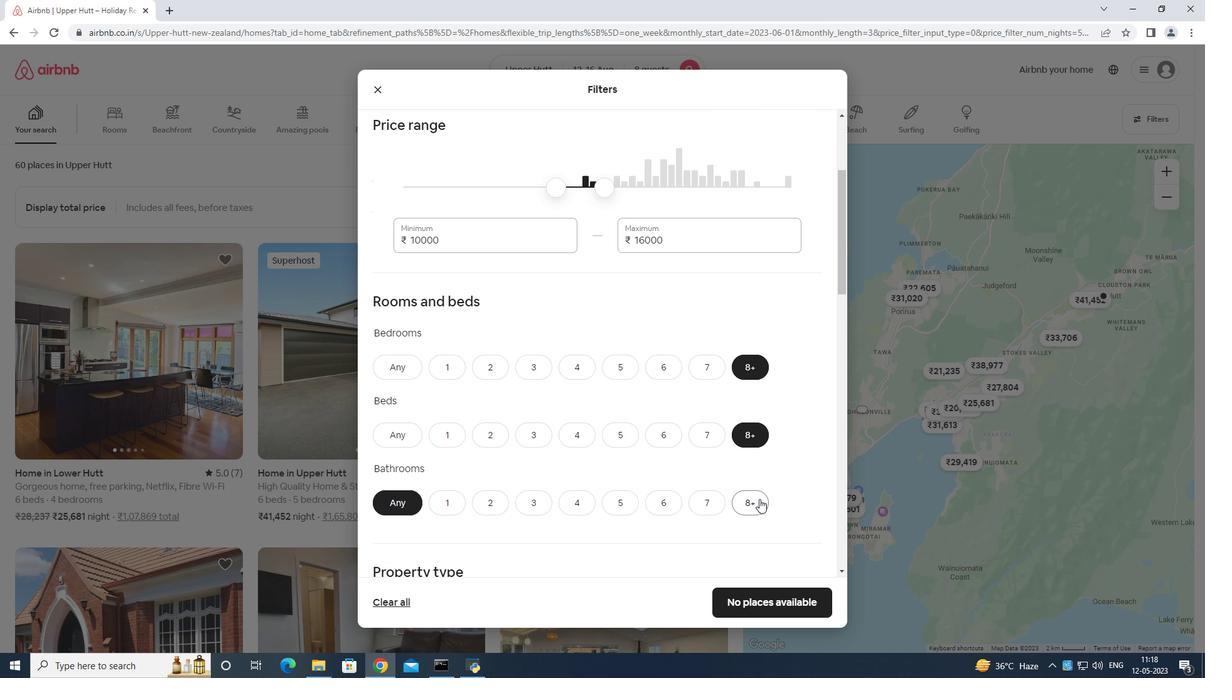 
Action: Mouse pressed left at (759, 501)
Screenshot: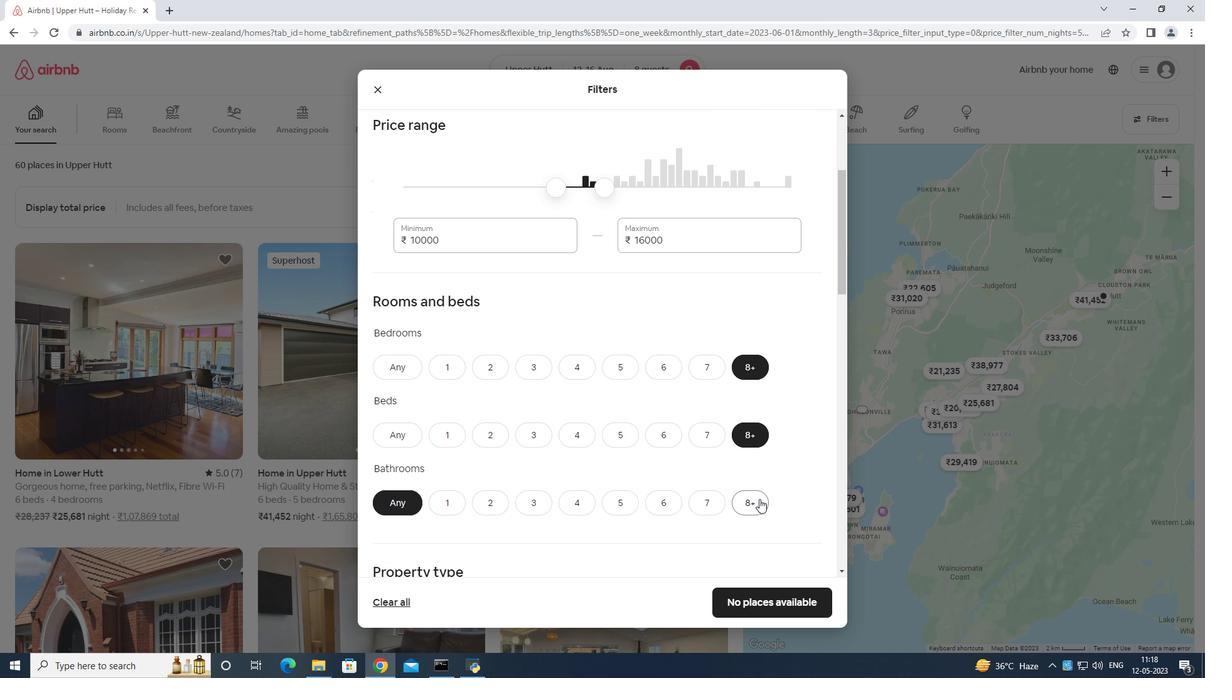 
Action: Mouse moved to (759, 496)
Screenshot: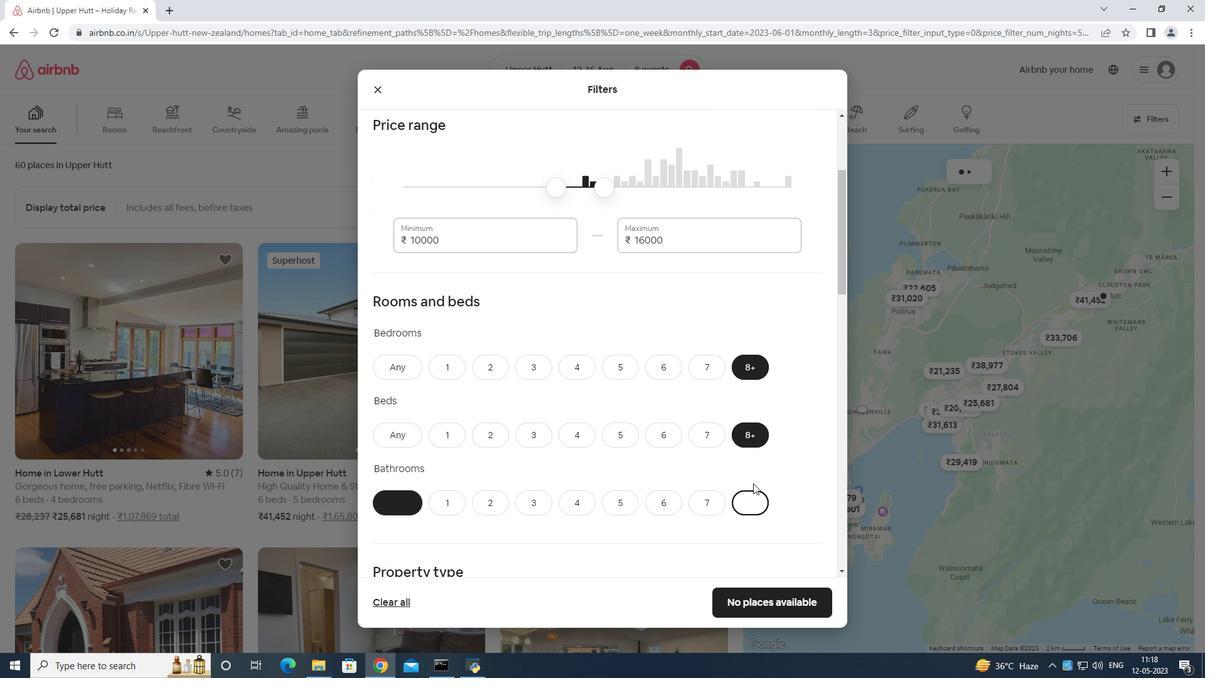 
Action: Mouse scrolled (759, 496) with delta (0, 0)
Screenshot: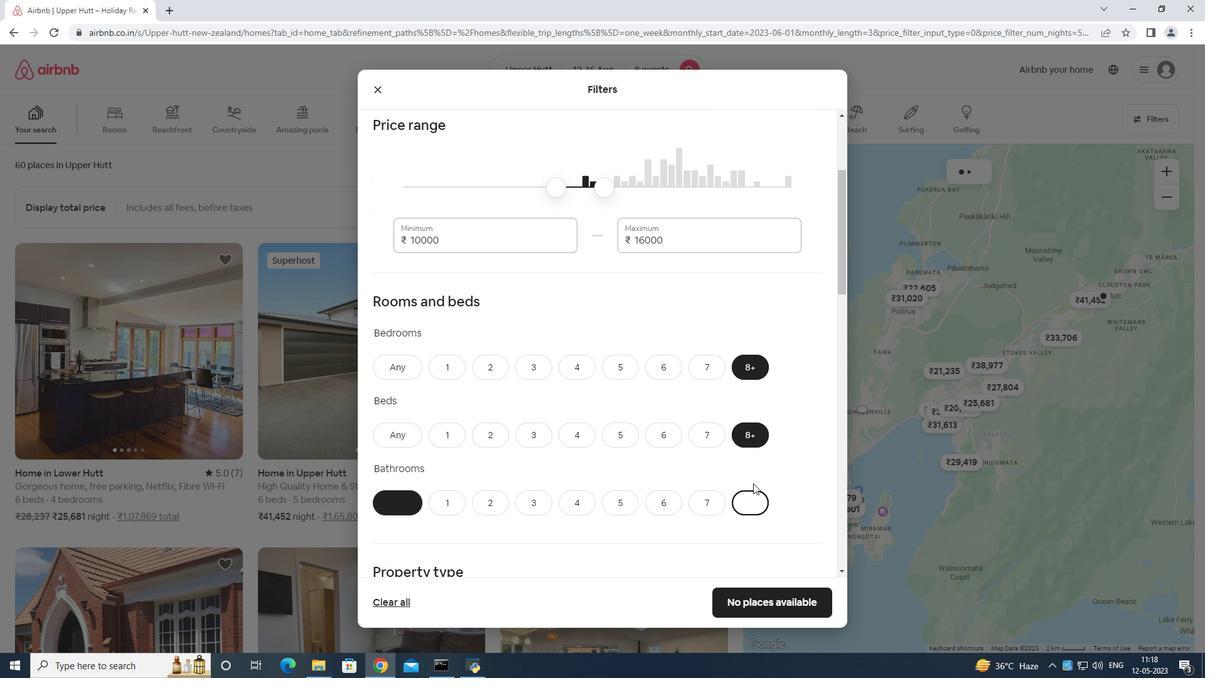 
Action: Mouse scrolled (759, 496) with delta (0, 0)
Screenshot: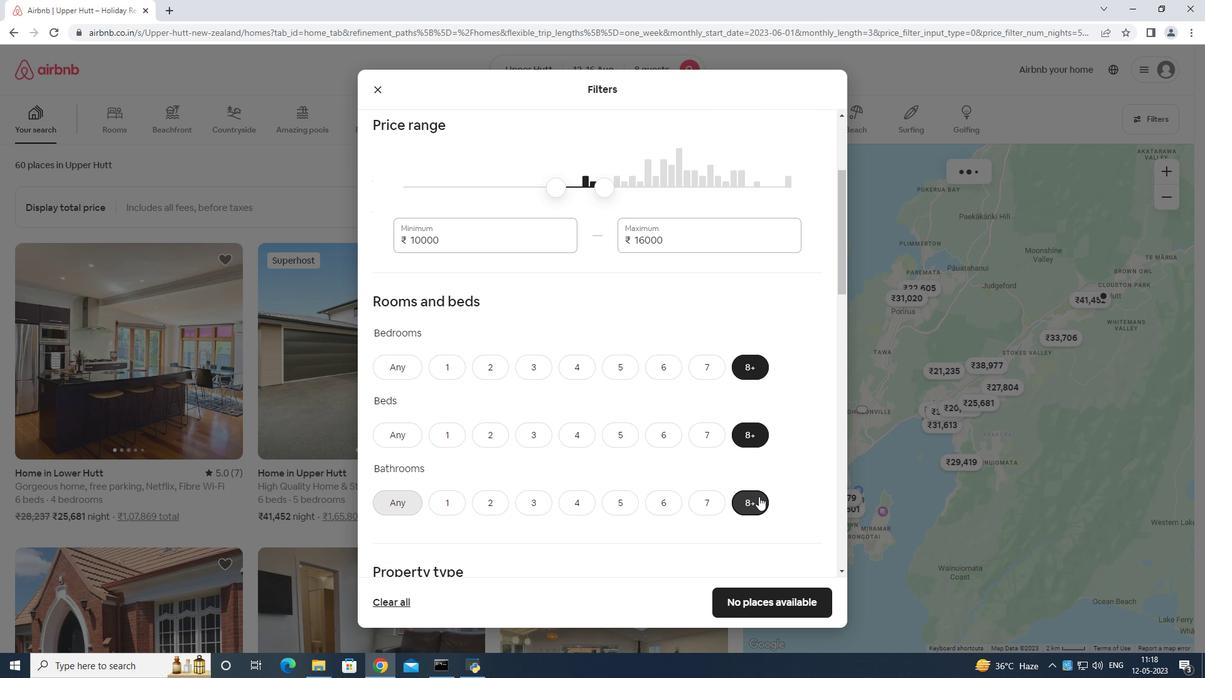 
Action: Mouse scrolled (759, 496) with delta (0, 0)
Screenshot: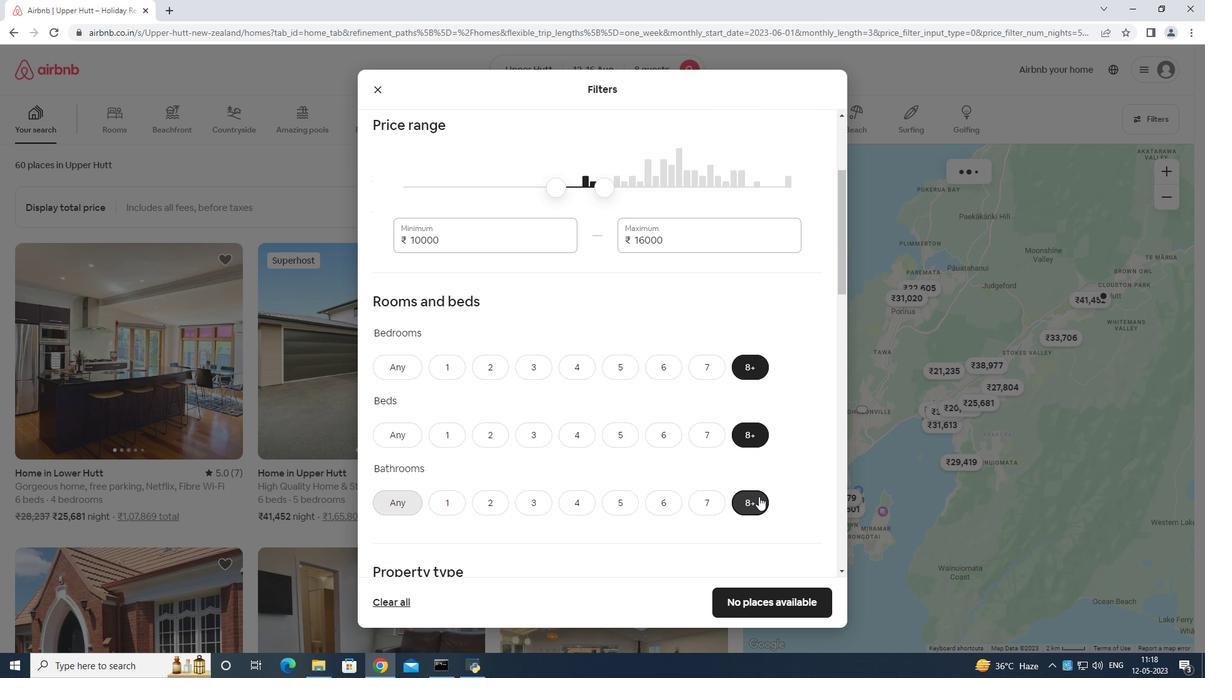 
Action: Mouse scrolled (759, 496) with delta (0, 0)
Screenshot: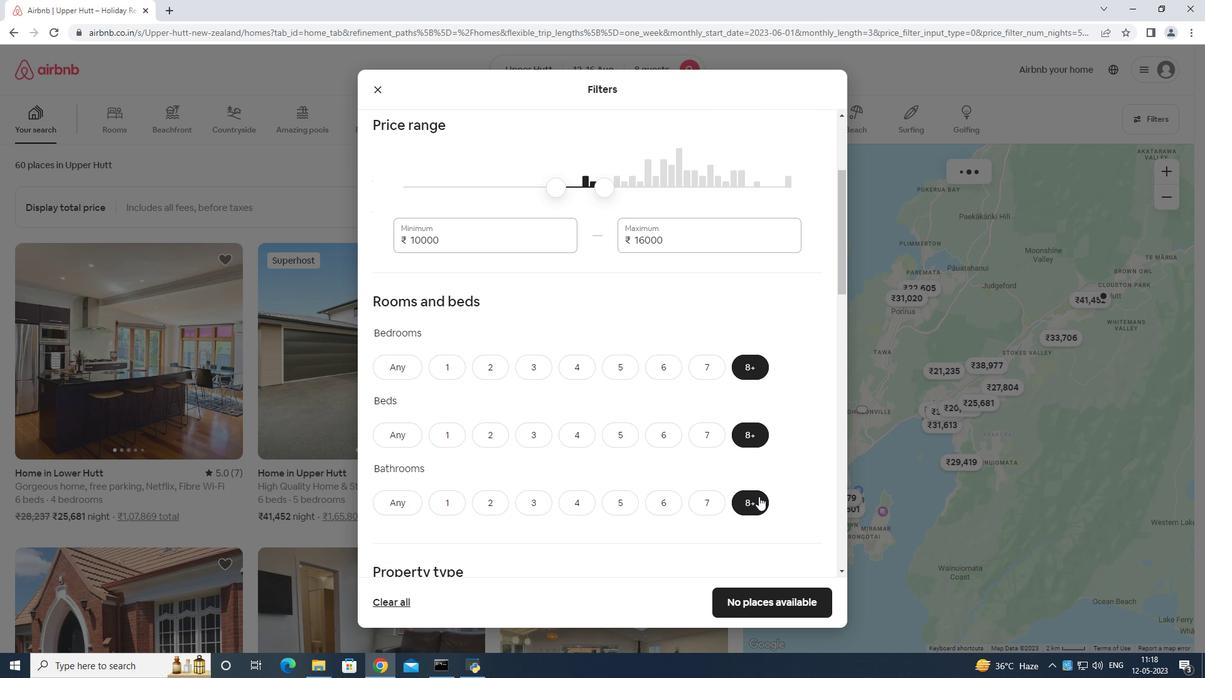 
Action: Mouse moved to (751, 487)
Screenshot: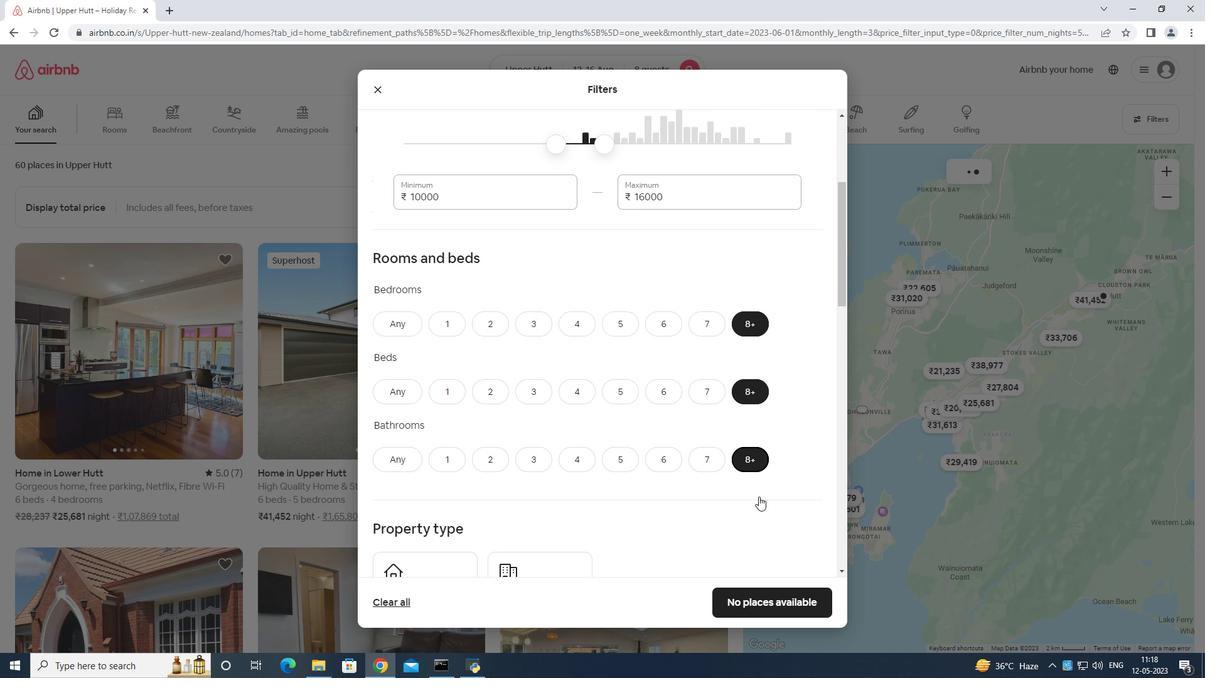 
Action: Mouse scrolled (753, 488) with delta (0, 0)
Screenshot: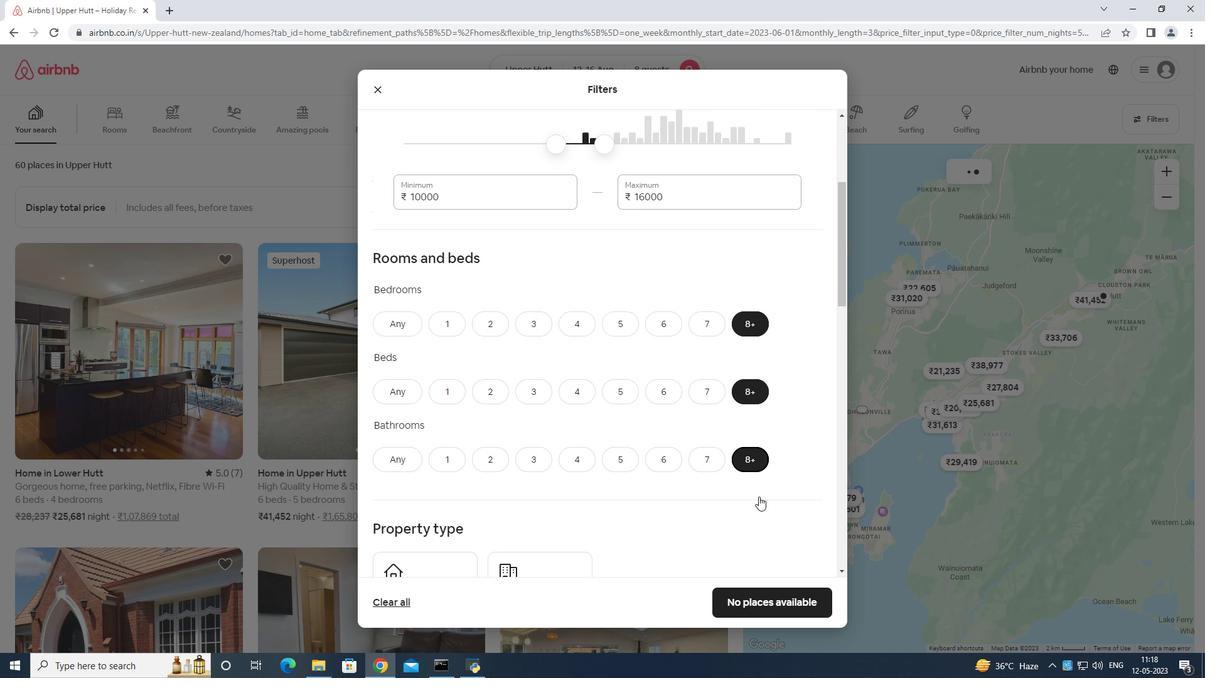 
Action: Mouse moved to (717, 460)
Screenshot: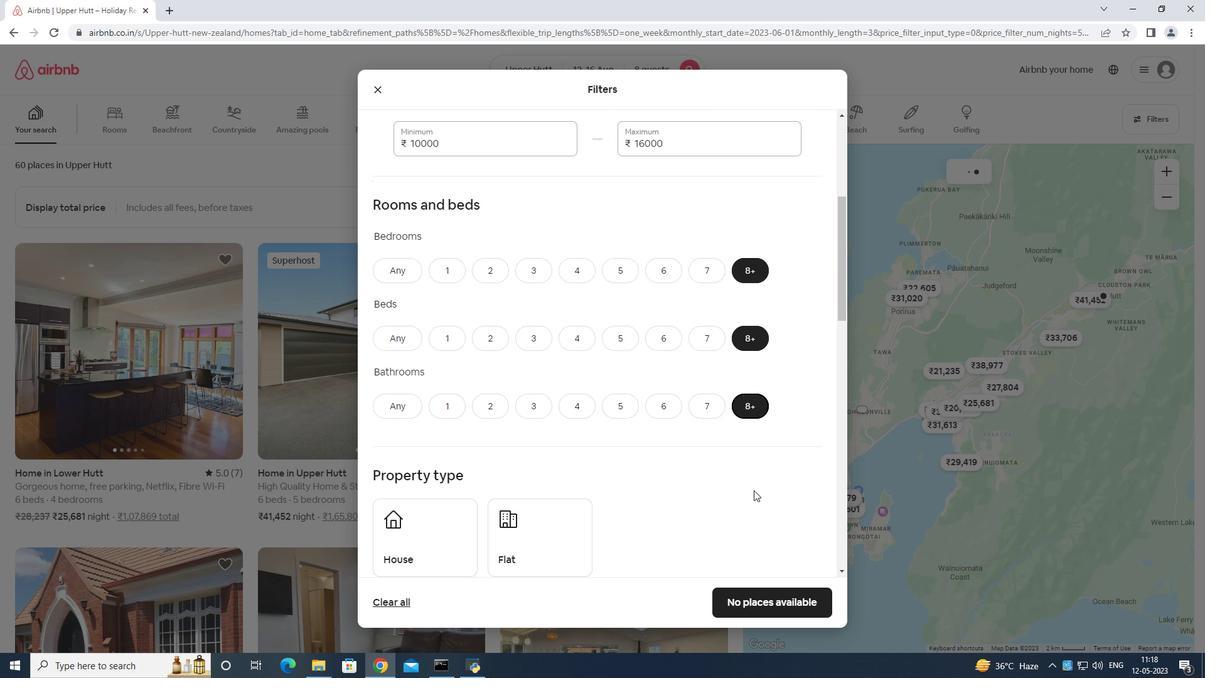 
Action: Mouse scrolled (717, 460) with delta (0, 0)
Screenshot: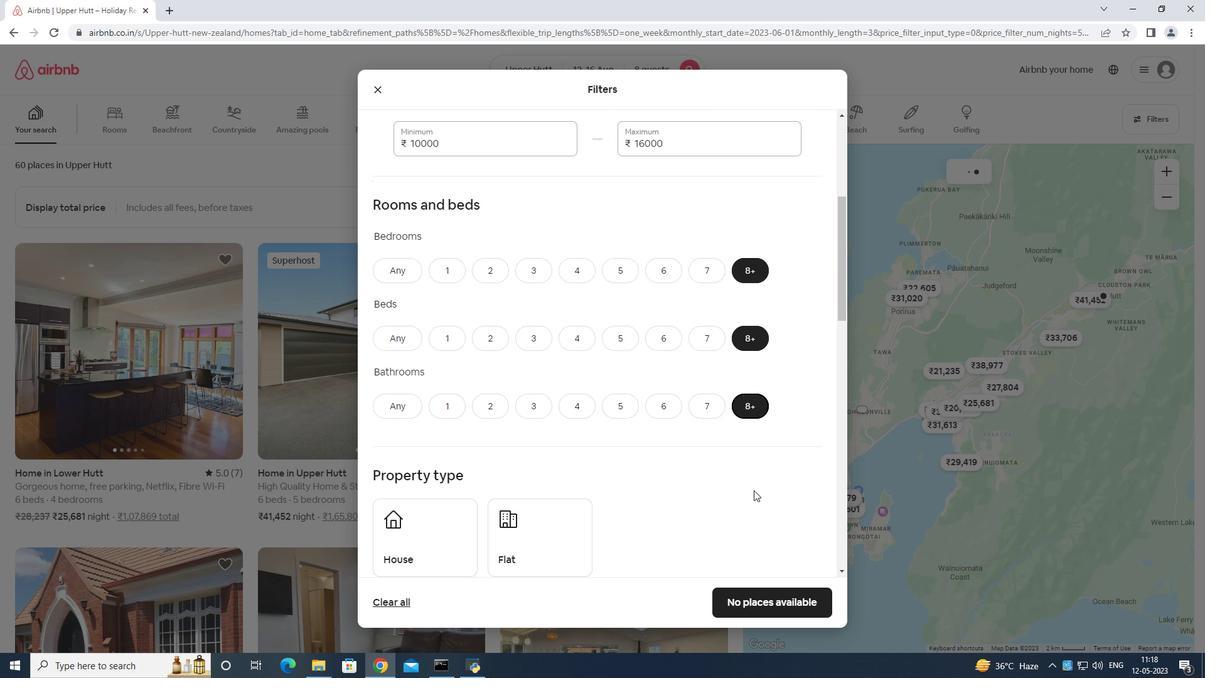 
Action: Mouse moved to (430, 256)
Screenshot: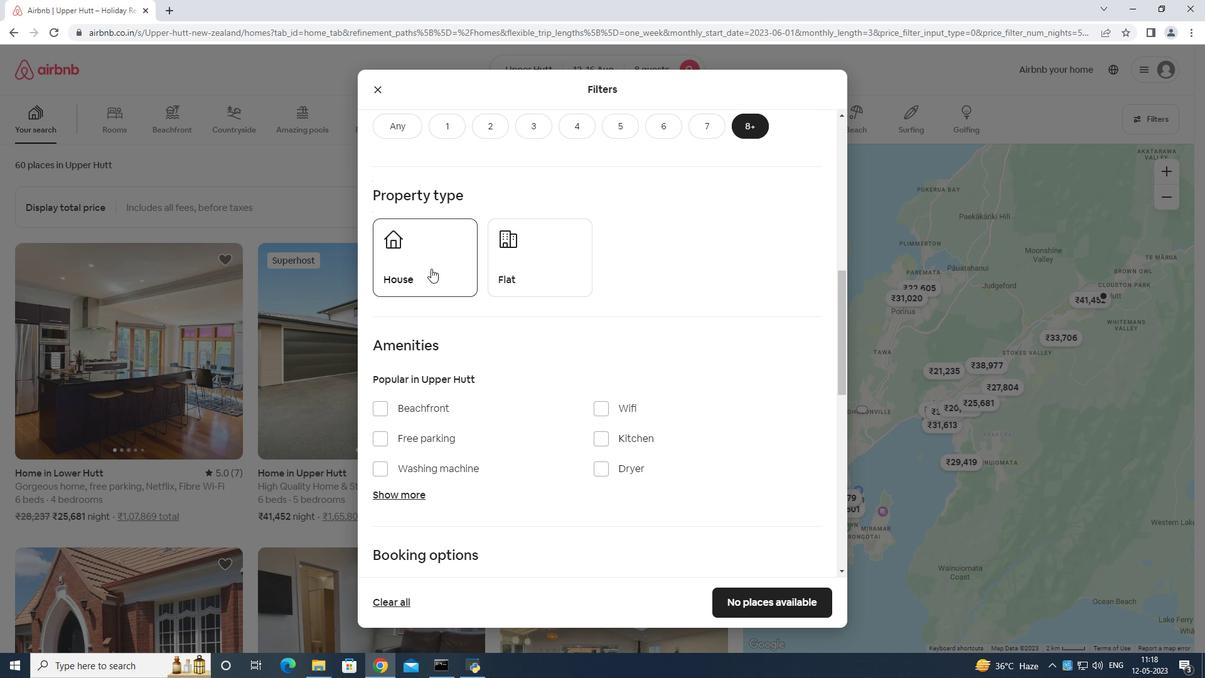 
Action: Mouse pressed left at (430, 256)
Screenshot: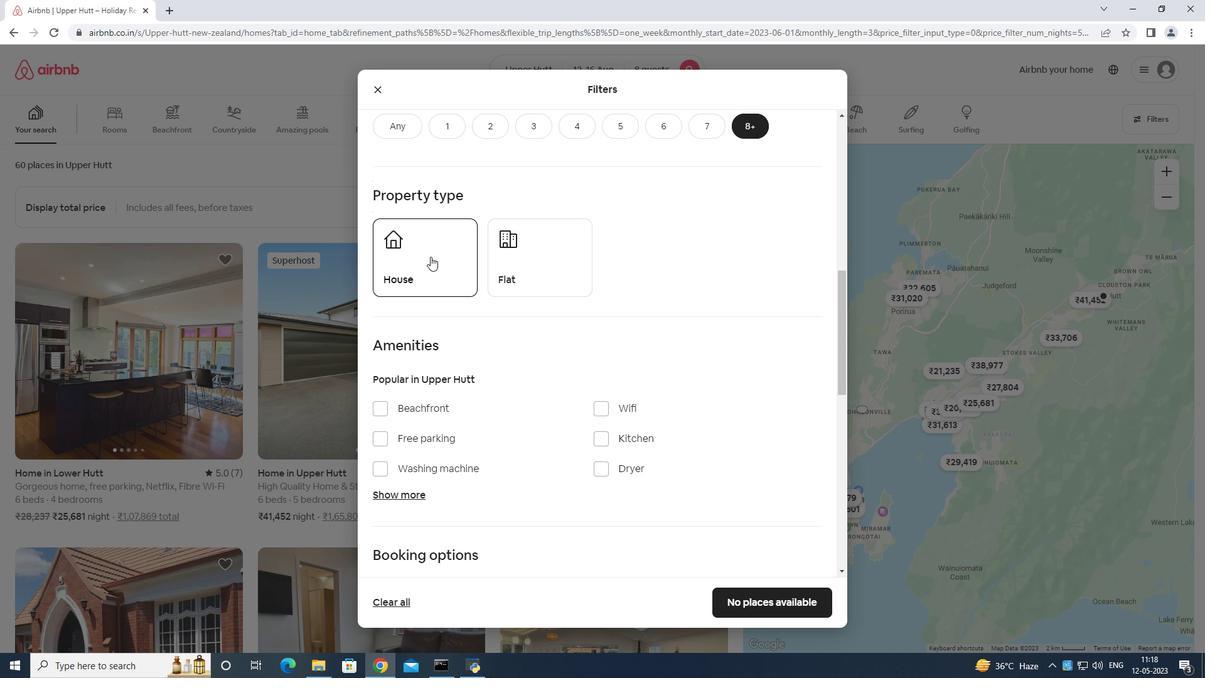 
Action: Mouse moved to (459, 244)
Screenshot: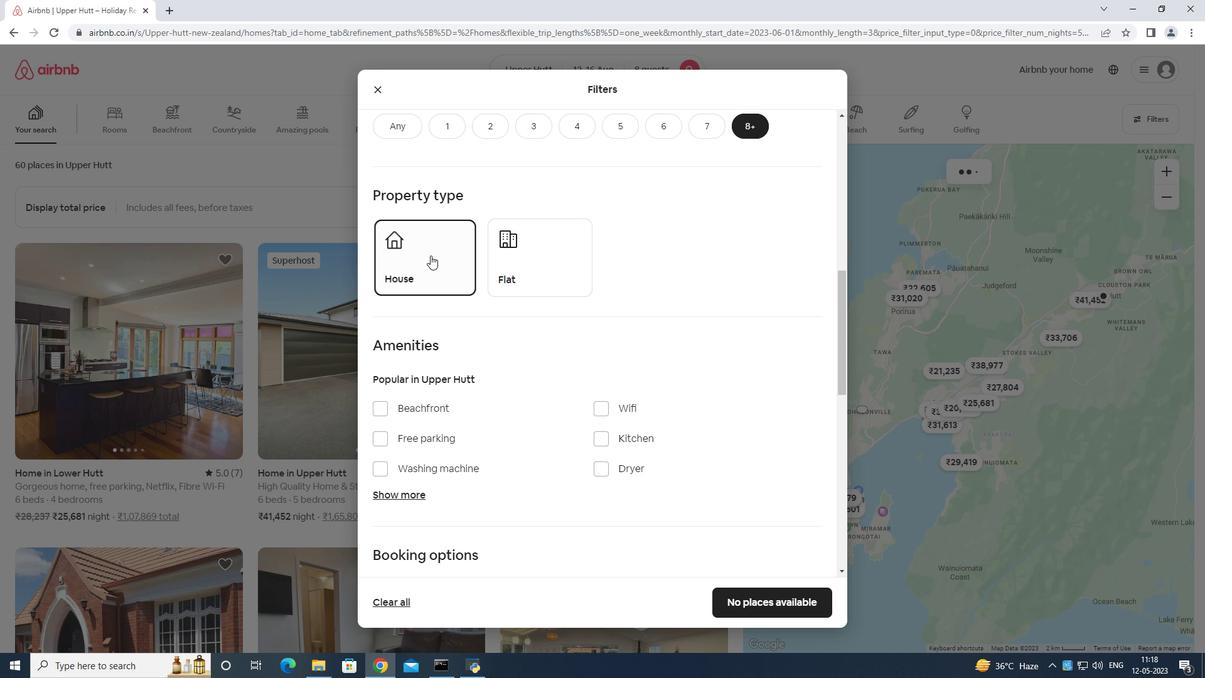 
Action: Mouse pressed left at (459, 244)
Screenshot: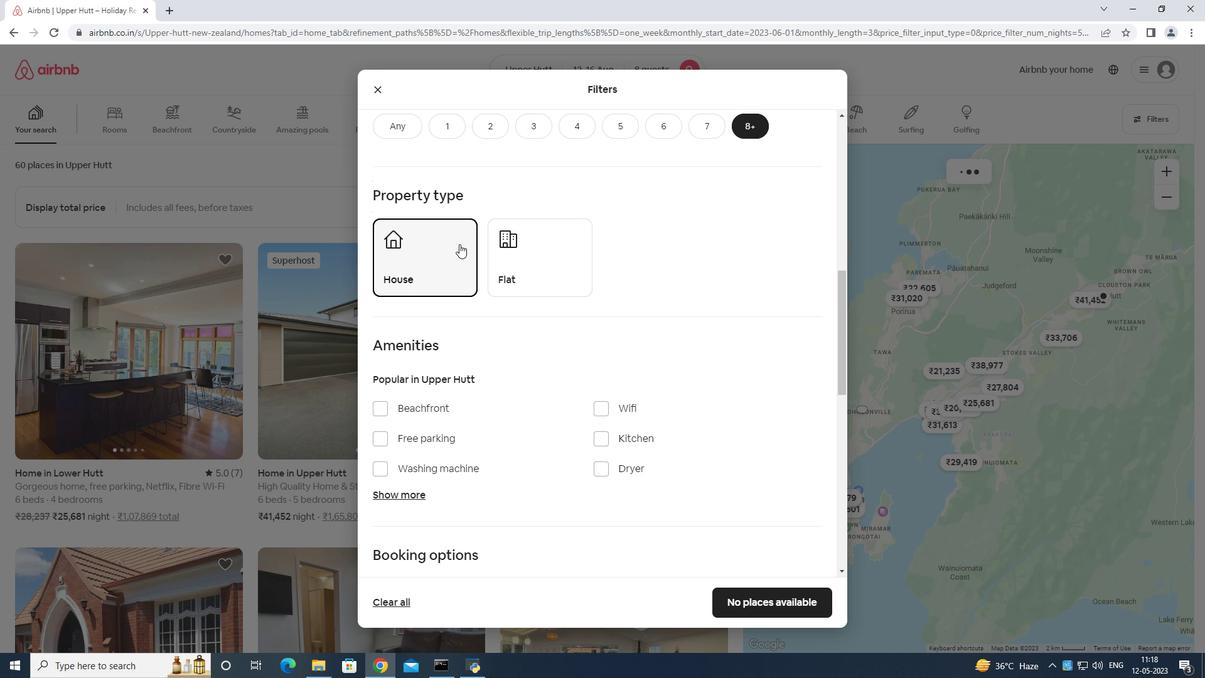 
Action: Mouse moved to (492, 235)
Screenshot: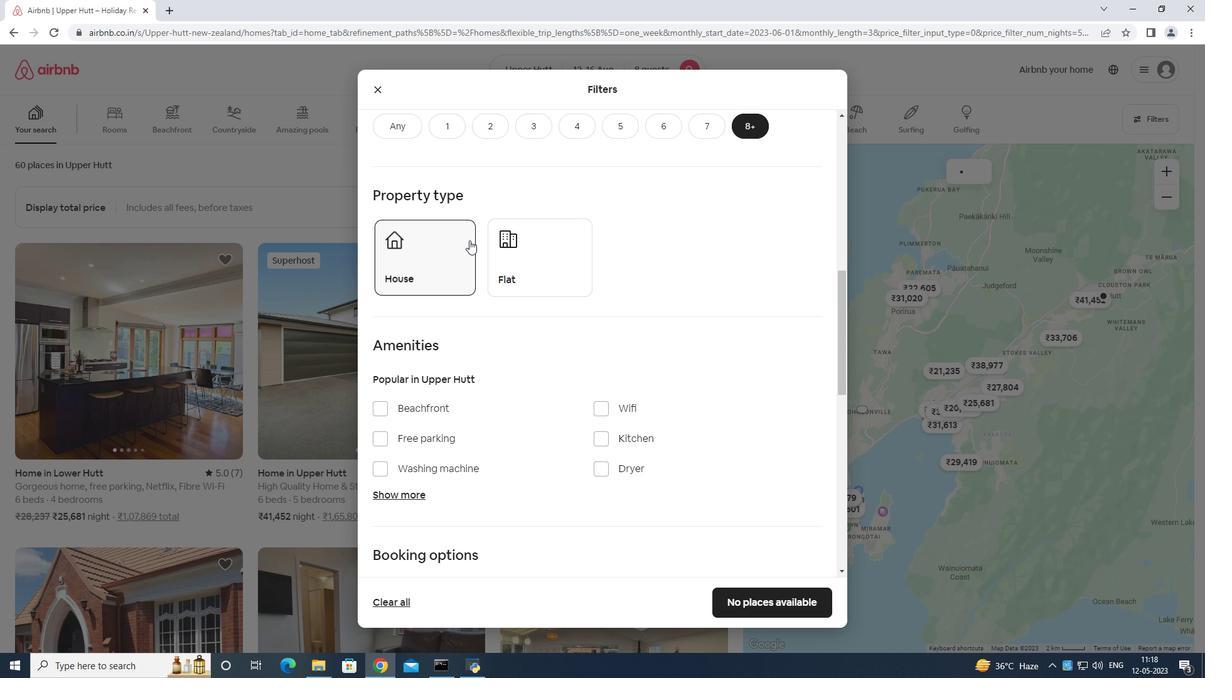 
Action: Mouse scrolled (492, 234) with delta (0, 0)
Screenshot: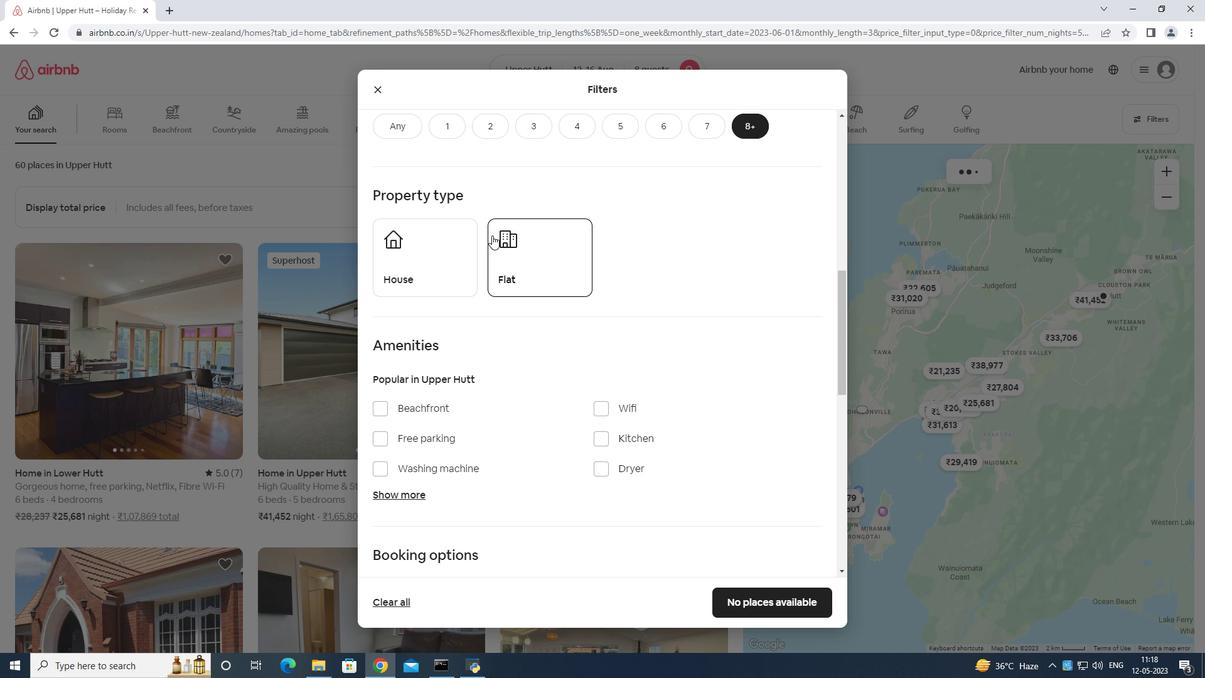 
Action: Mouse scrolled (492, 234) with delta (0, 0)
Screenshot: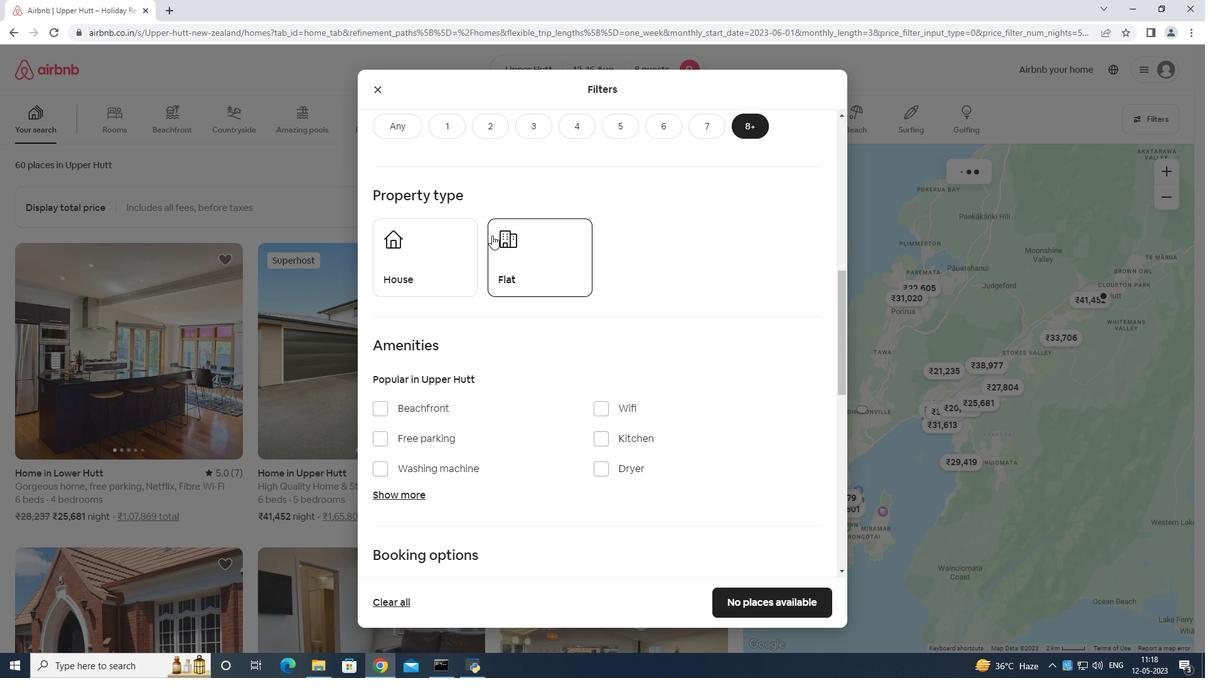 
Action: Mouse moved to (599, 280)
Screenshot: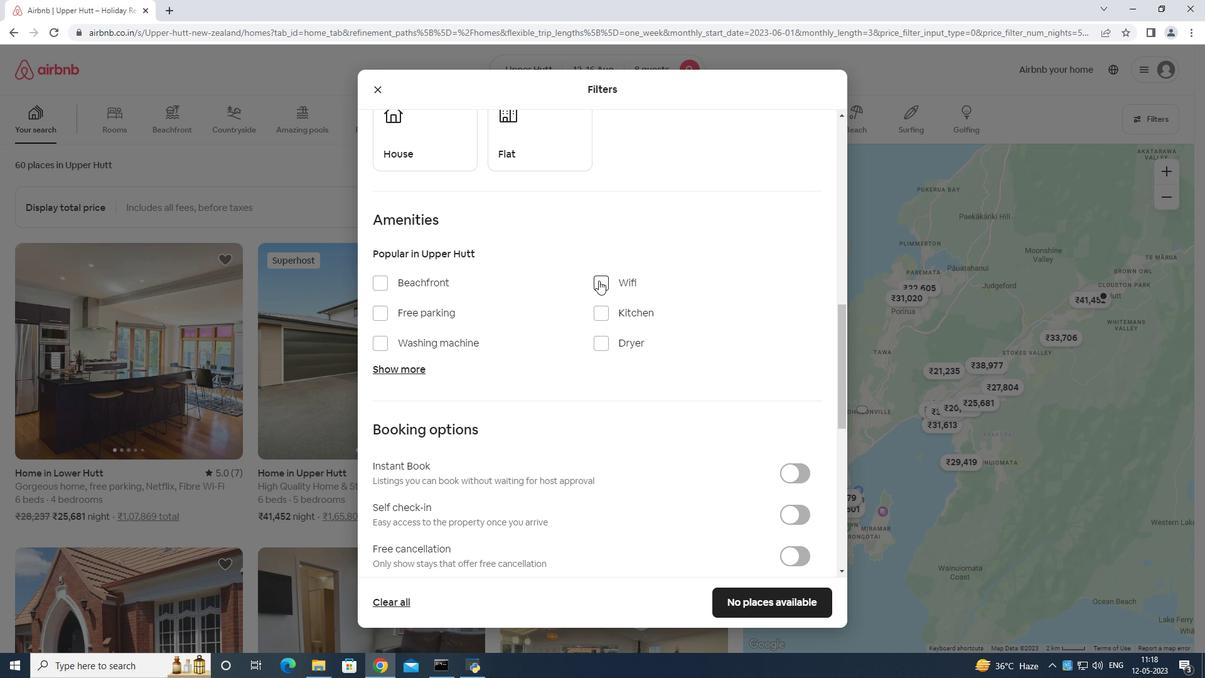 
Action: Mouse pressed left at (599, 280)
Screenshot: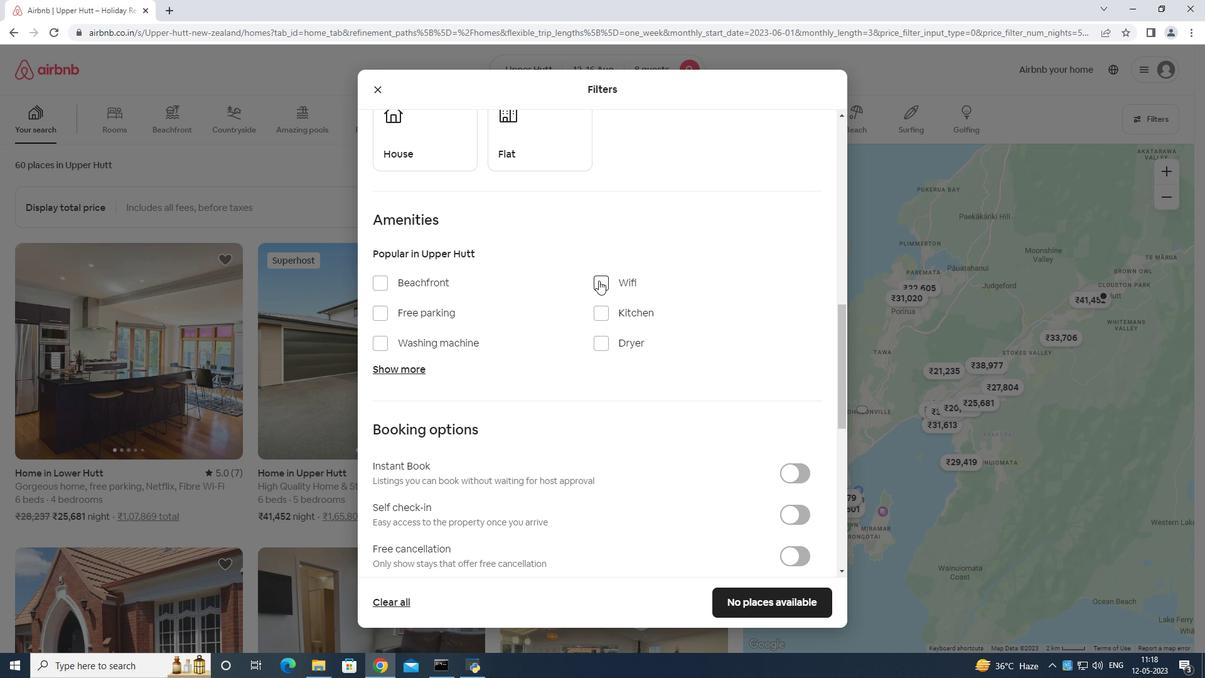 
Action: Mouse moved to (389, 310)
Screenshot: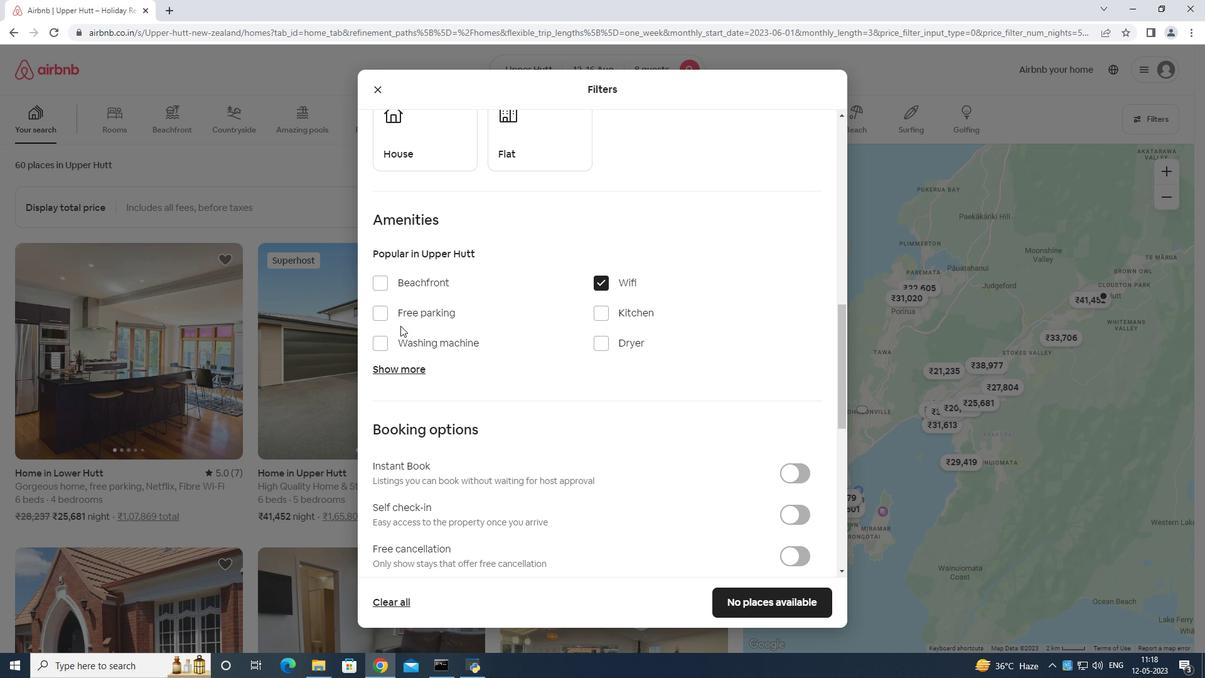 
Action: Mouse pressed left at (389, 310)
Screenshot: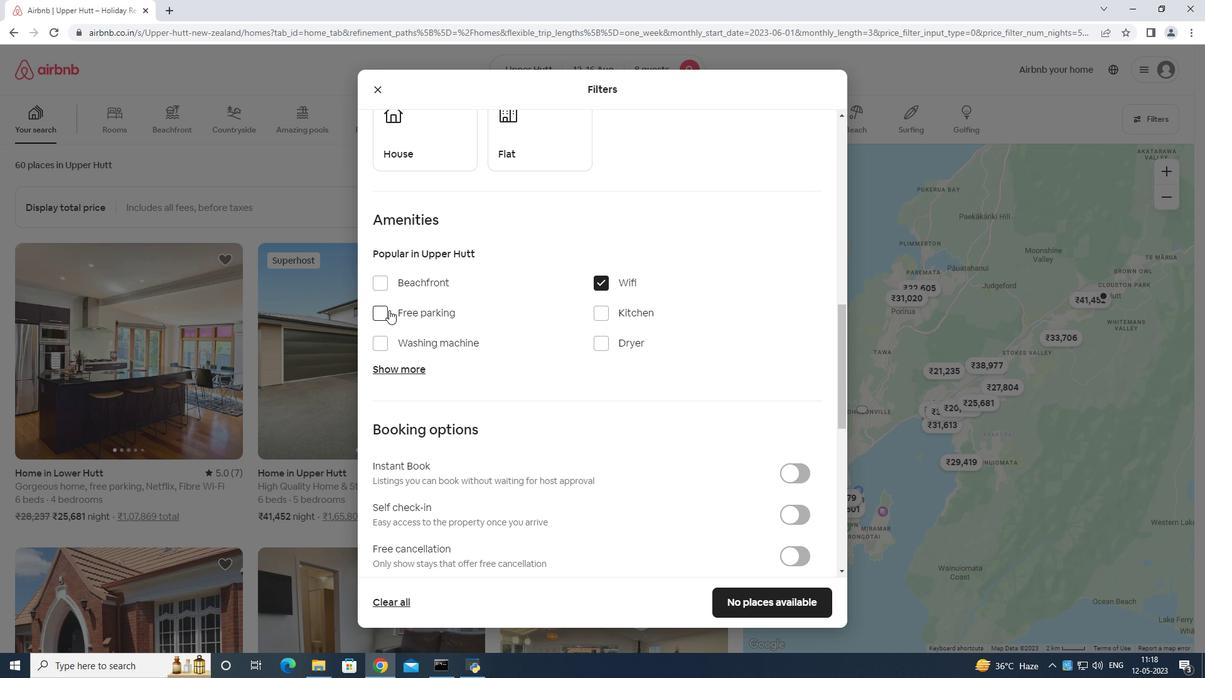 
Action: Mouse moved to (395, 354)
Screenshot: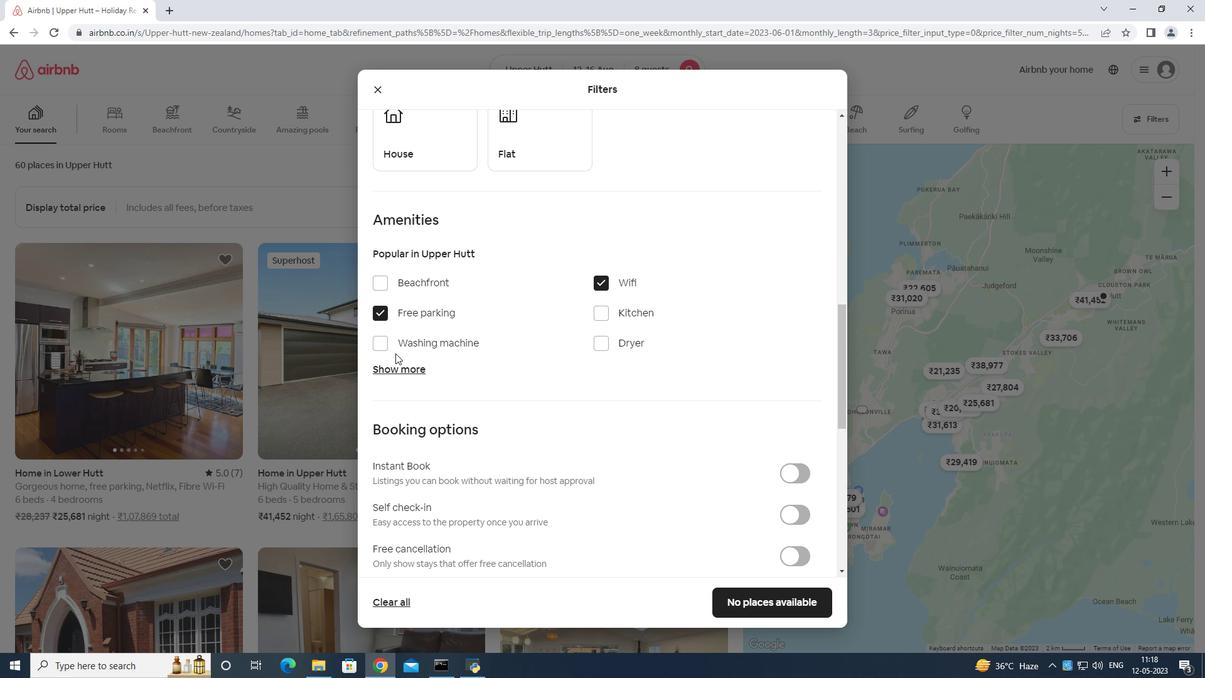 
Action: Mouse pressed left at (395, 354)
Screenshot: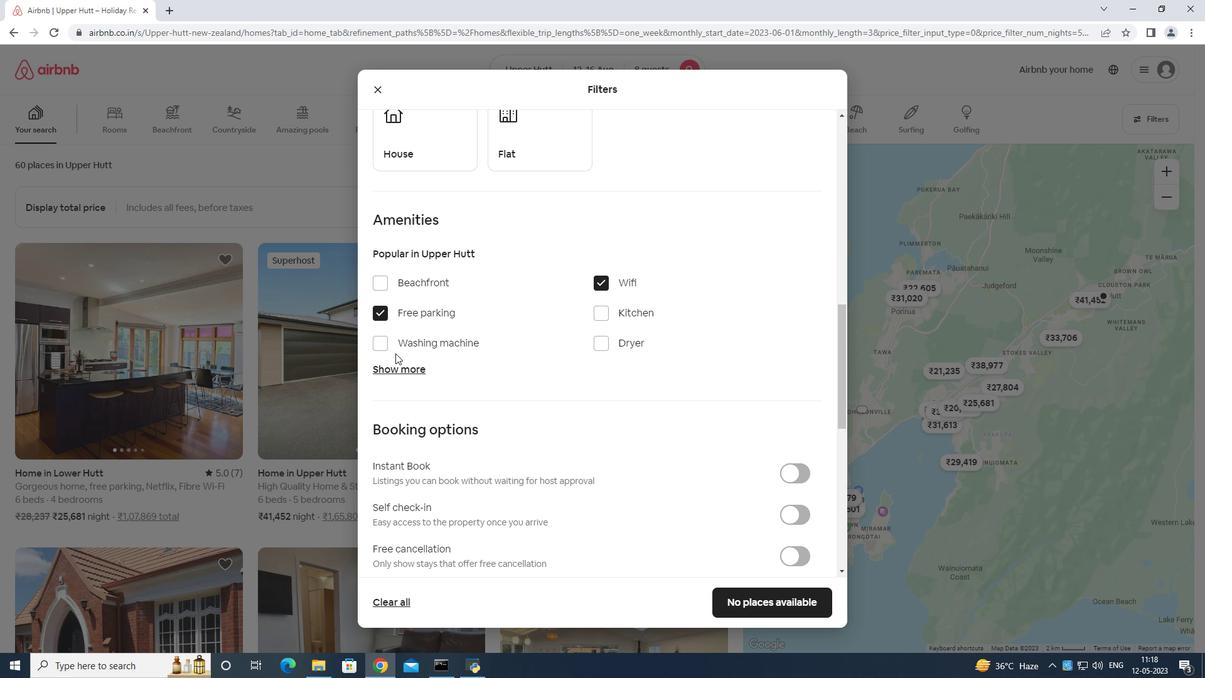 
Action: Mouse moved to (400, 371)
Screenshot: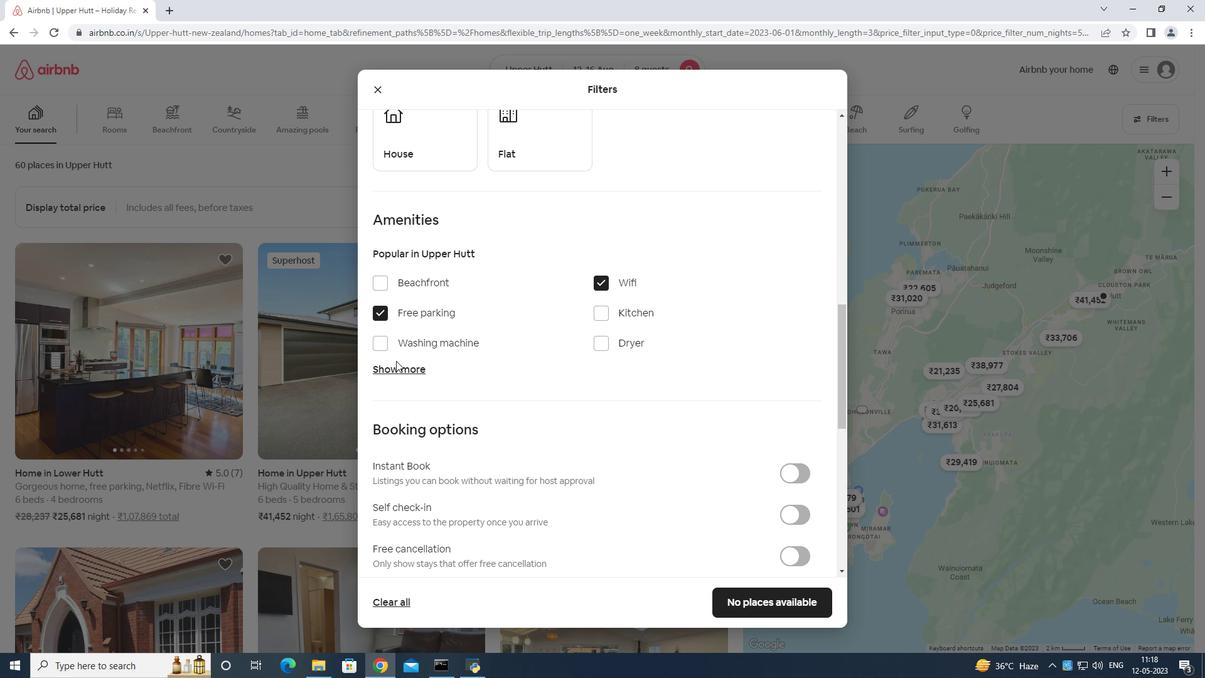 
Action: Mouse pressed left at (400, 371)
Screenshot: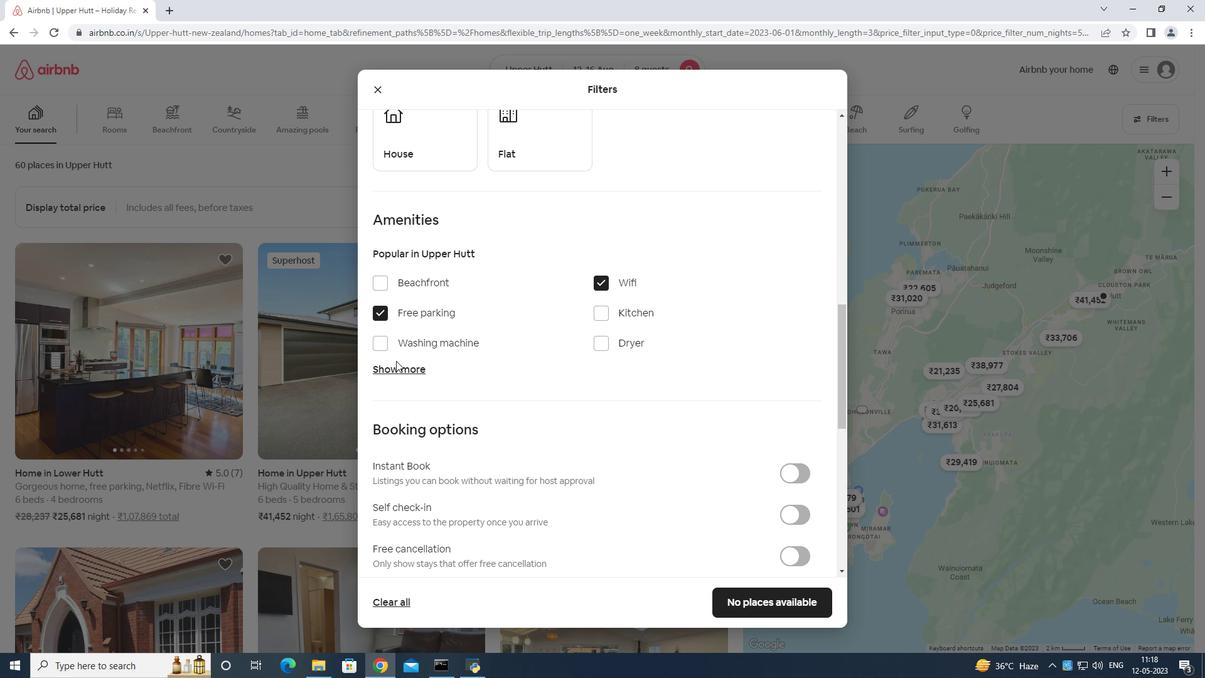 
Action: Mouse moved to (546, 396)
Screenshot: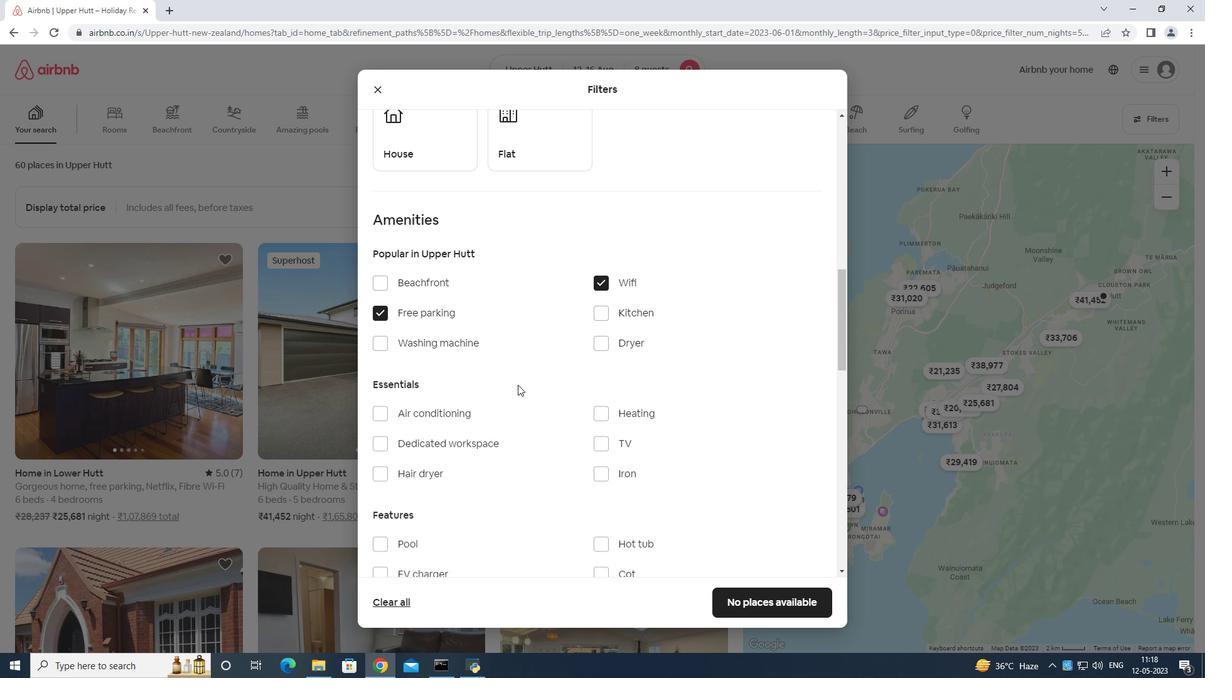 
Action: Mouse scrolled (546, 396) with delta (0, 0)
Screenshot: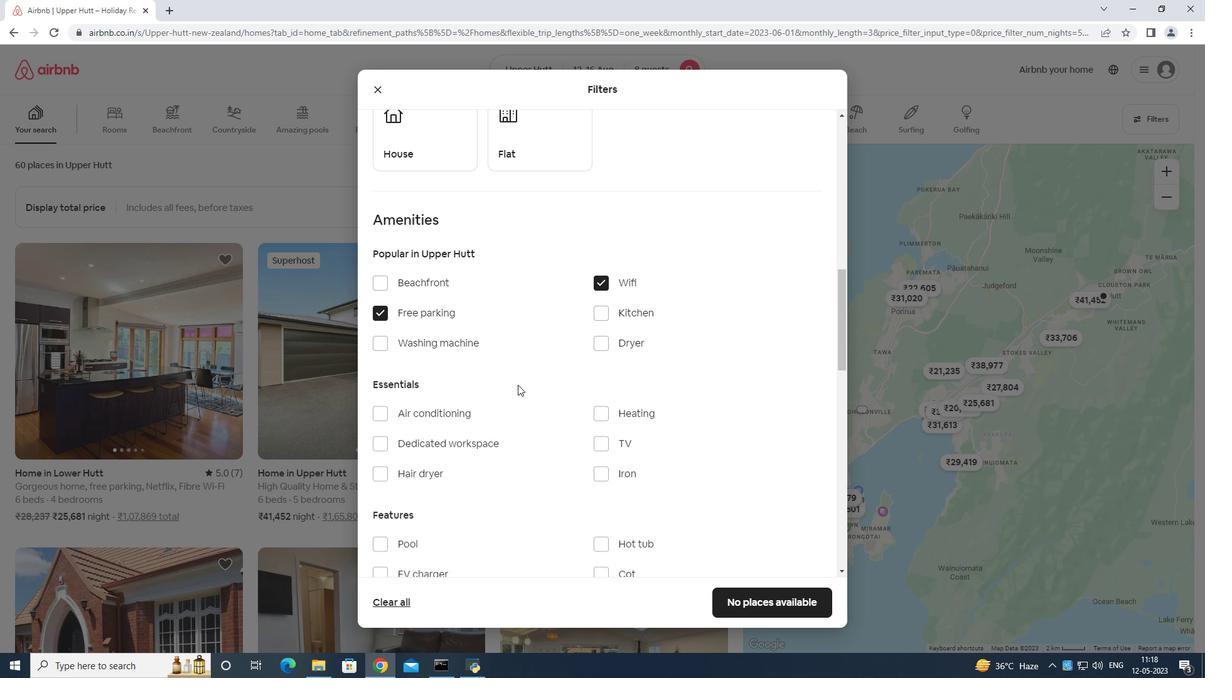 
Action: Mouse moved to (604, 381)
Screenshot: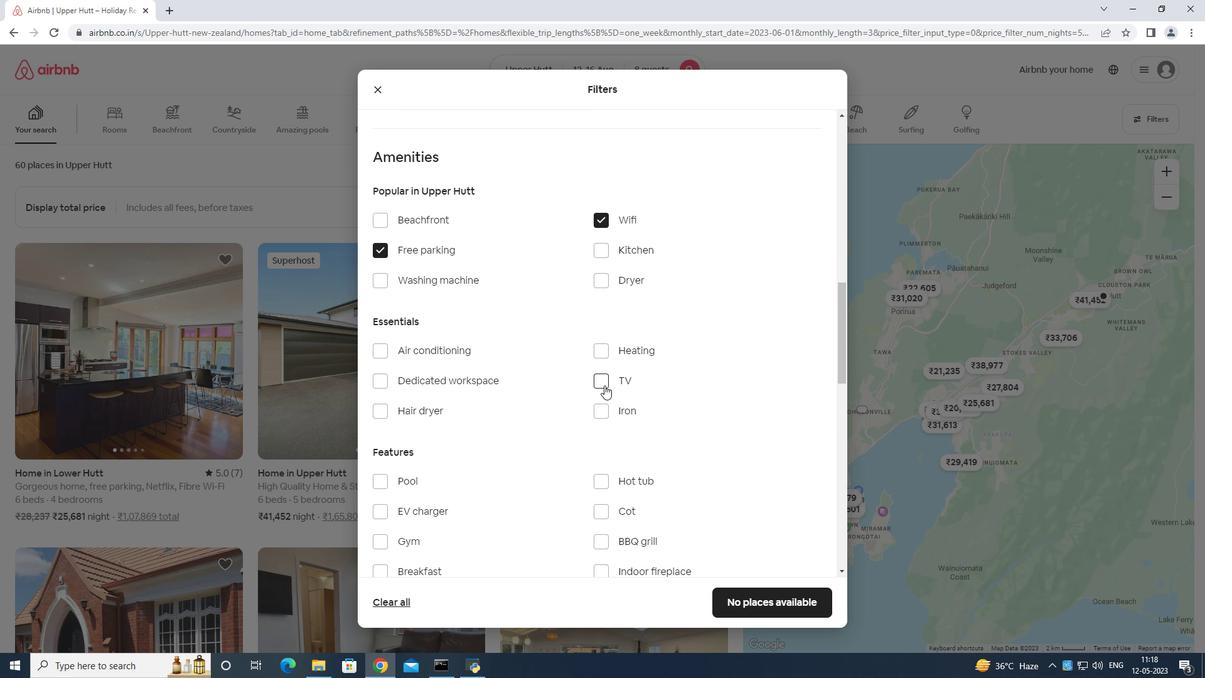 
Action: Mouse pressed left at (604, 381)
Screenshot: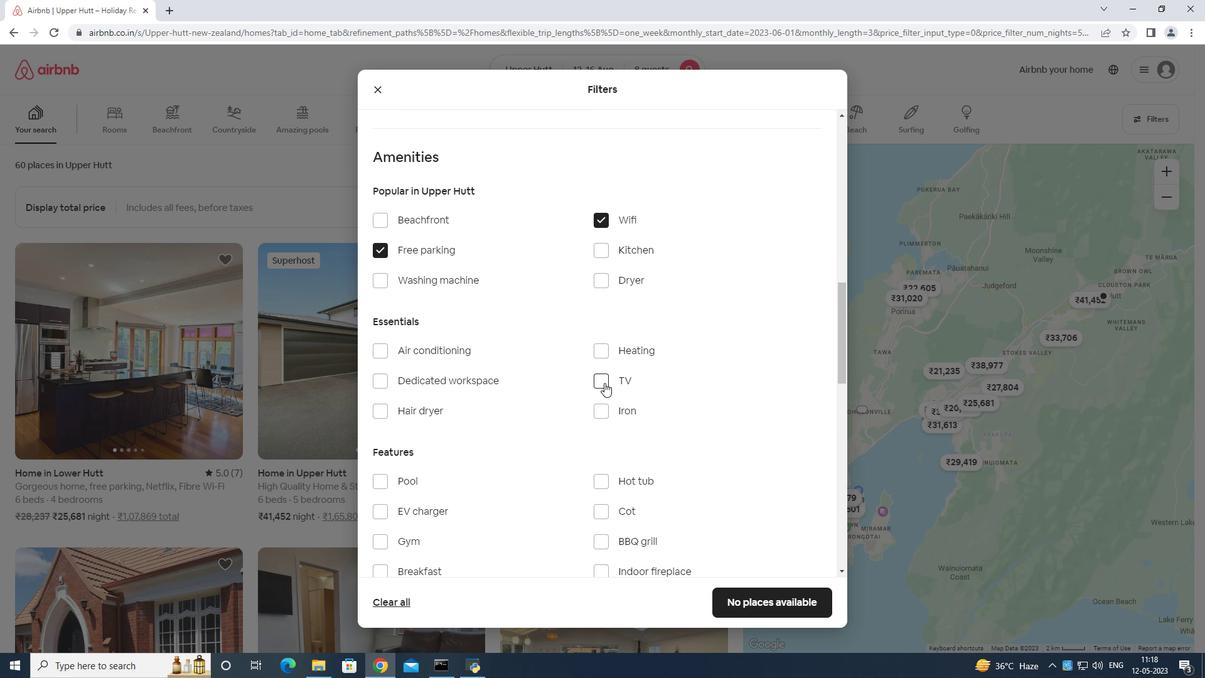 
Action: Mouse moved to (610, 370)
Screenshot: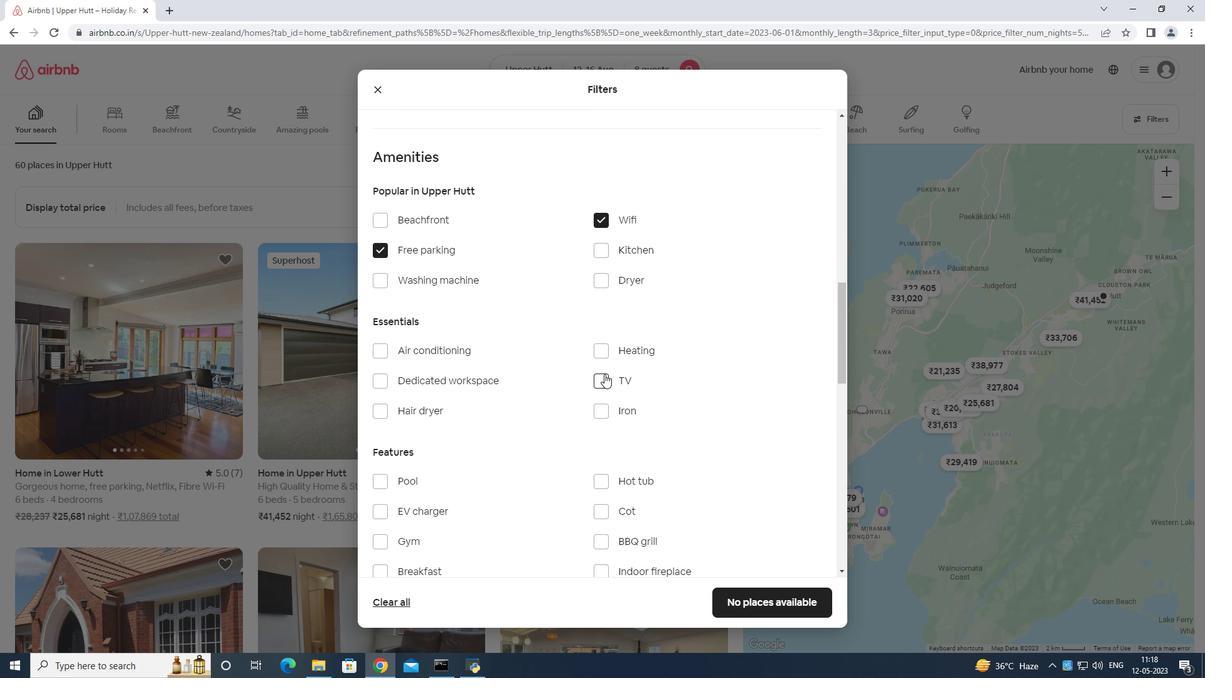 
Action: Mouse scrolled (610, 369) with delta (0, 0)
Screenshot: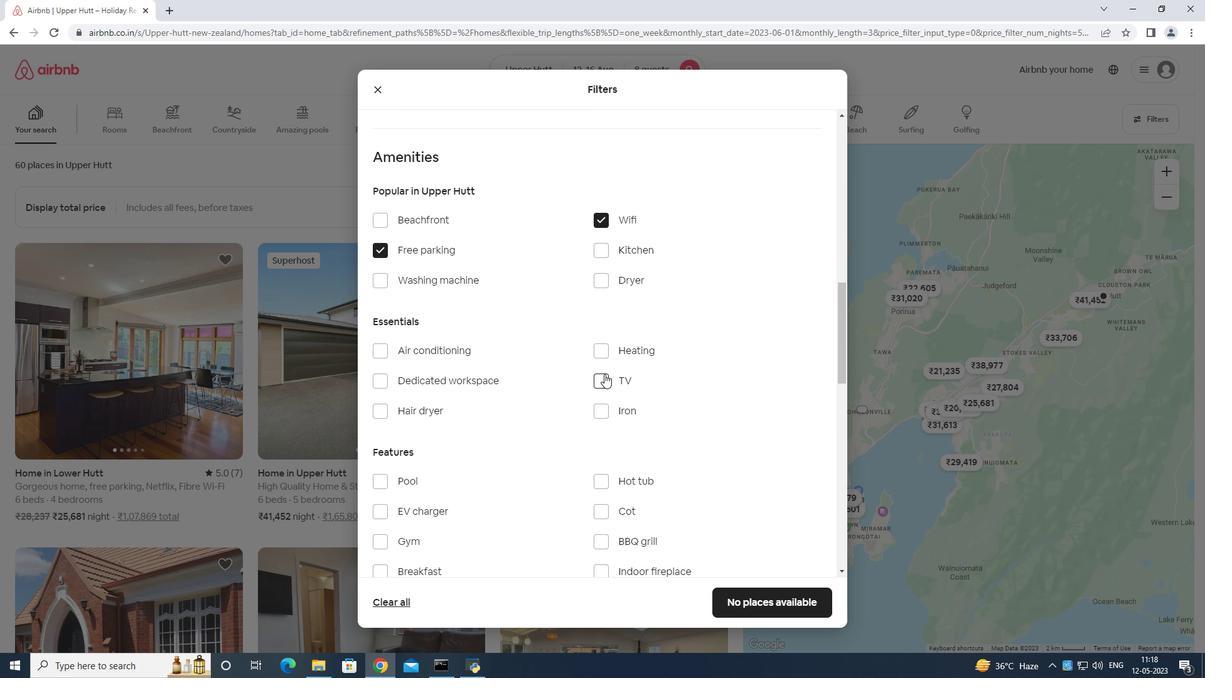 
Action: Mouse moved to (611, 373)
Screenshot: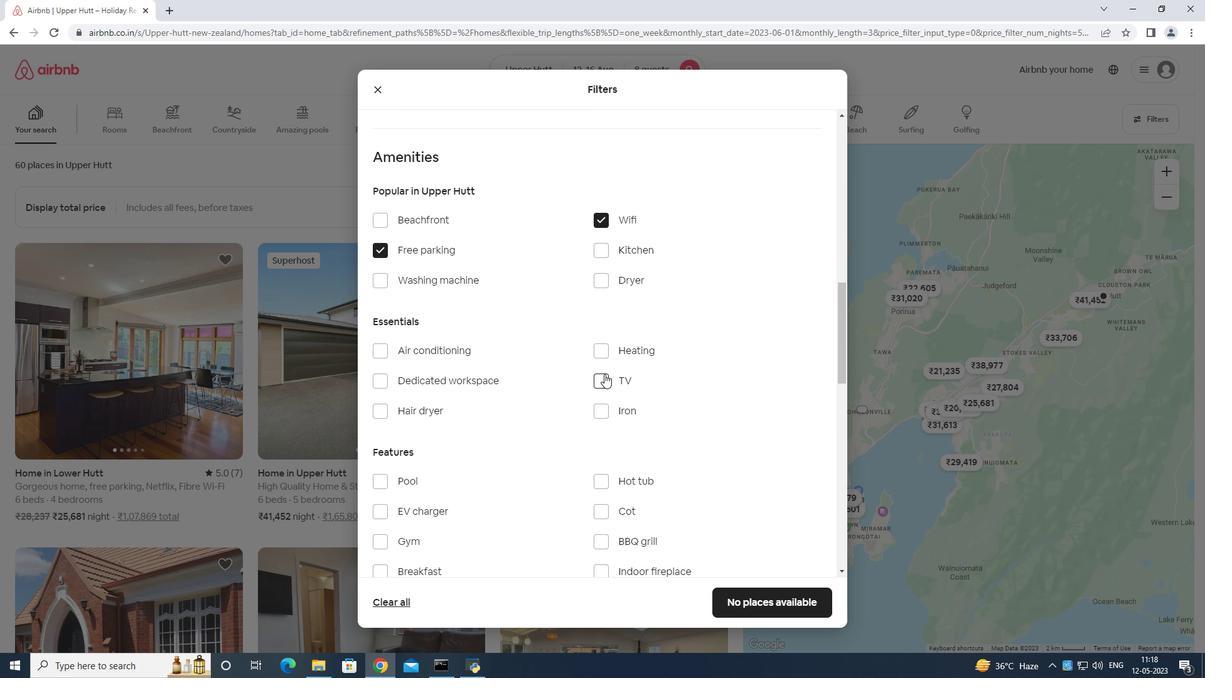 
Action: Mouse scrolled (611, 373) with delta (0, 0)
Screenshot: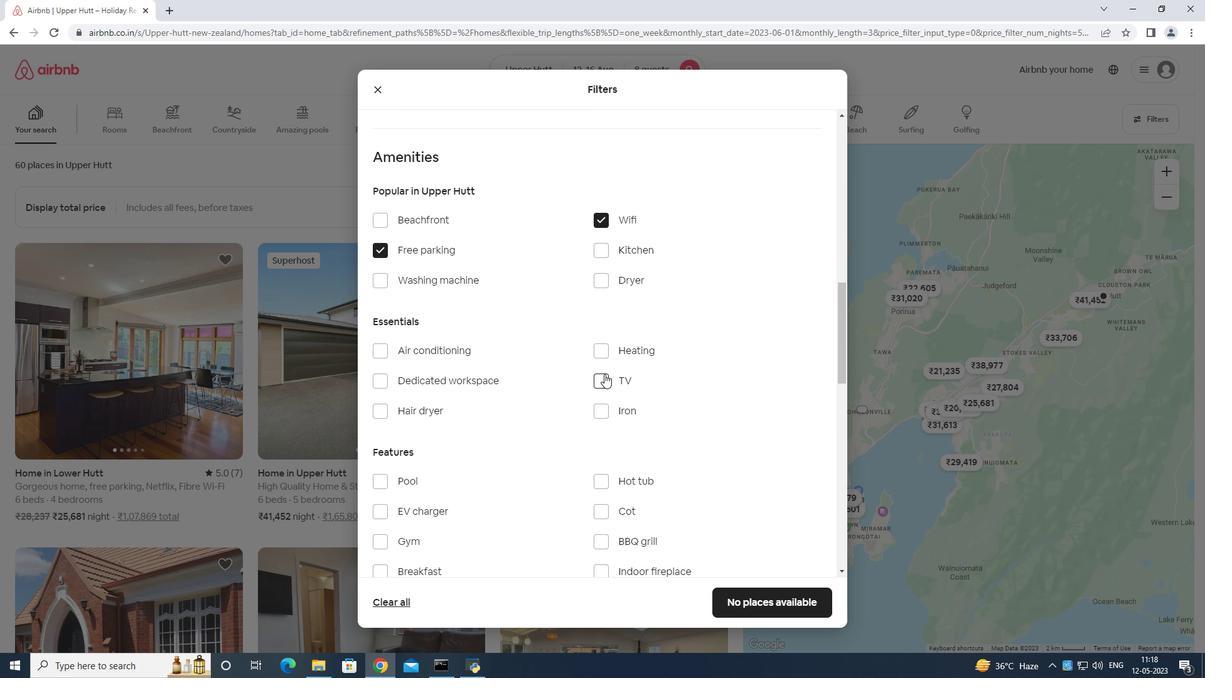 
Action: Mouse moved to (612, 374)
Screenshot: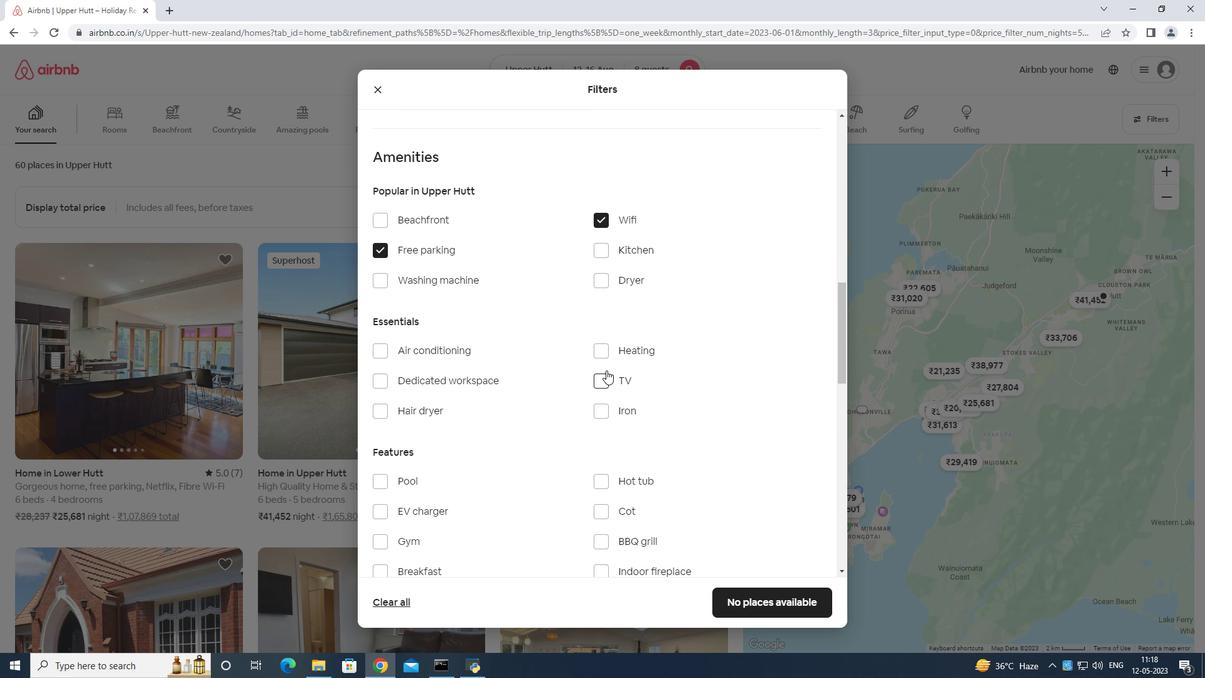 
Action: Mouse scrolled (612, 373) with delta (0, 0)
Screenshot: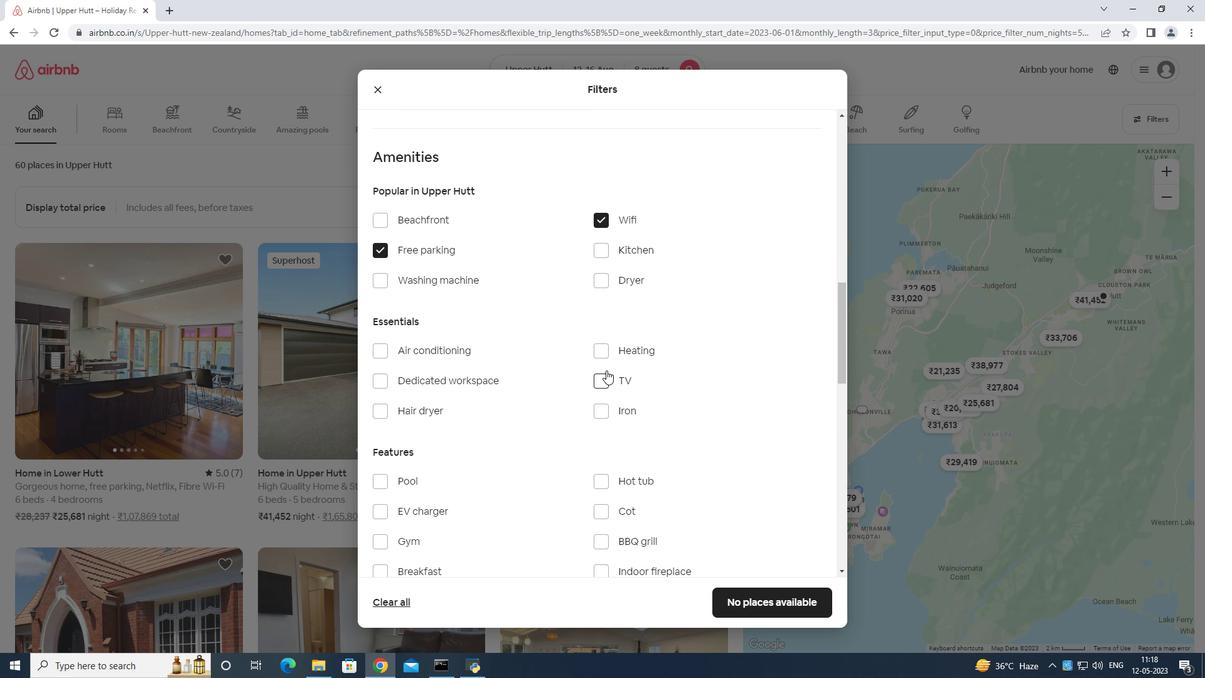 
Action: Mouse scrolled (612, 373) with delta (0, 0)
Screenshot: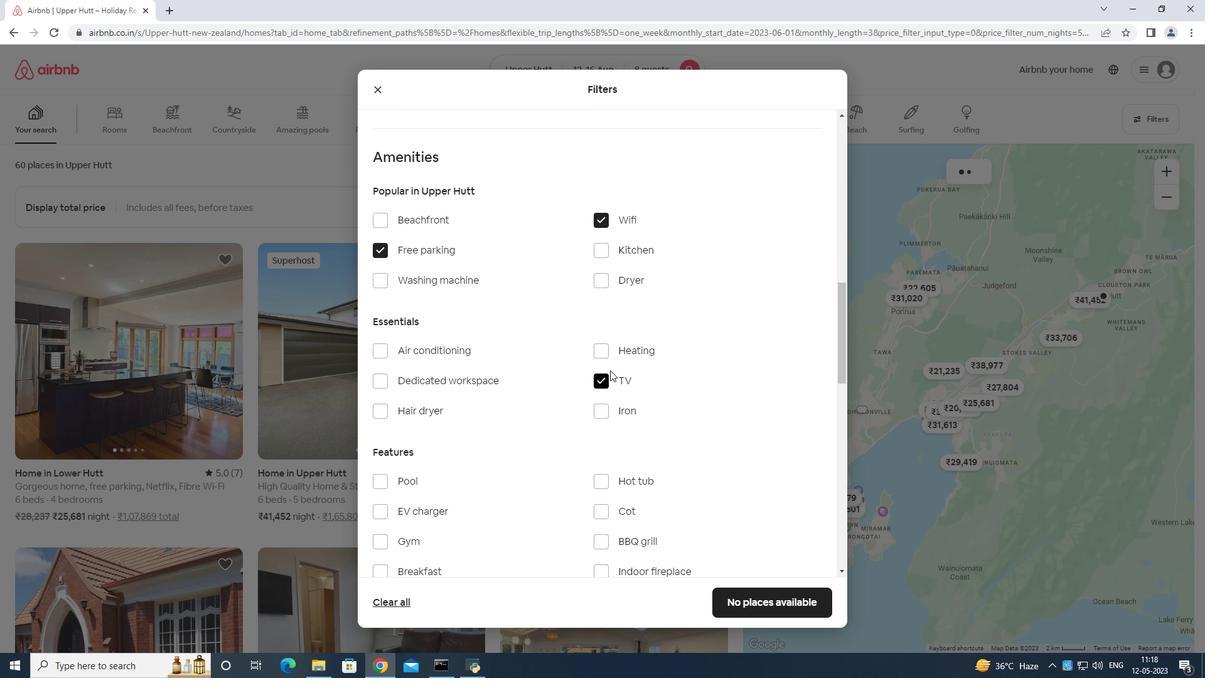 
Action: Mouse moved to (382, 292)
Screenshot: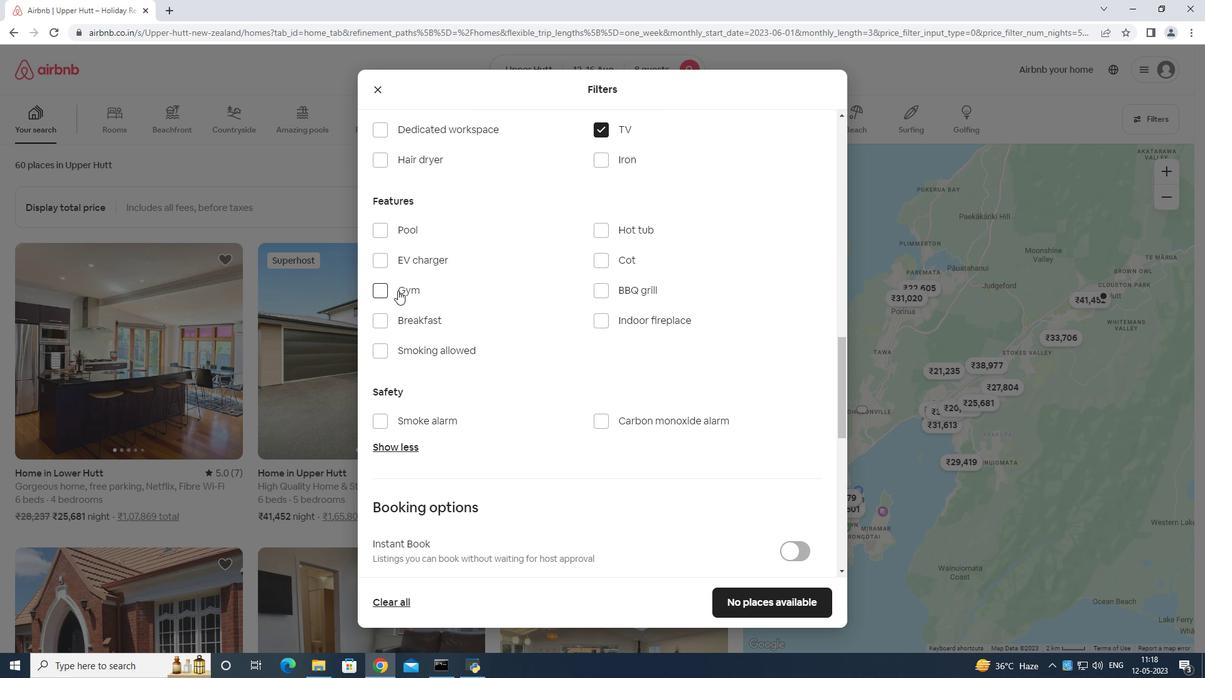 
Action: Mouse pressed left at (382, 292)
Screenshot: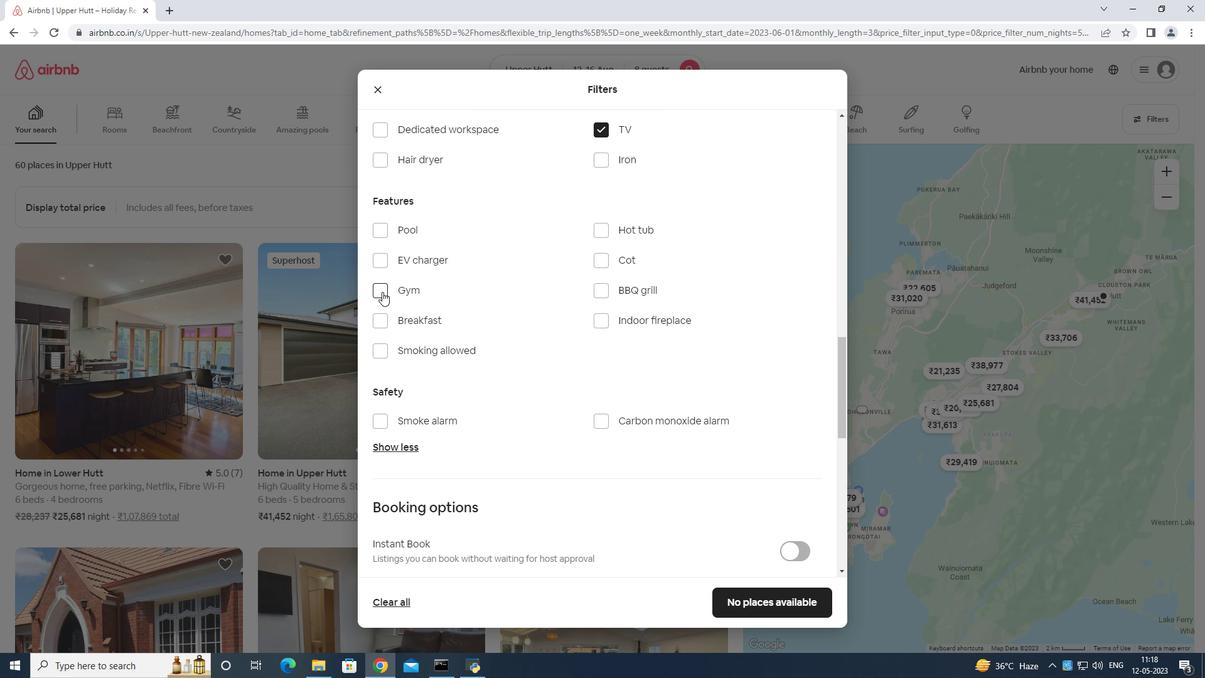 
Action: Mouse moved to (384, 322)
Screenshot: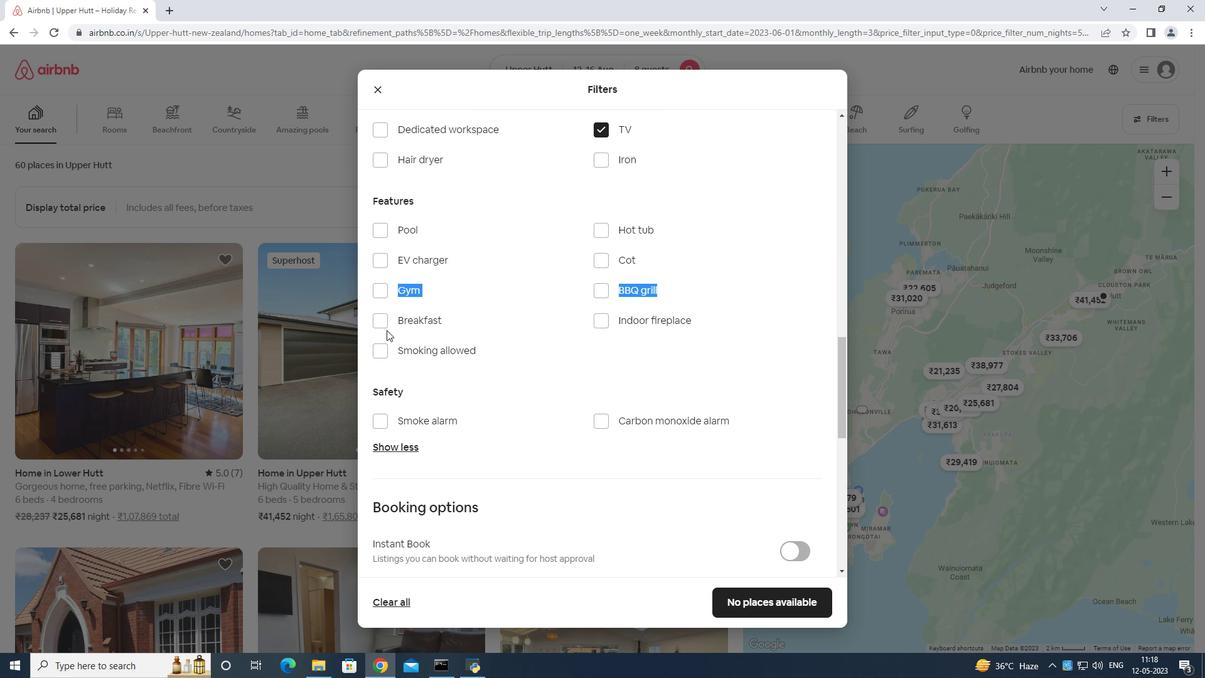 
Action: Mouse pressed left at (384, 322)
Screenshot: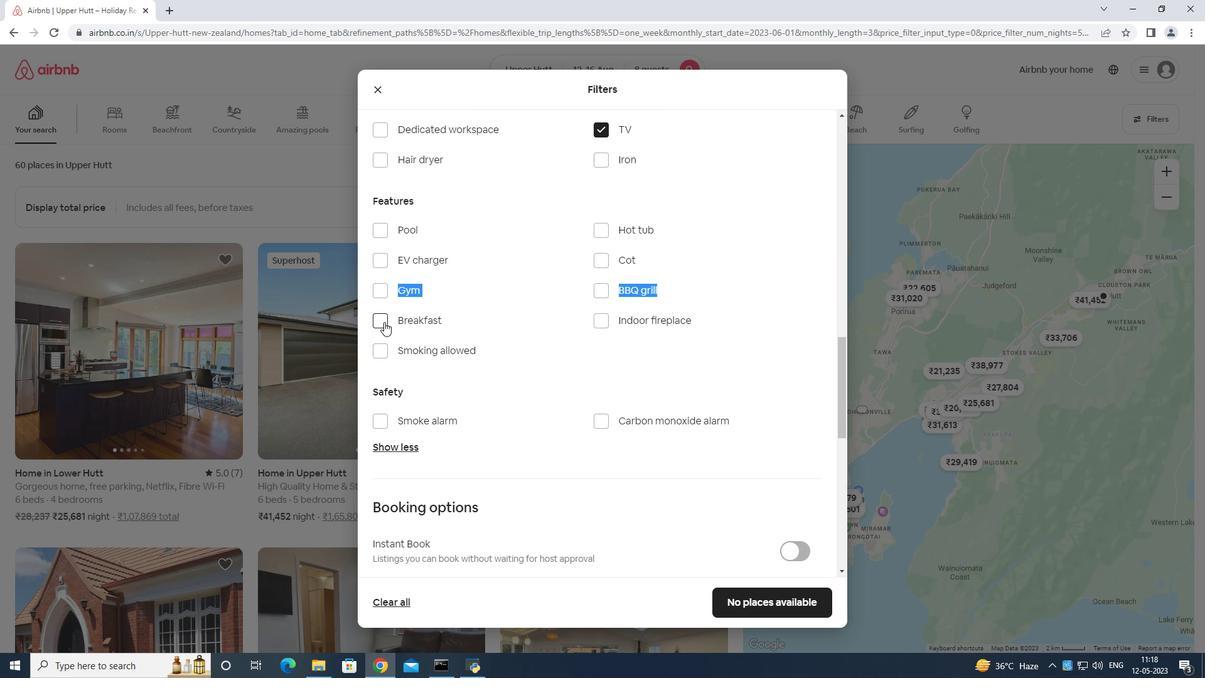 
Action: Mouse moved to (384, 291)
Screenshot: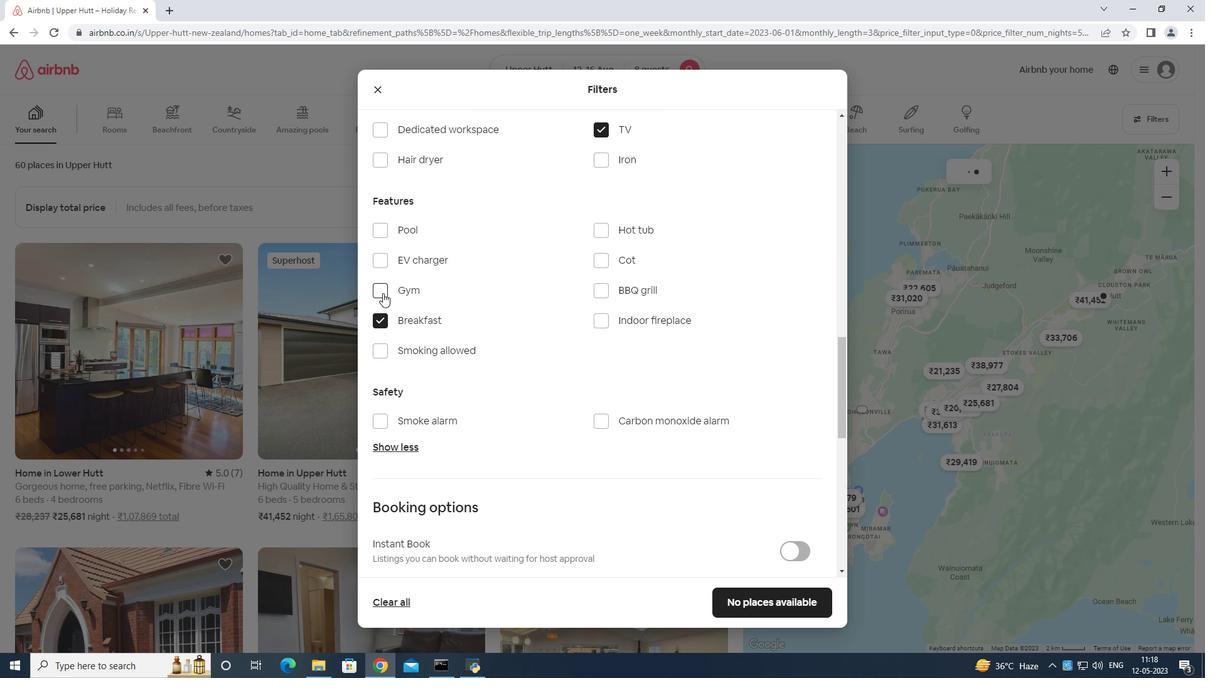
Action: Mouse pressed left at (384, 291)
Screenshot: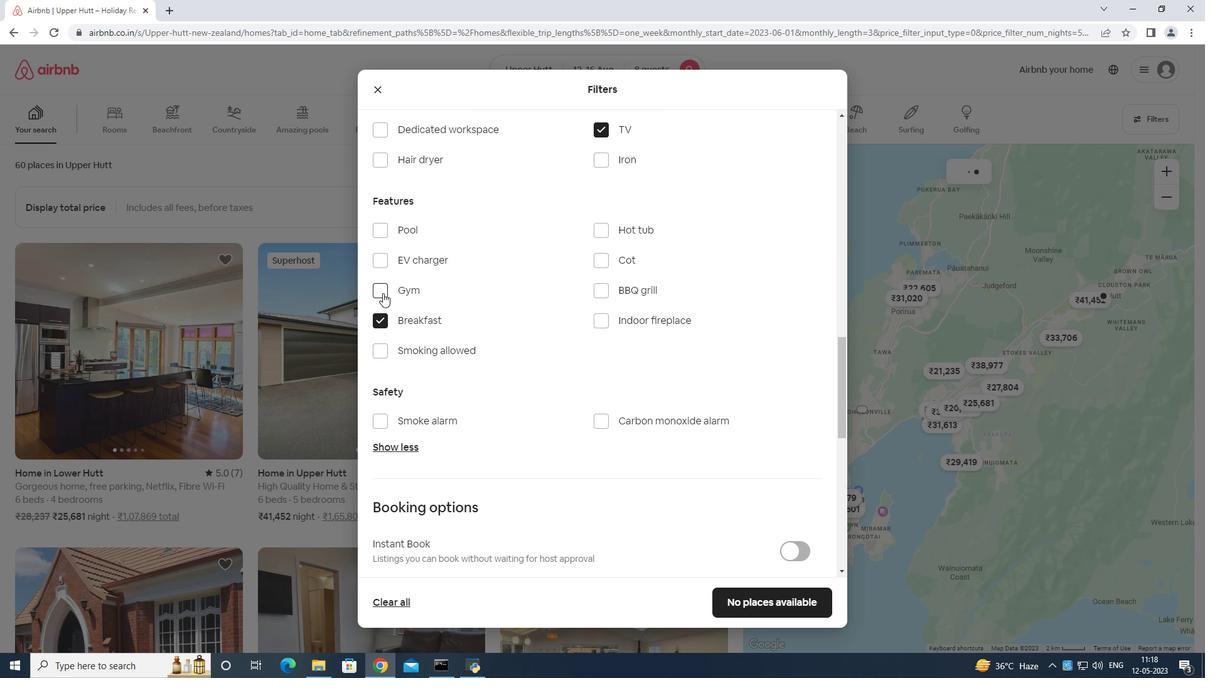 
Action: Mouse moved to (482, 369)
Screenshot: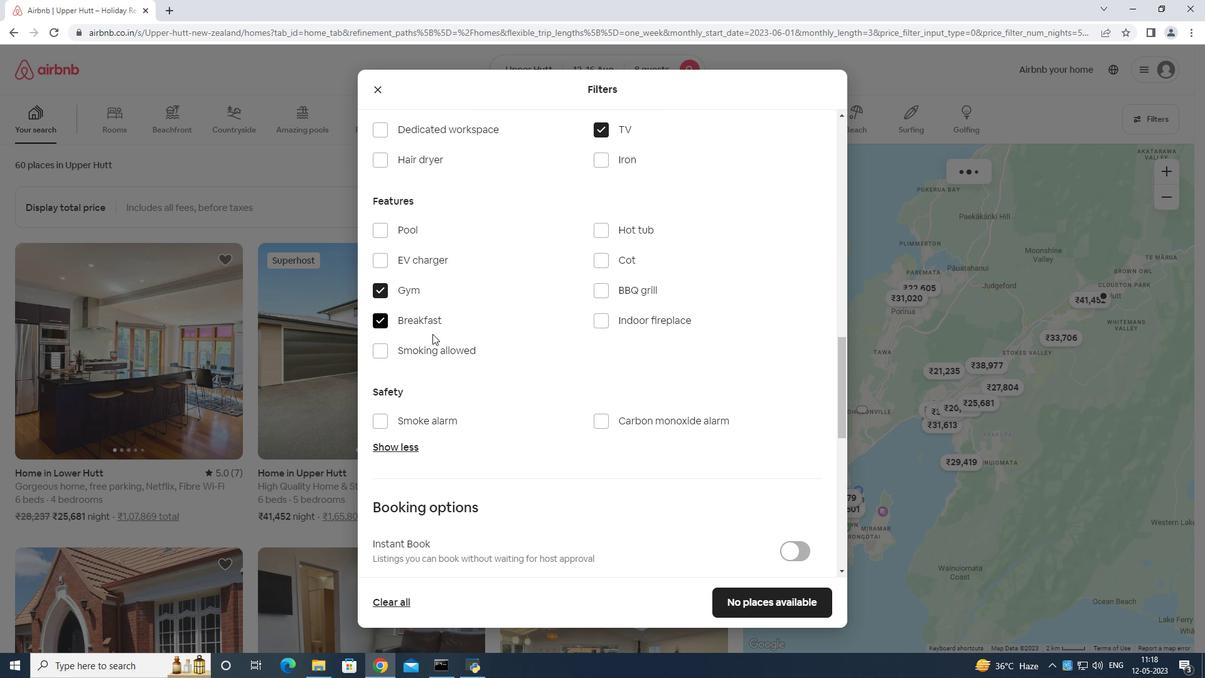 
Action: Mouse scrolled (482, 368) with delta (0, 0)
Screenshot: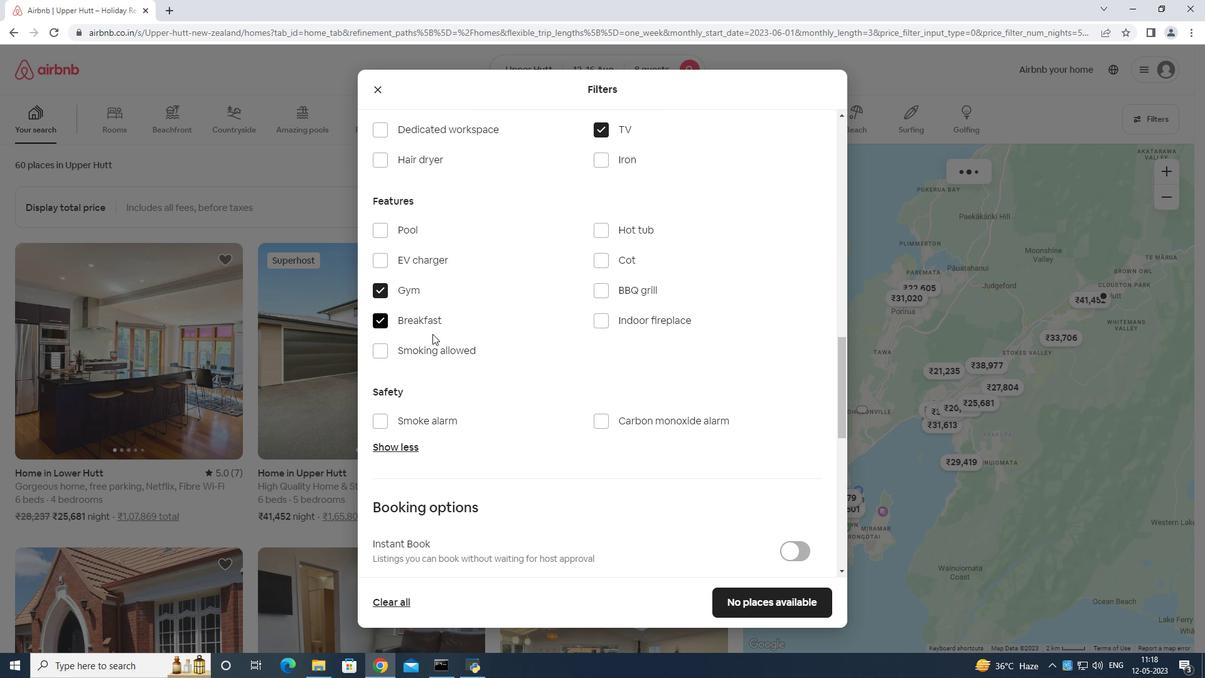 
Action: Mouse moved to (555, 394)
Screenshot: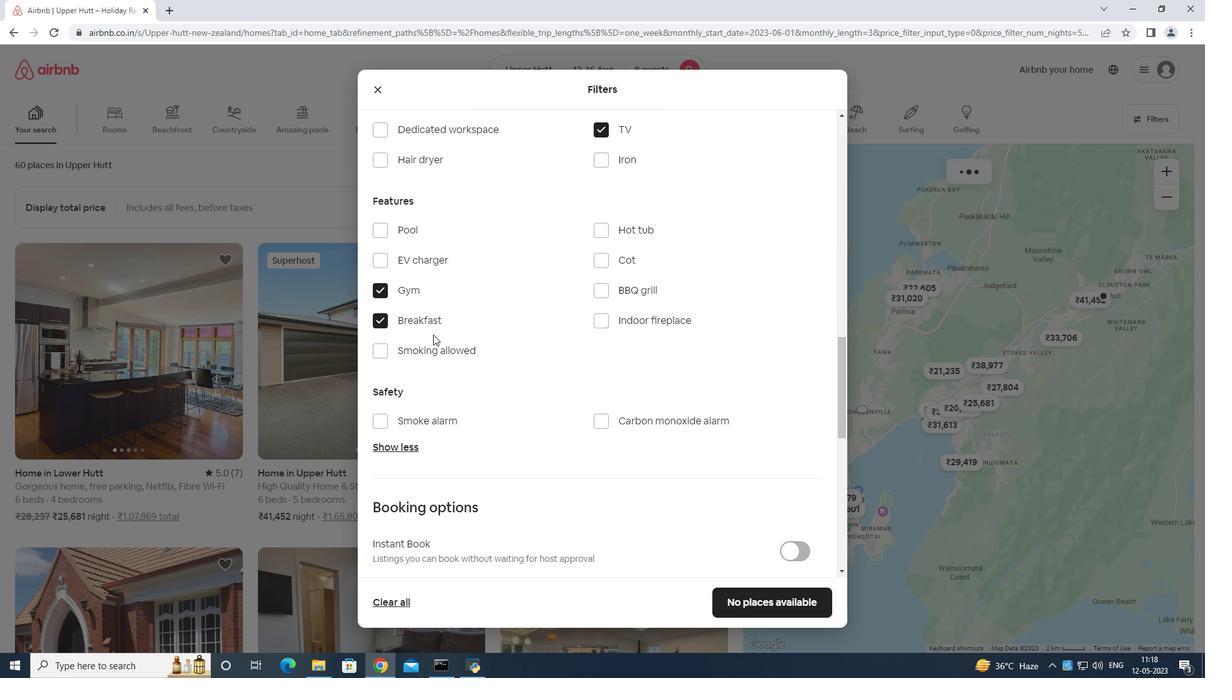 
Action: Mouse scrolled (555, 394) with delta (0, 0)
Screenshot: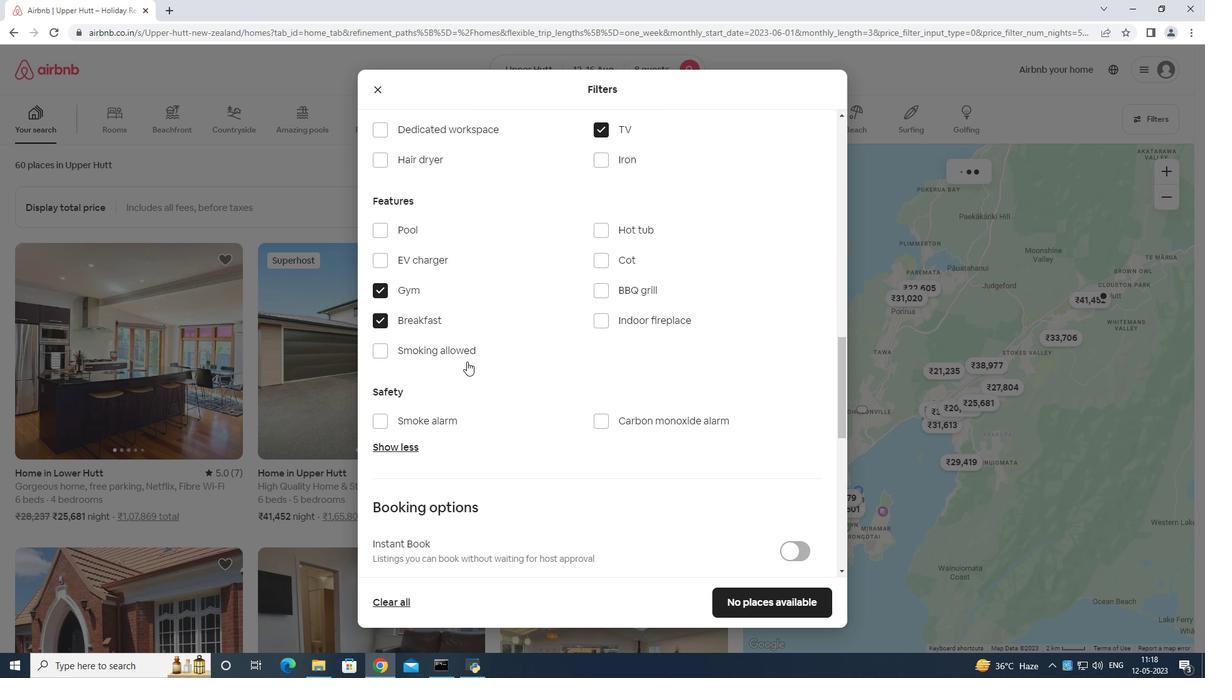 
Action: Mouse moved to (573, 396)
Screenshot: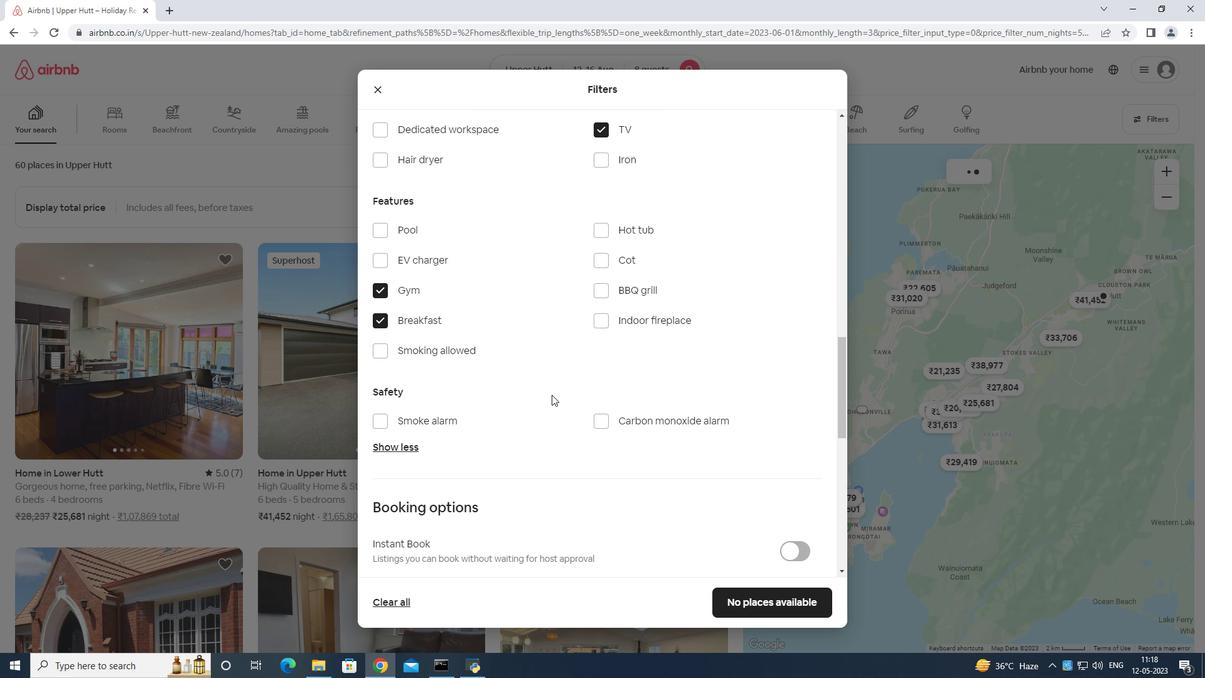
Action: Mouse scrolled (573, 396) with delta (0, 0)
Screenshot: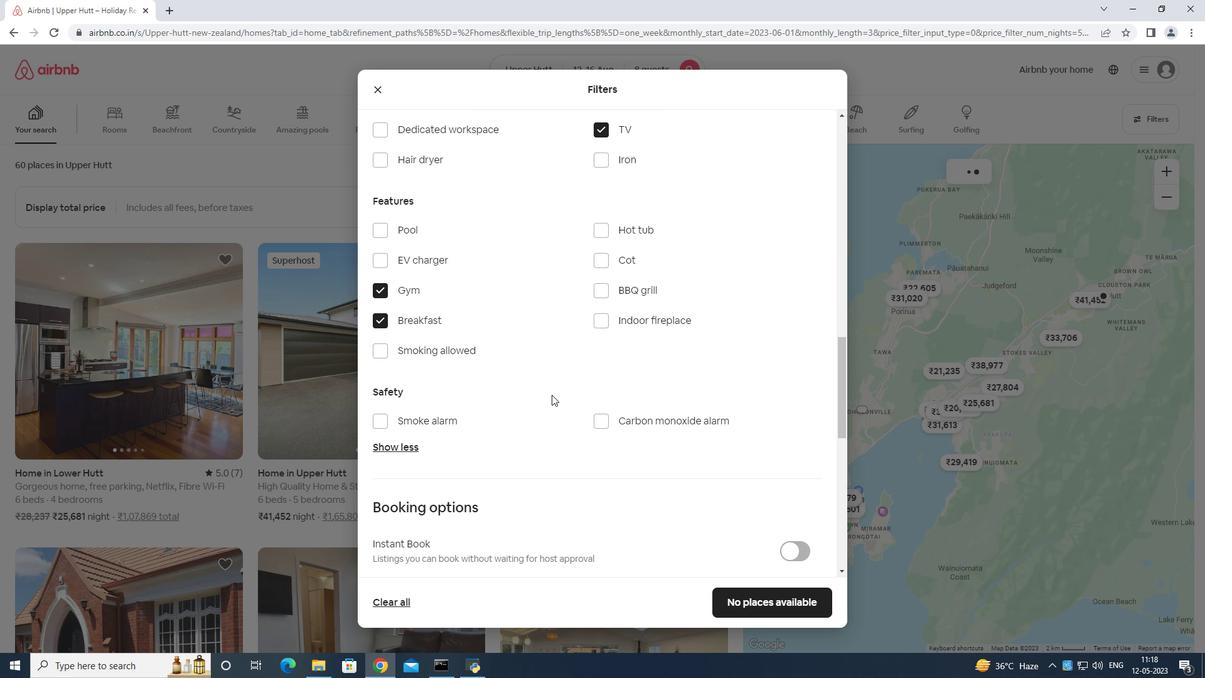 
Action: Mouse moved to (687, 404)
Screenshot: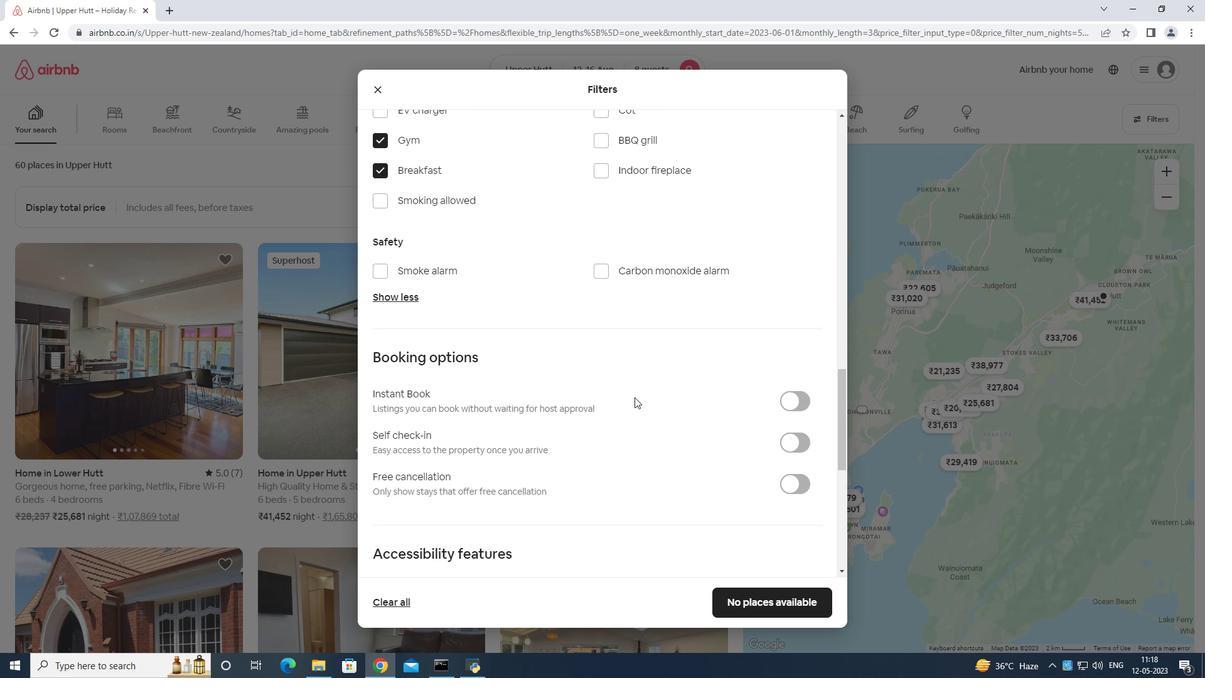 
Action: Mouse scrolled (678, 402) with delta (0, 0)
Screenshot: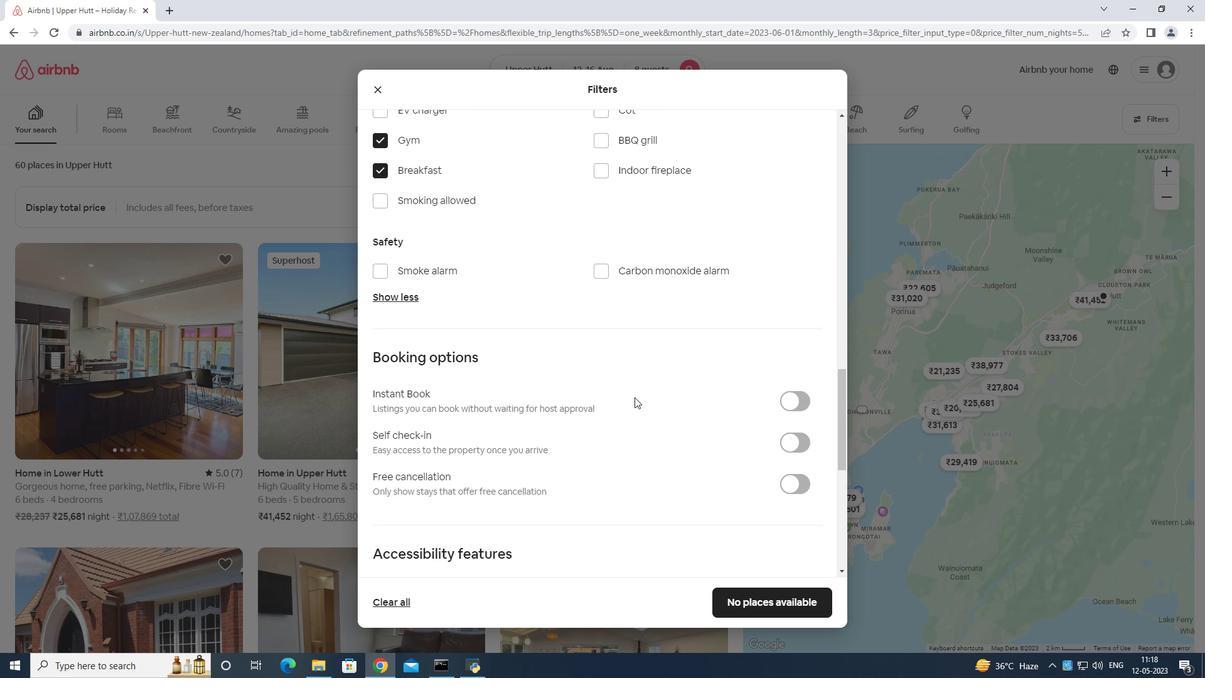 
Action: Mouse moved to (781, 336)
Screenshot: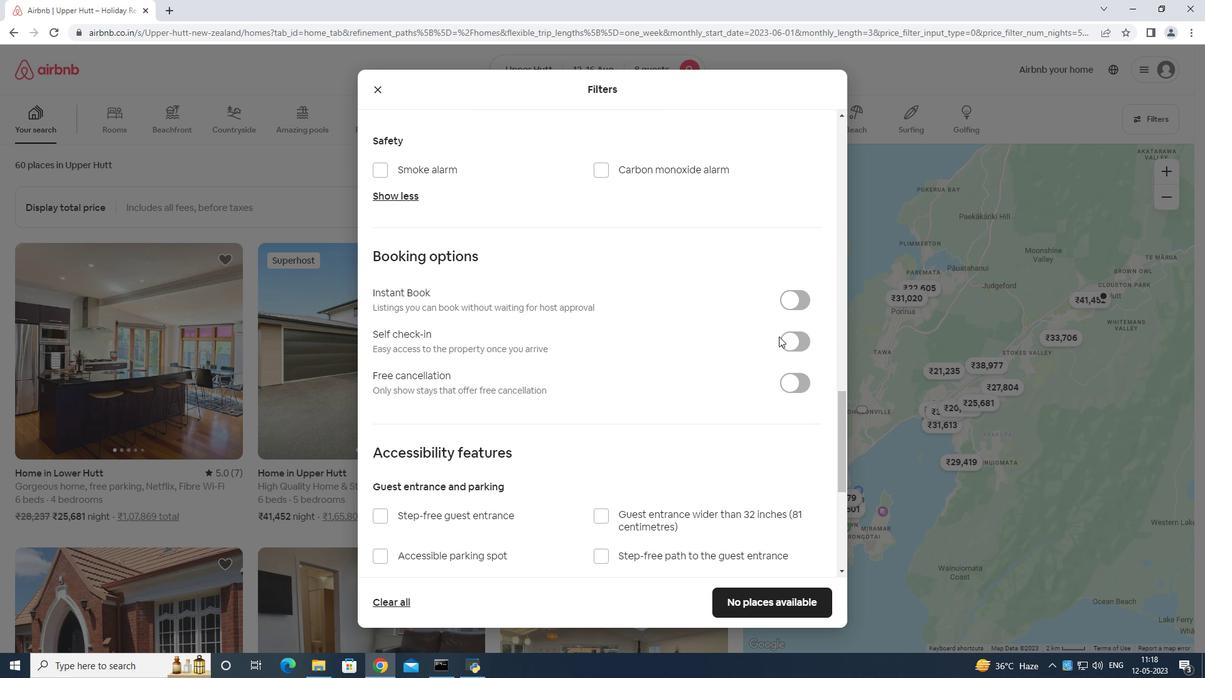 
Action: Mouse pressed left at (781, 336)
Screenshot: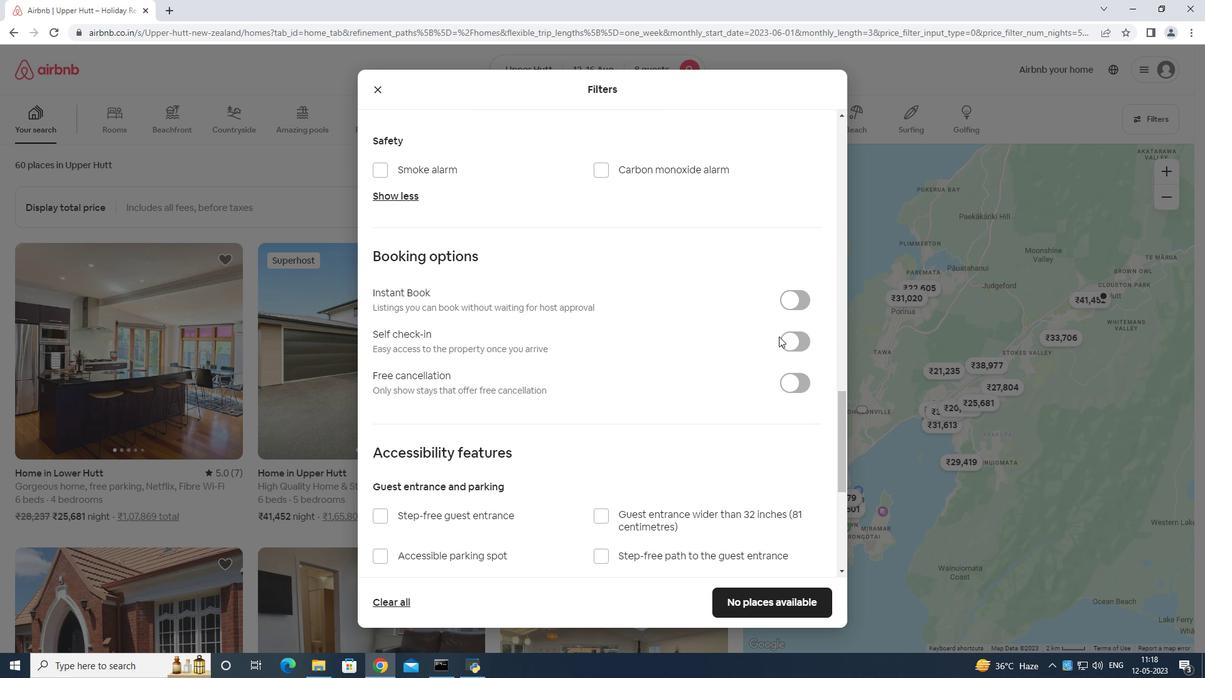 
Action: Mouse moved to (792, 342)
Screenshot: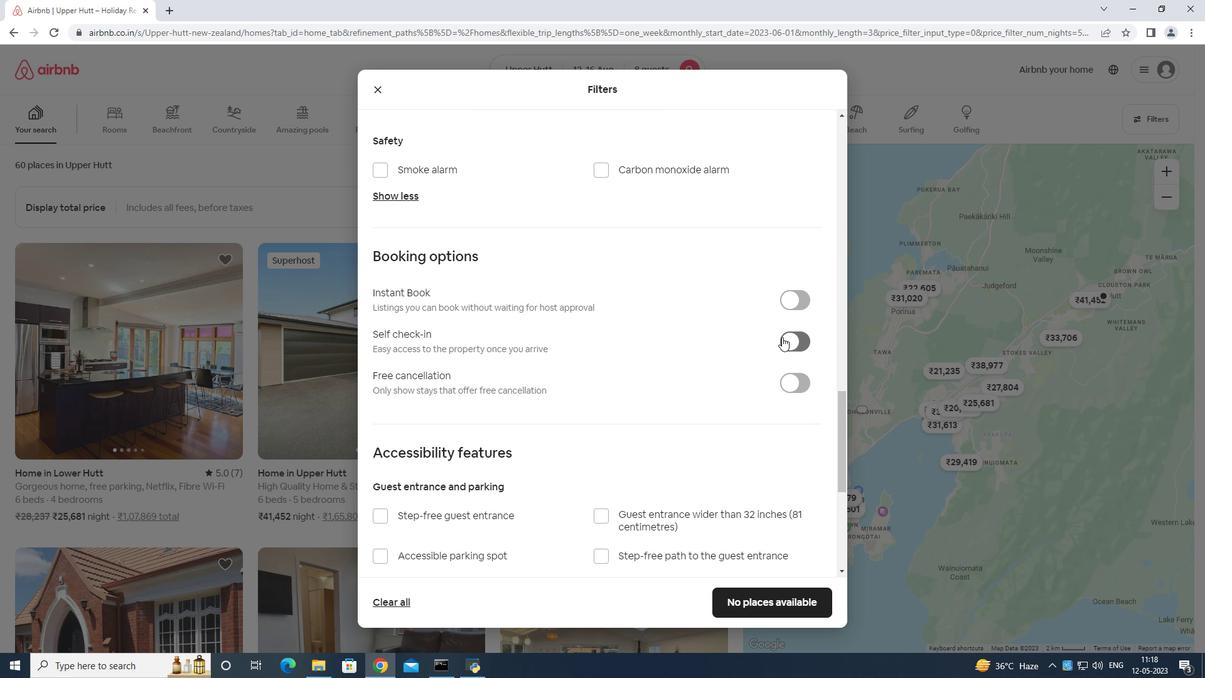 
Action: Mouse scrolled (792, 341) with delta (0, 0)
Screenshot: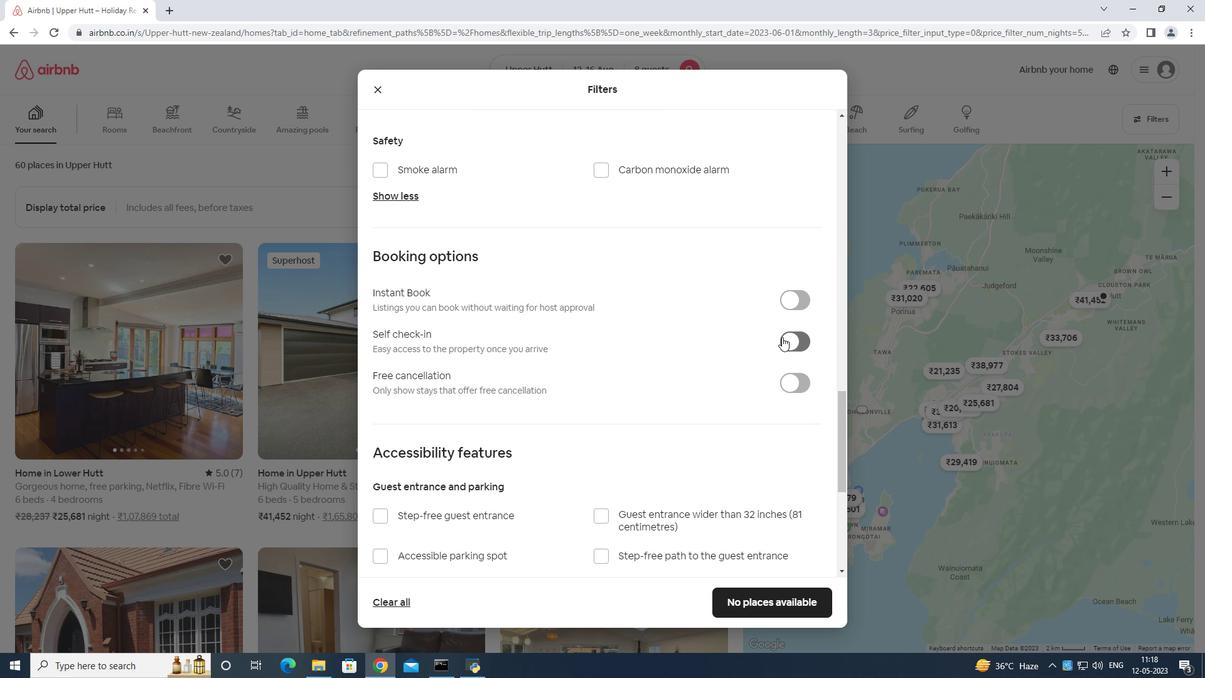 
Action: Mouse moved to (793, 347)
Screenshot: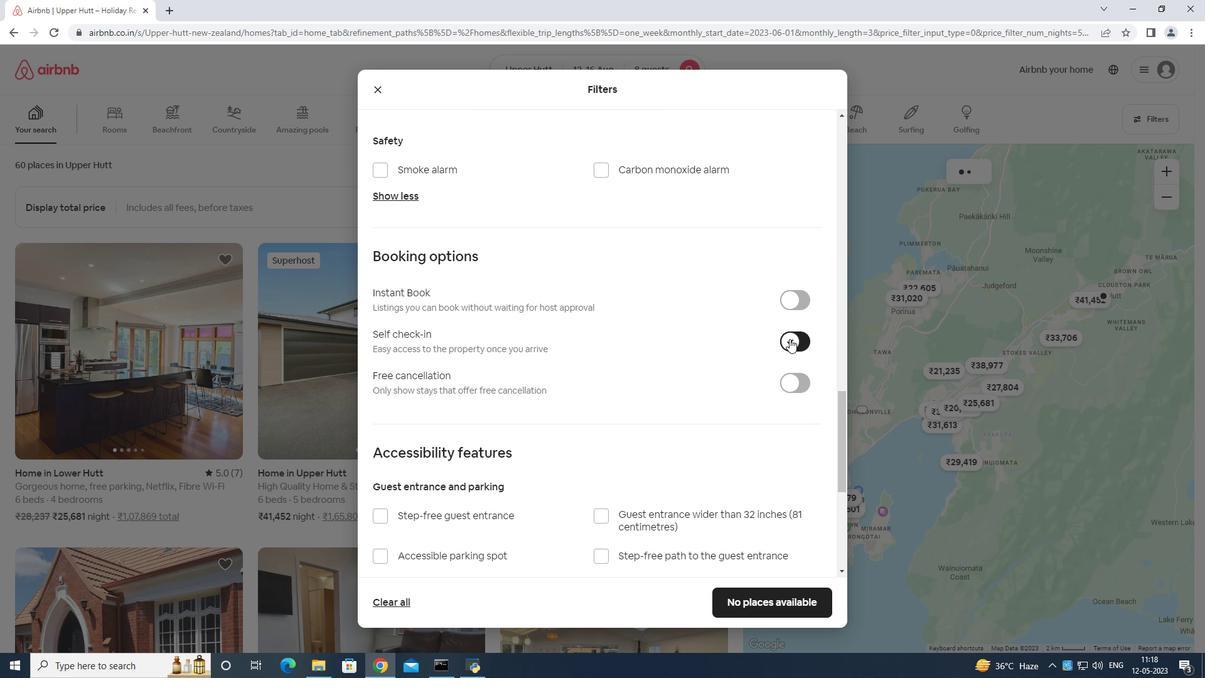 
Action: Mouse scrolled (793, 346) with delta (0, 0)
Screenshot: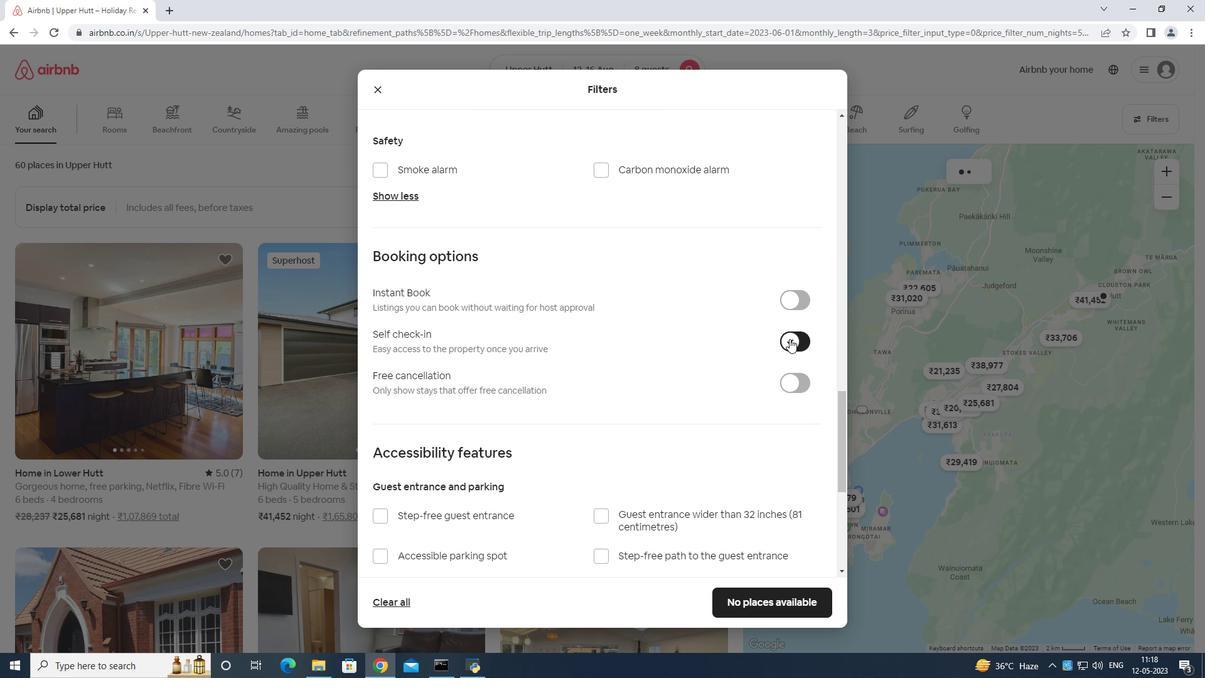 
Action: Mouse moved to (793, 347)
Screenshot: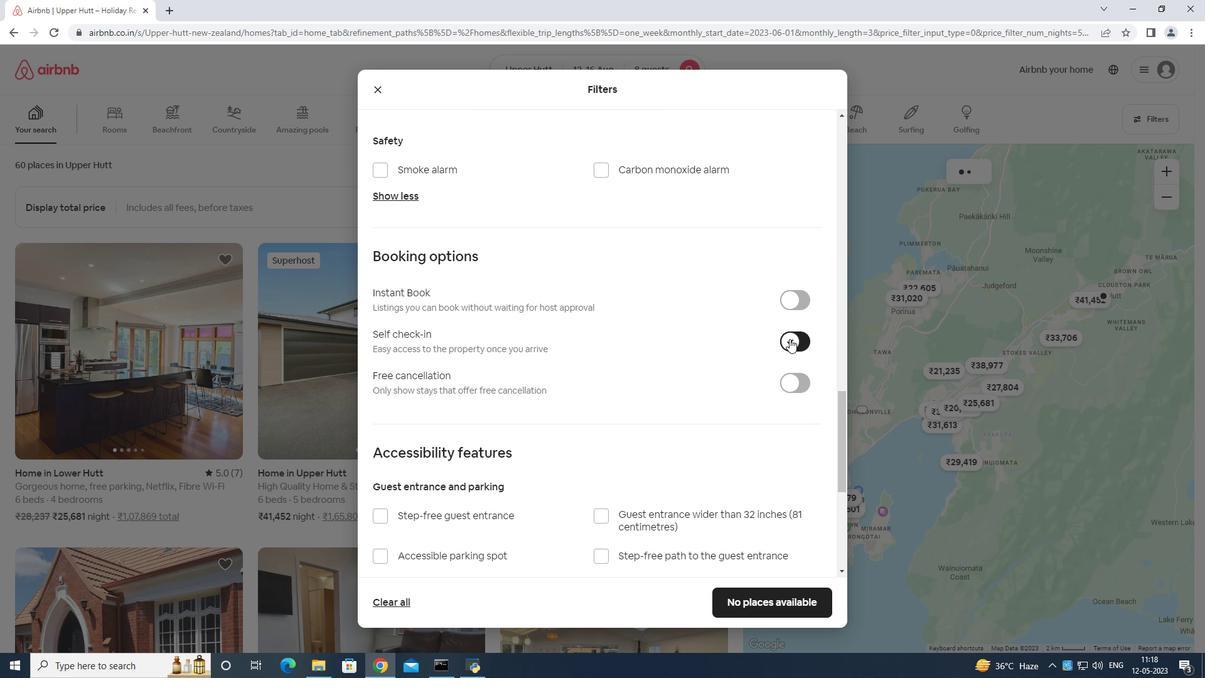 
Action: Mouse scrolled (793, 347) with delta (0, 0)
Screenshot: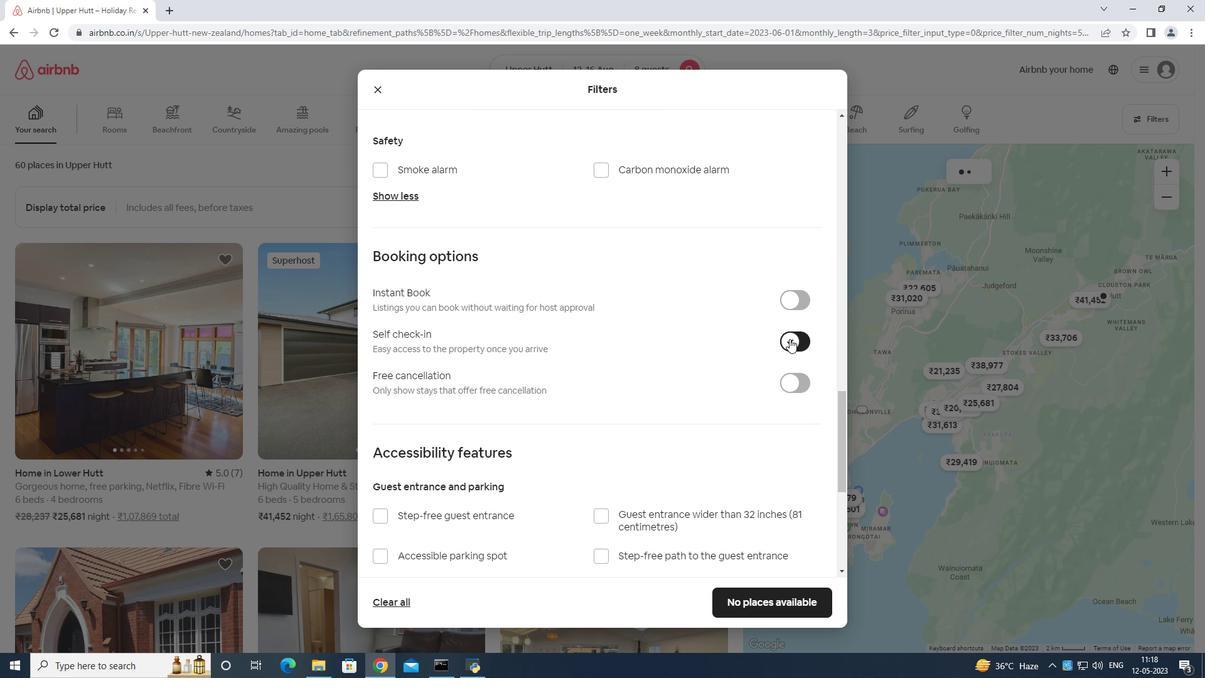 
Action: Mouse moved to (793, 349)
Screenshot: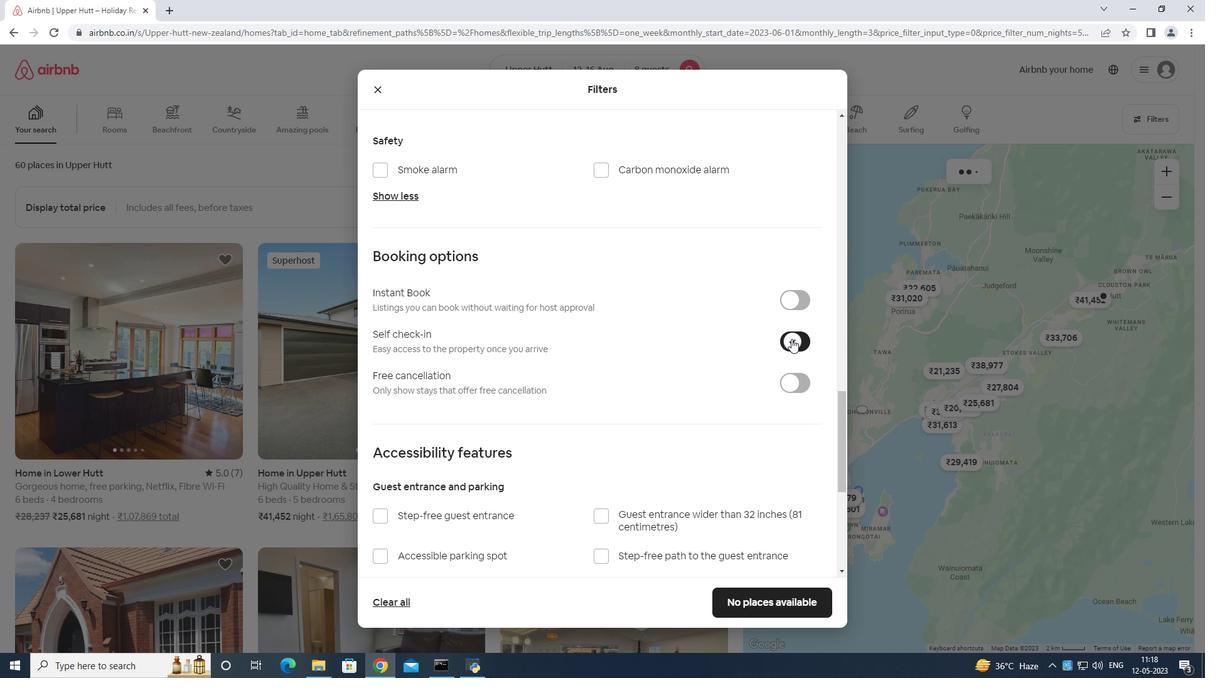 
Action: Mouse scrolled (793, 348) with delta (0, 0)
Screenshot: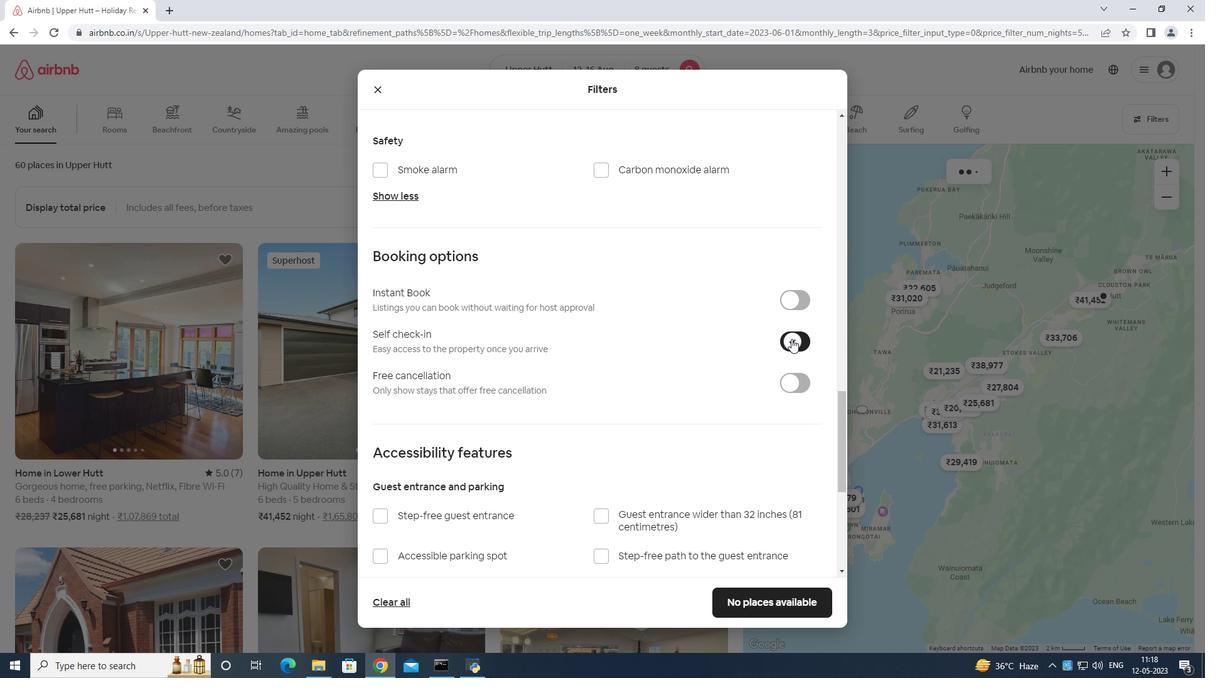 
Action: Mouse moved to (792, 351)
Screenshot: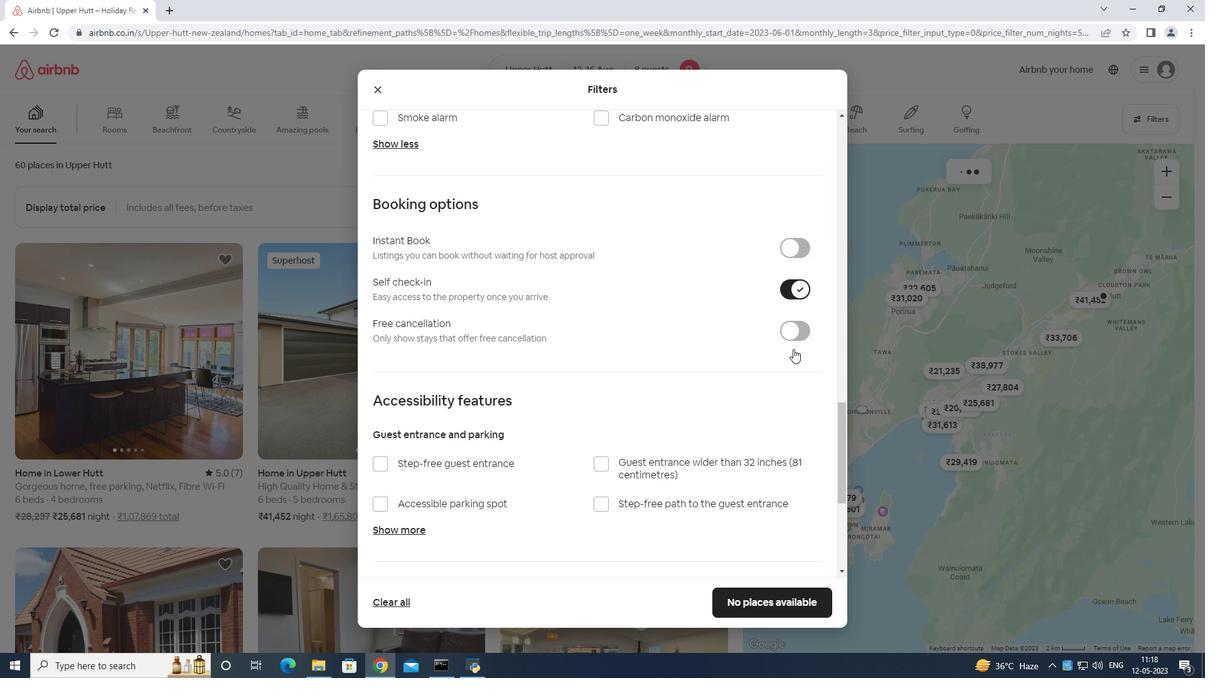 
Action: Mouse scrolled (792, 350) with delta (0, 0)
Screenshot: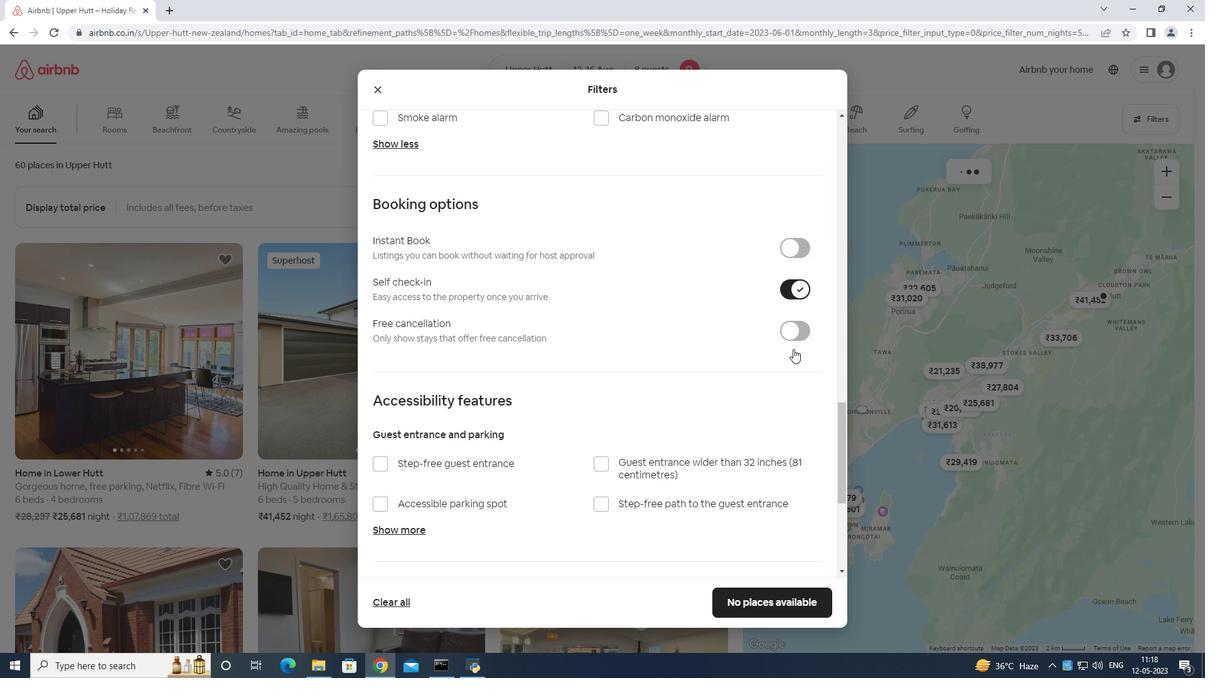 
Action: Mouse scrolled (792, 350) with delta (0, 0)
Screenshot: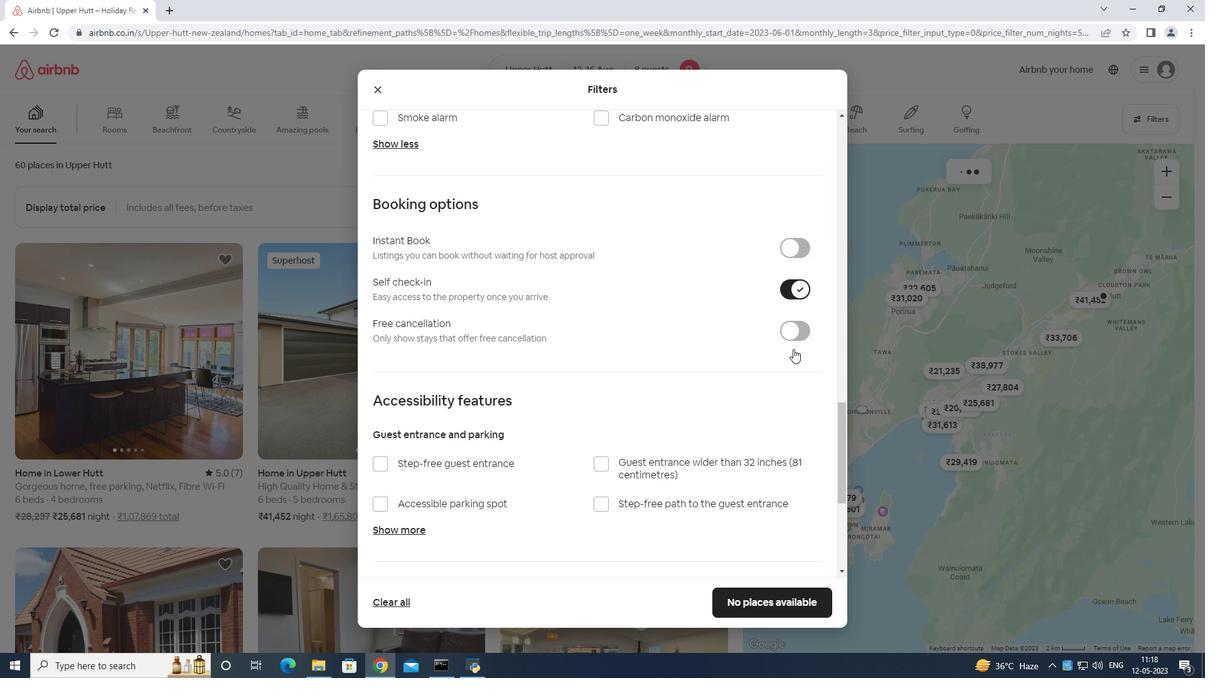 
Action: Mouse moved to (789, 352)
Screenshot: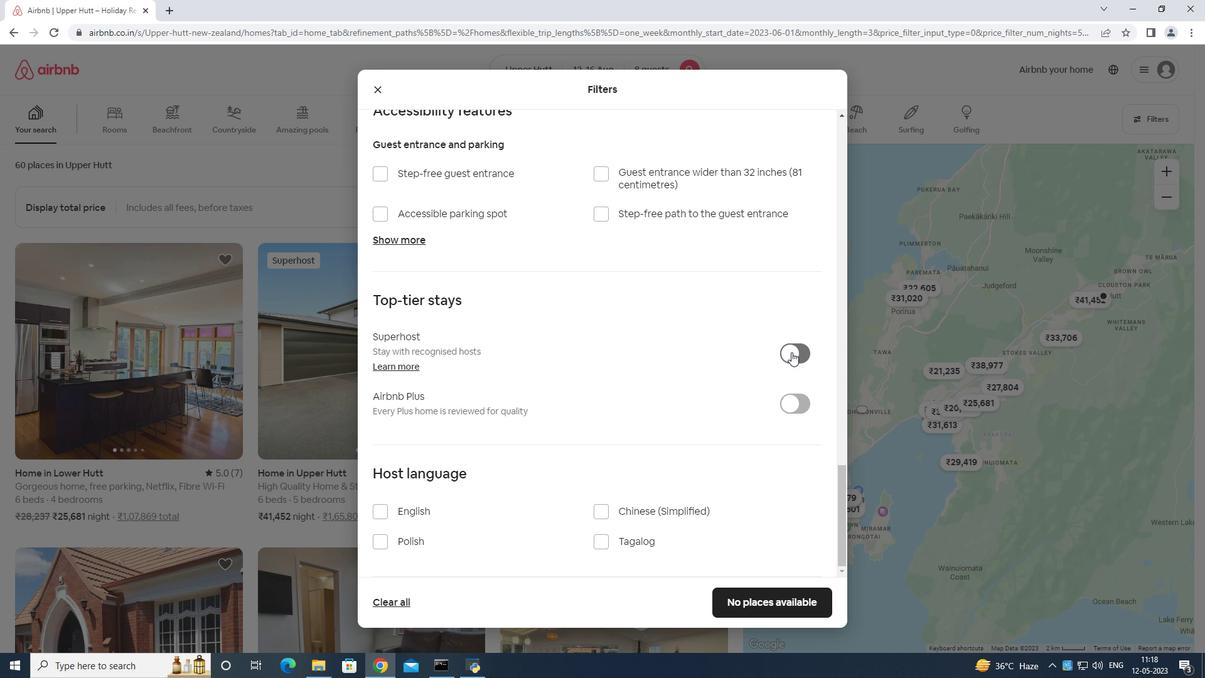 
Action: Mouse scrolled (789, 352) with delta (0, 0)
Screenshot: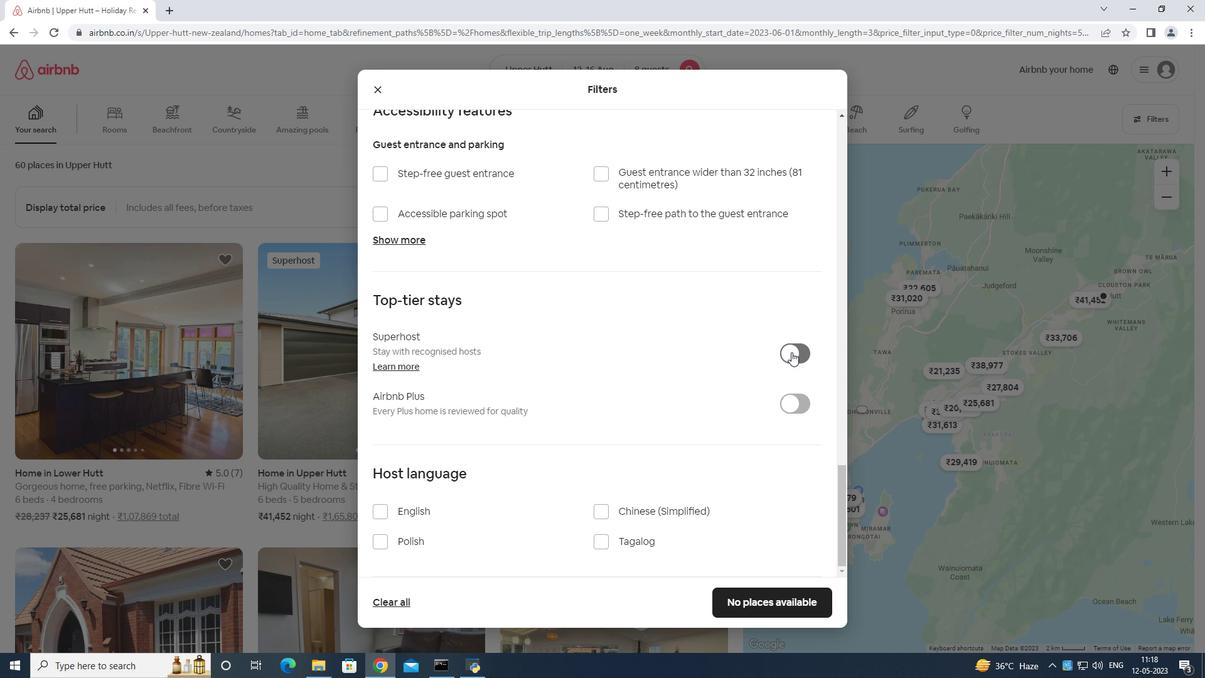 
Action: Mouse moved to (784, 363)
Screenshot: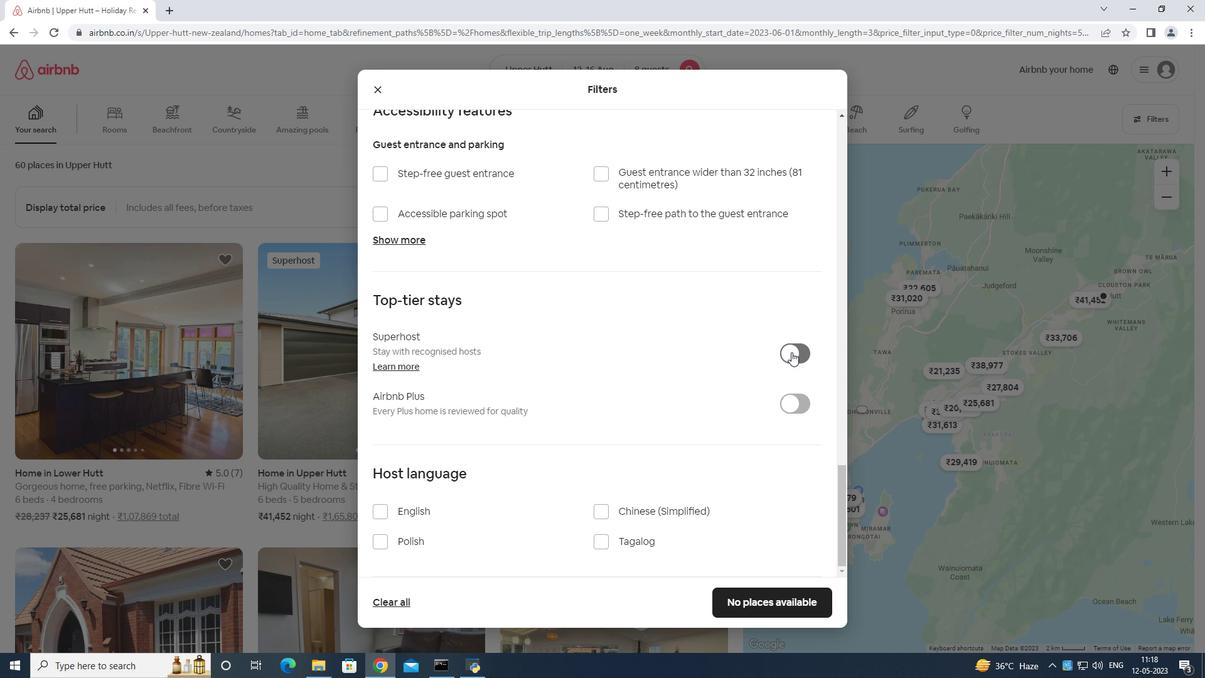 
Action: Mouse scrolled (784, 362) with delta (0, 0)
Screenshot: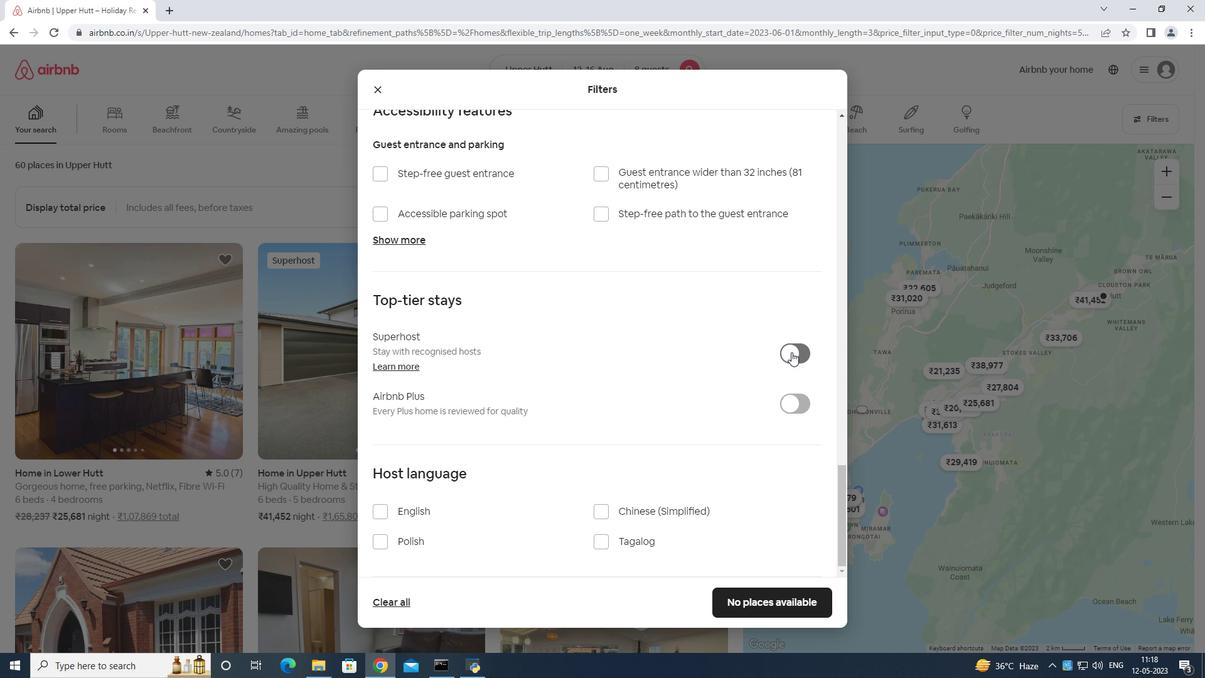 
Action: Mouse moved to (783, 364)
Screenshot: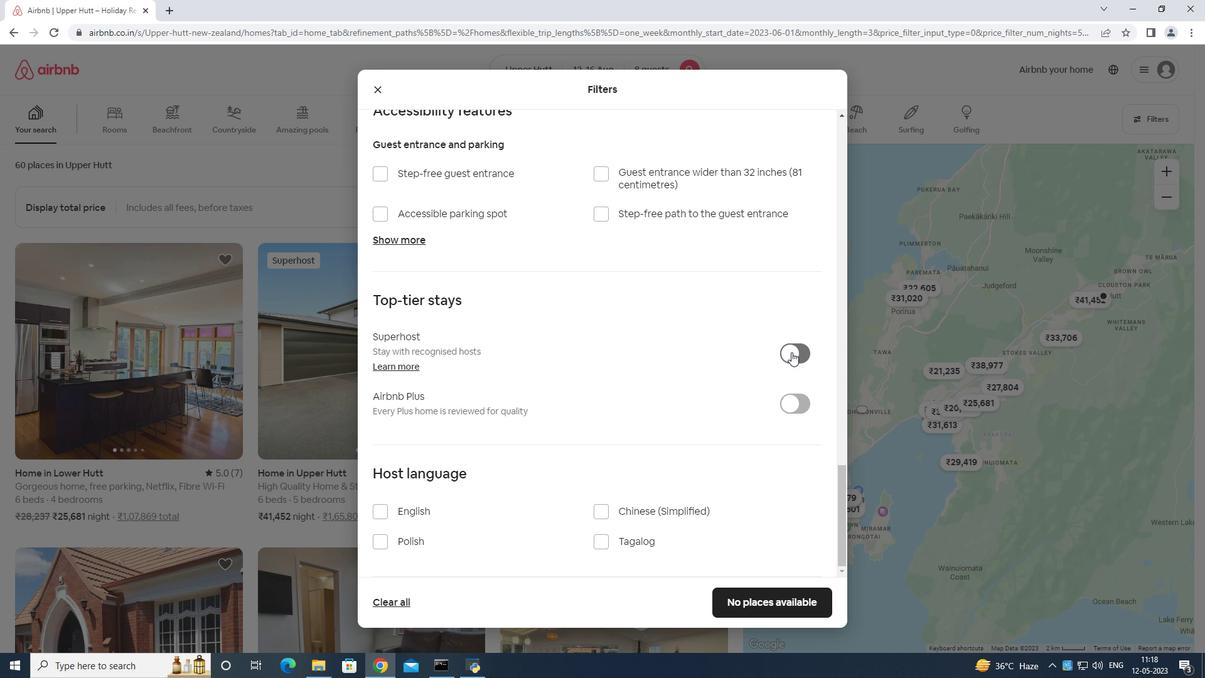 
Action: Mouse scrolled (783, 364) with delta (0, 0)
Screenshot: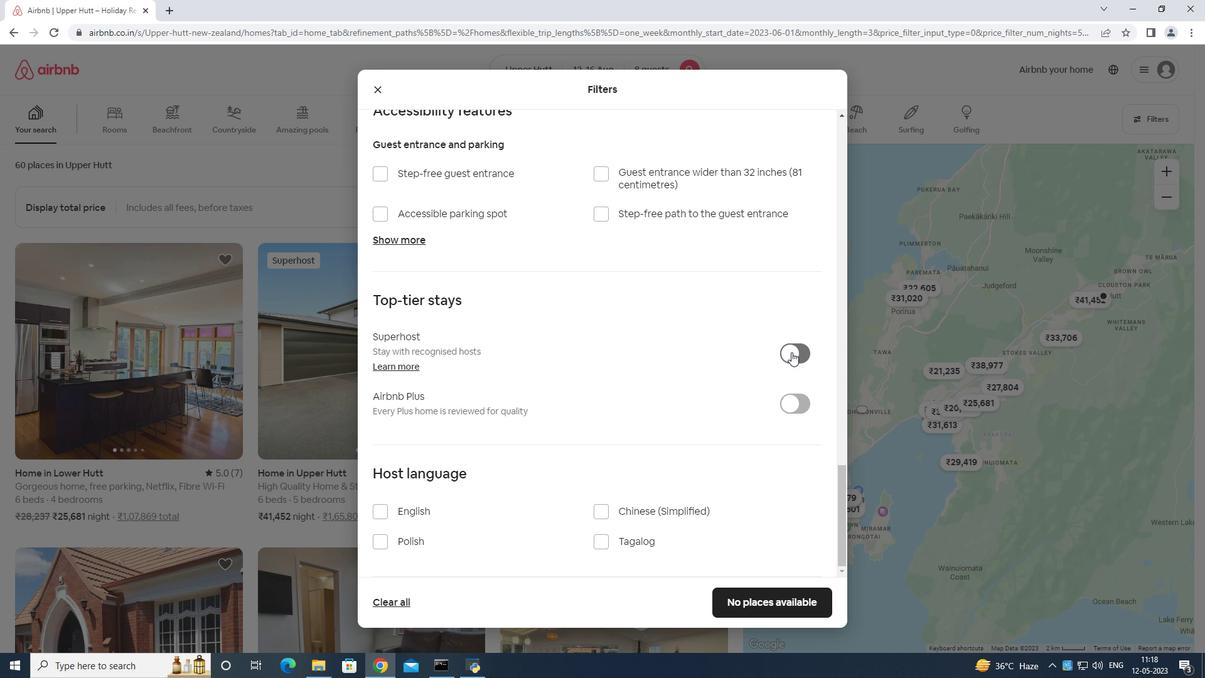 
Action: Mouse moved to (781, 365)
Screenshot: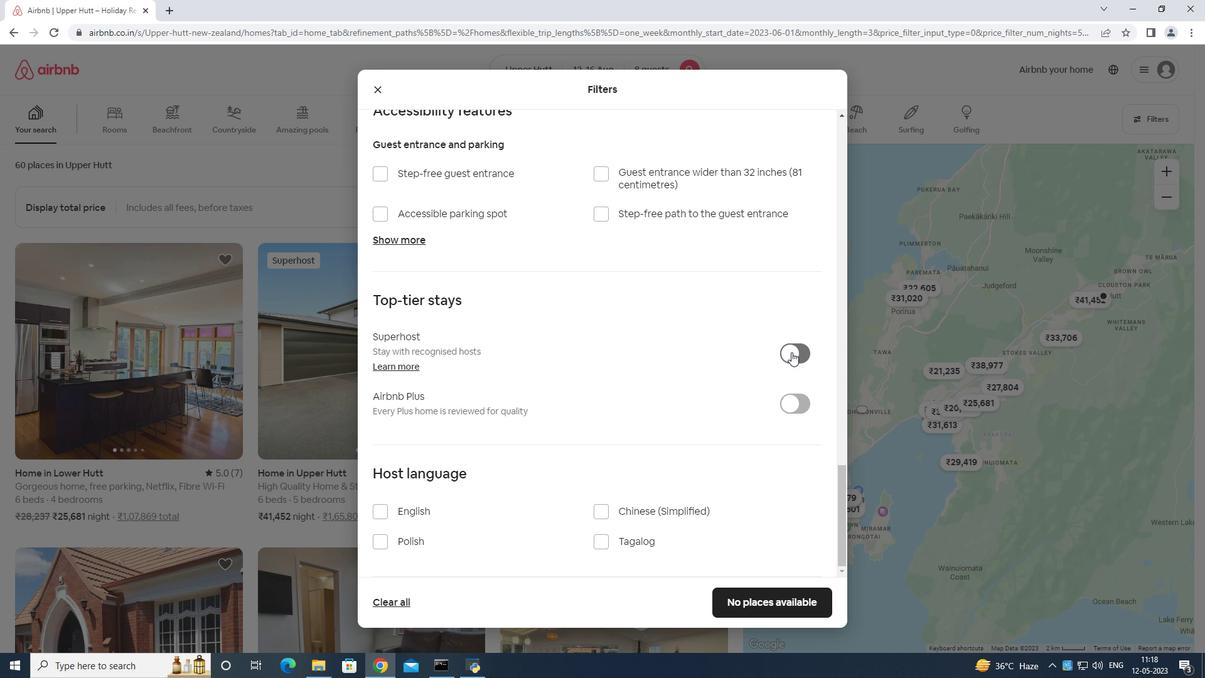 
Action: Mouse scrolled (781, 364) with delta (0, 0)
Screenshot: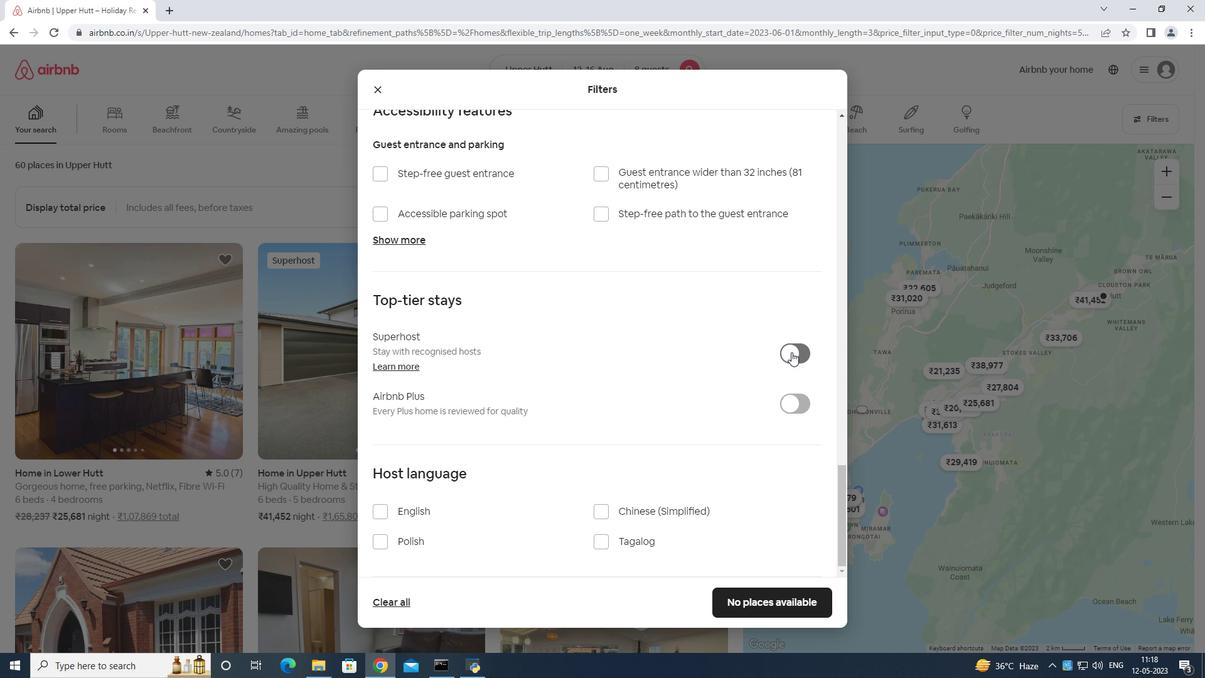 
Action: Mouse moved to (737, 378)
Screenshot: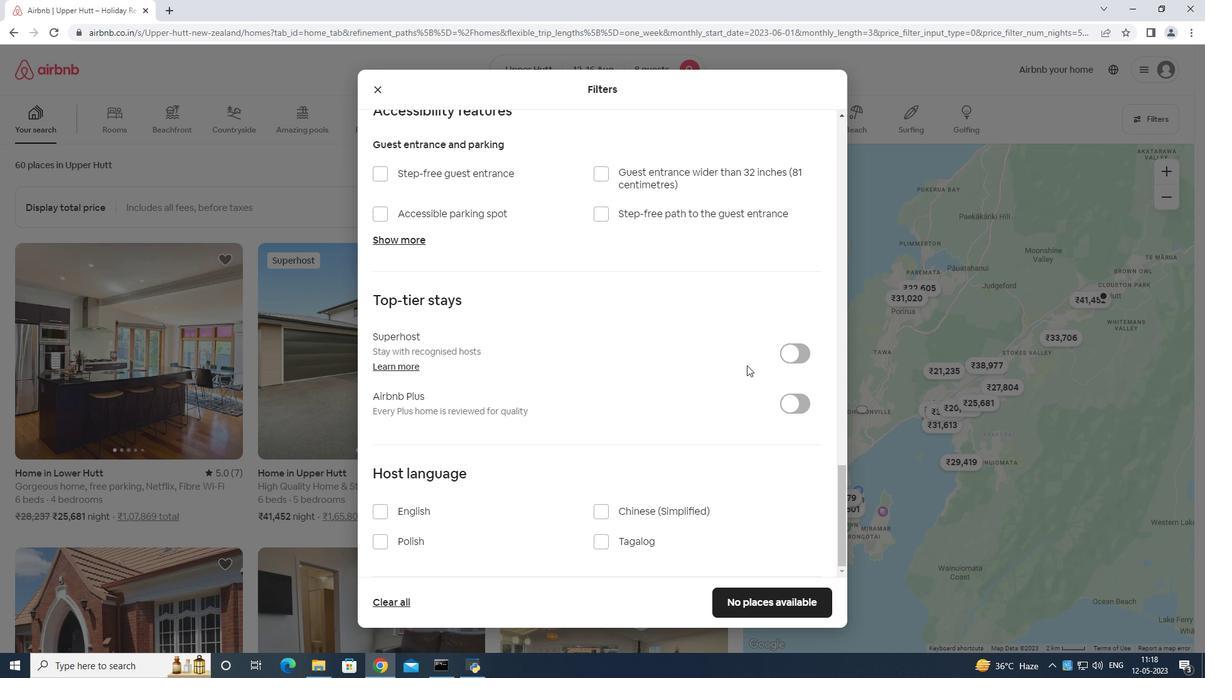 
Action: Mouse scrolled (737, 378) with delta (0, 0)
Screenshot: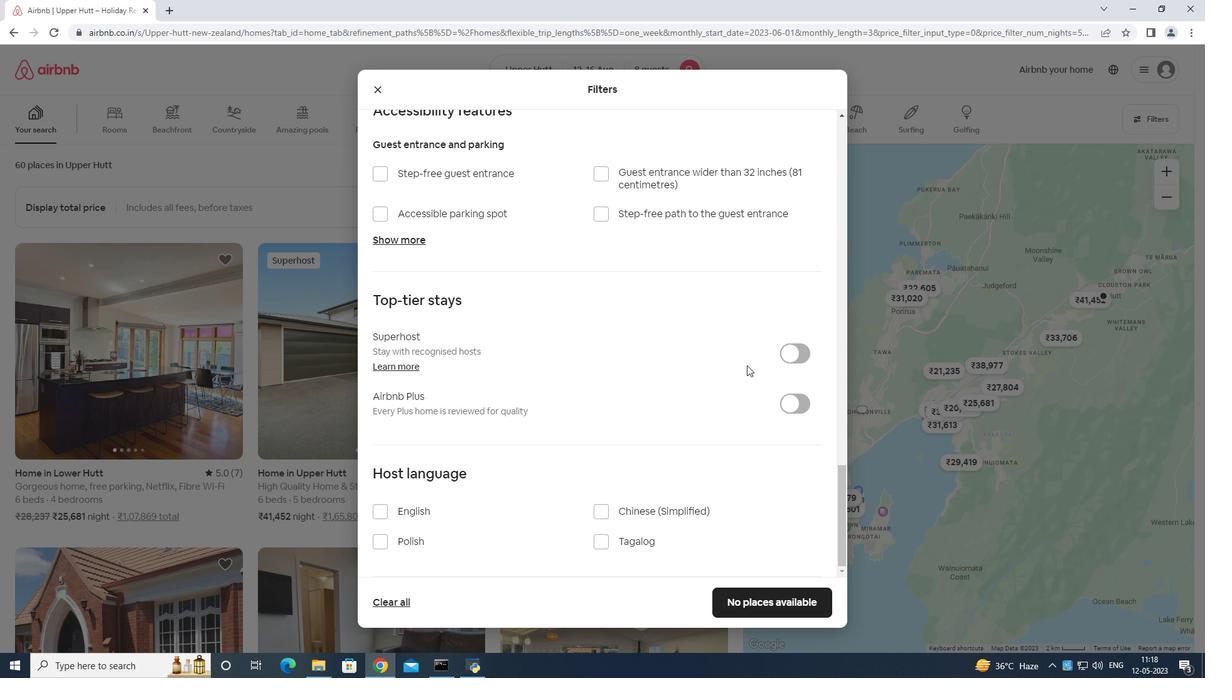 
Action: Mouse moved to (714, 398)
Screenshot: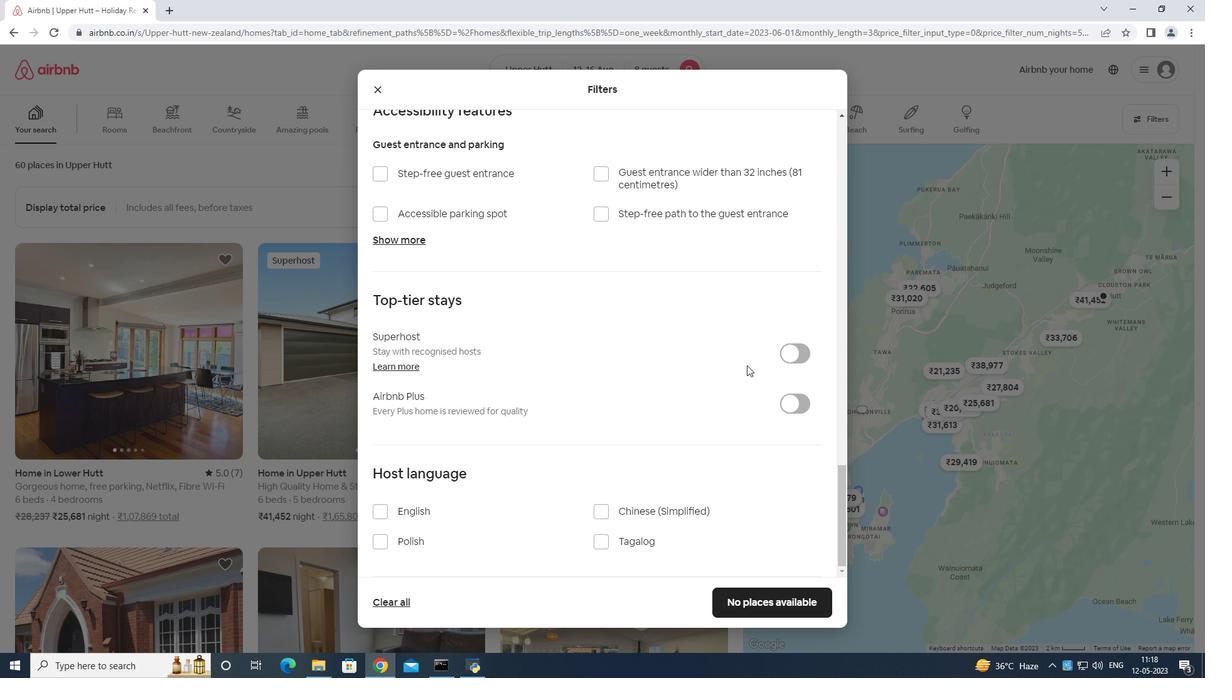 
Action: Mouse scrolled (714, 397) with delta (0, 0)
Screenshot: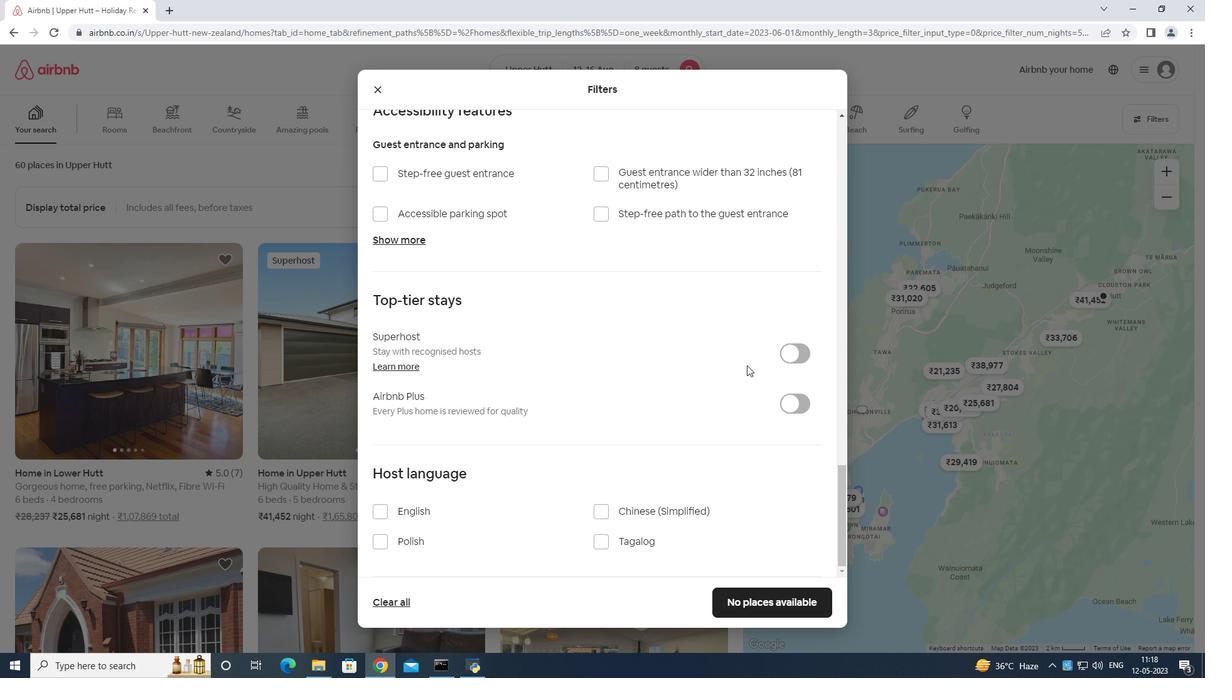
Action: Mouse moved to (383, 503)
Screenshot: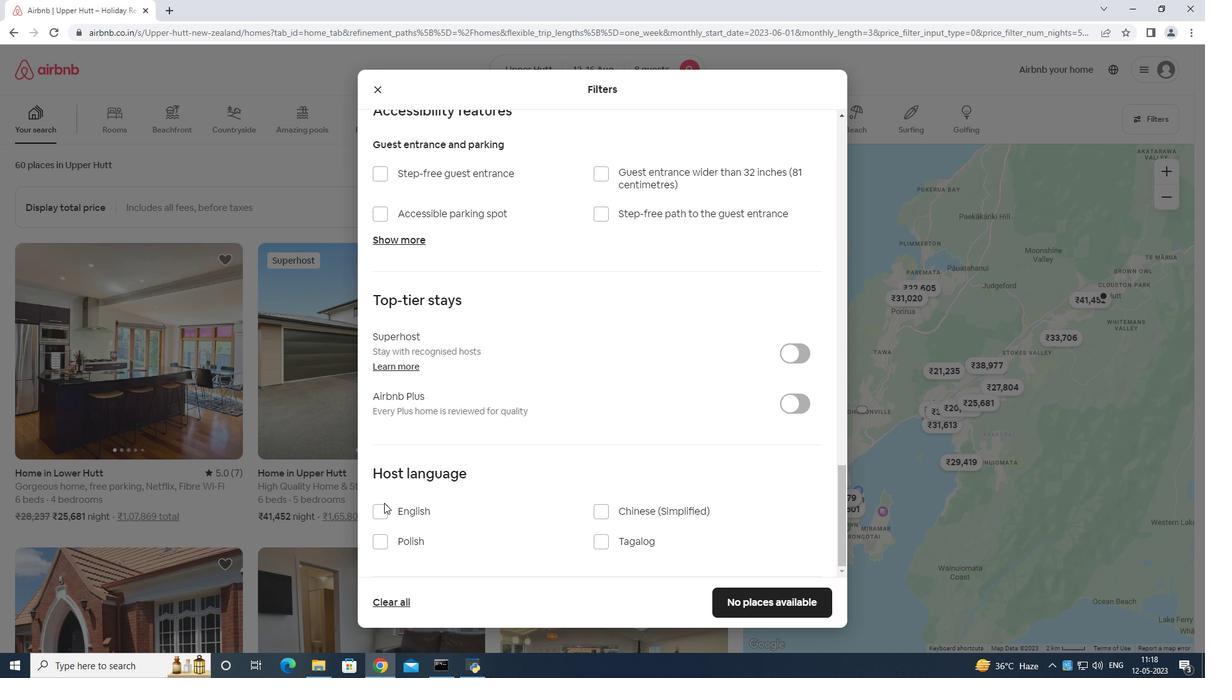 
Action: Mouse pressed left at (383, 503)
Screenshot: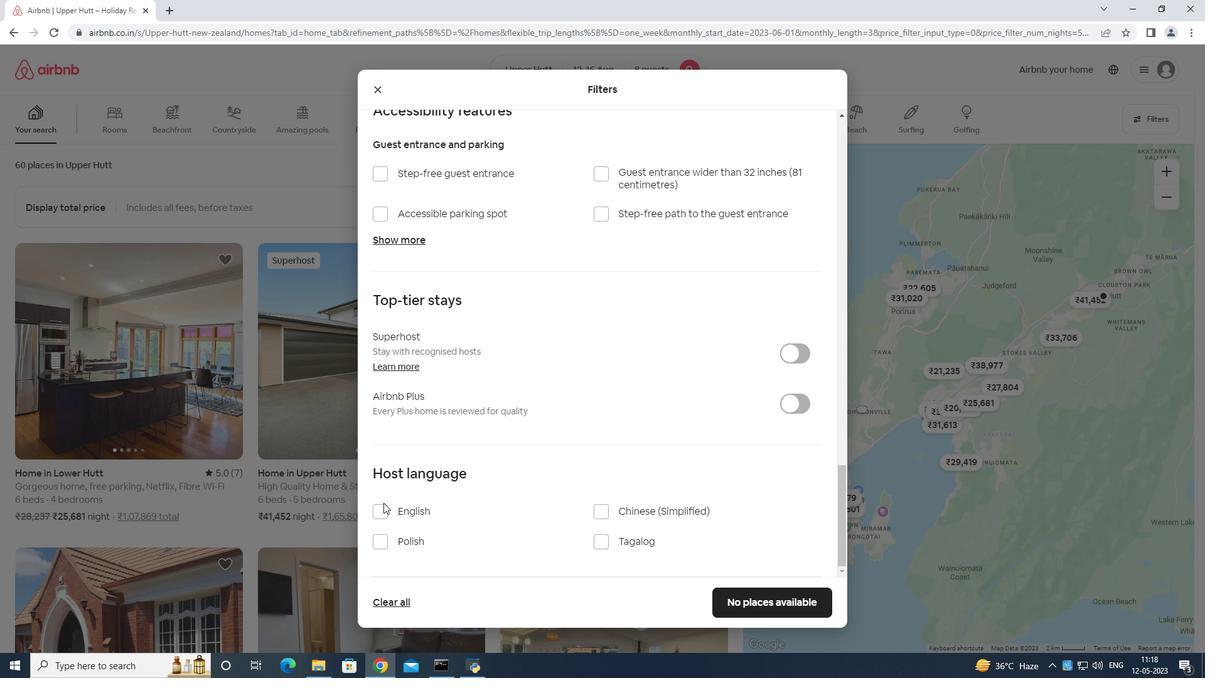 
Action: Mouse moved to (376, 511)
Screenshot: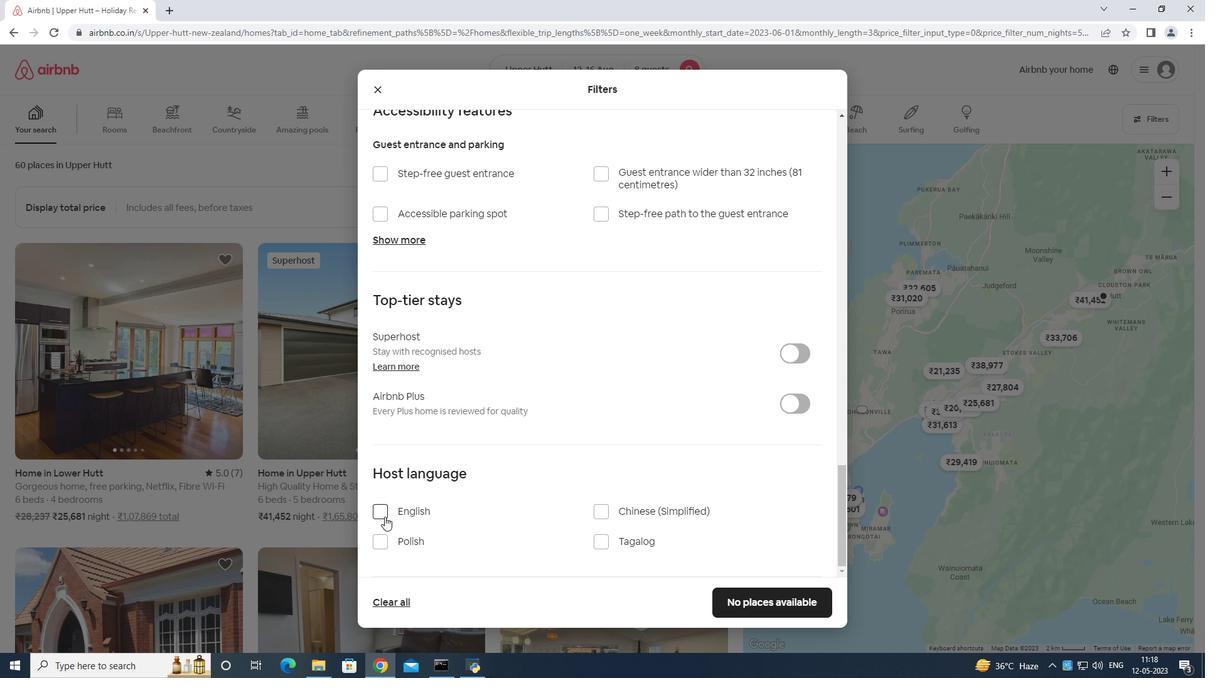 
Action: Mouse pressed left at (376, 511)
Screenshot: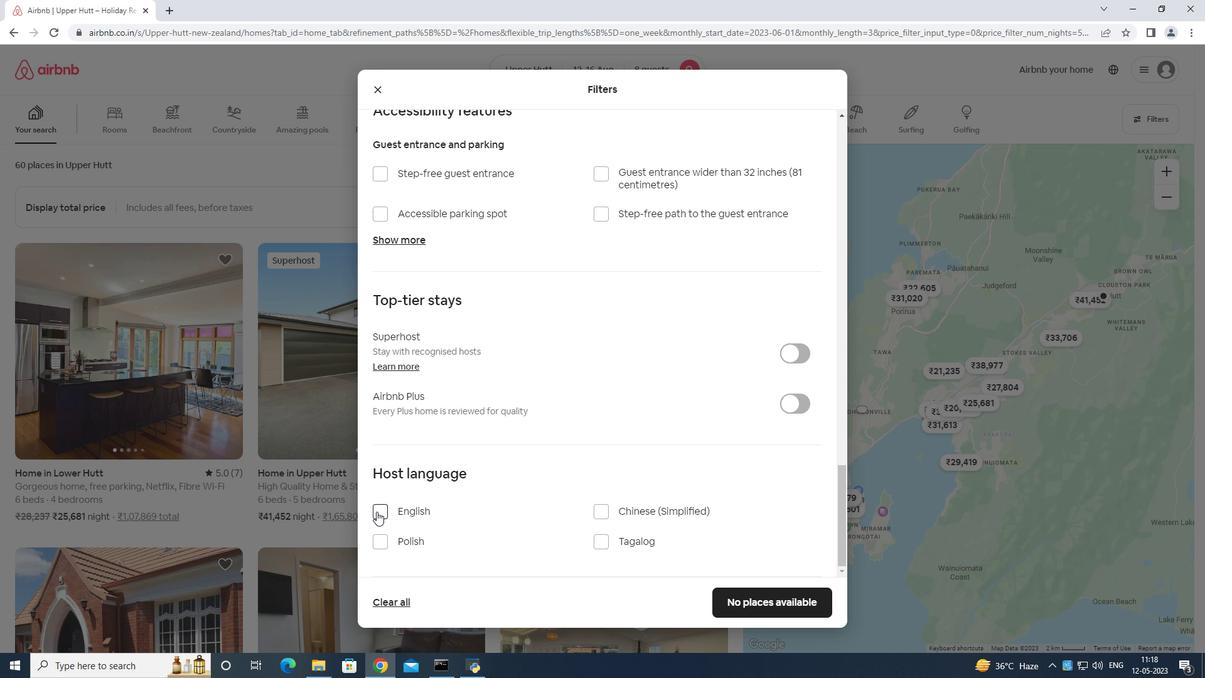 
Action: Mouse moved to (745, 599)
Screenshot: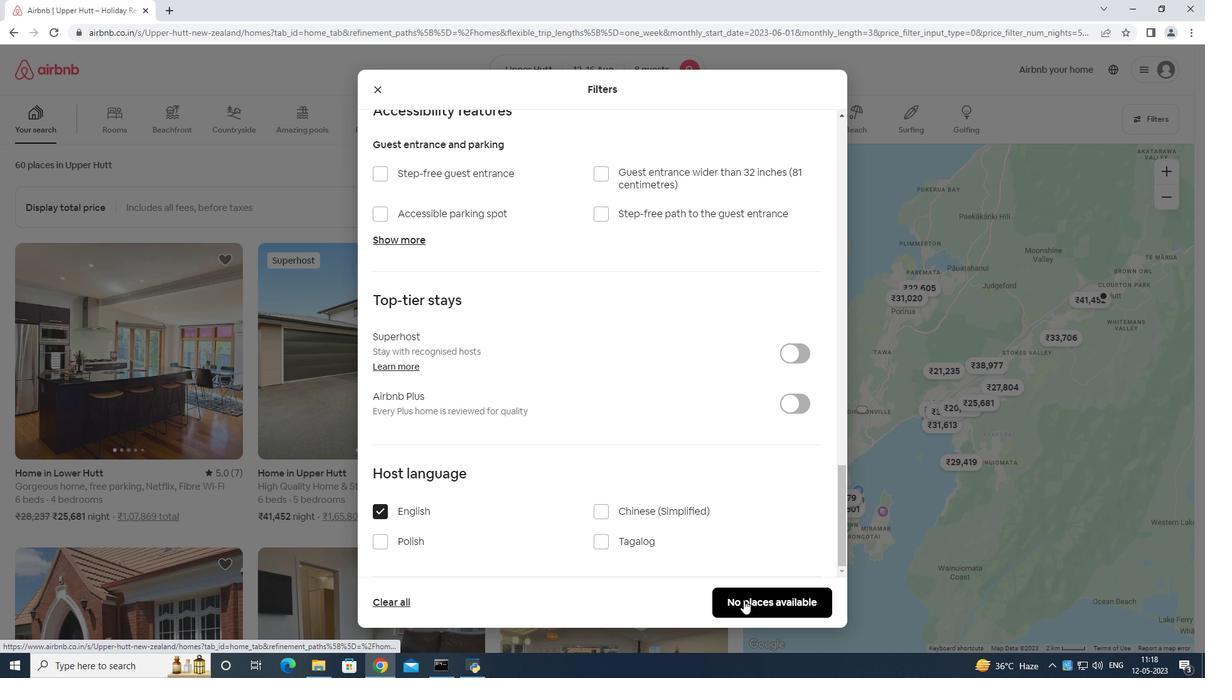 
Action: Mouse pressed left at (745, 599)
Screenshot: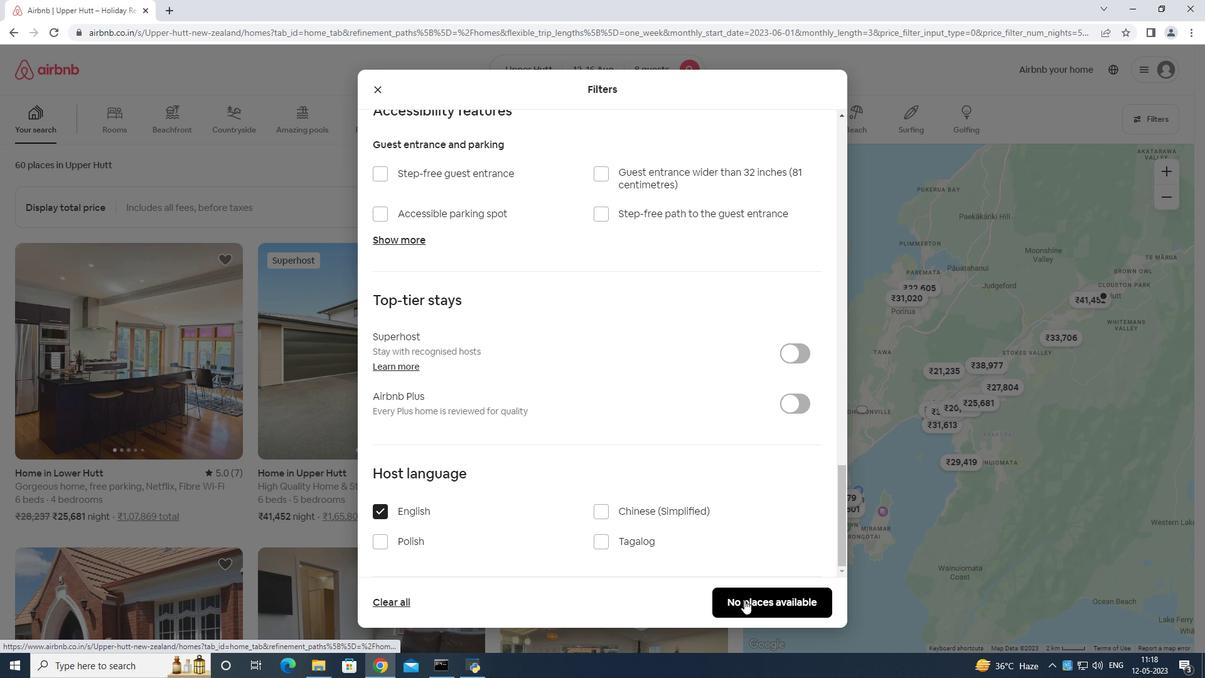 
Action: Mouse moved to (746, 599)
Screenshot: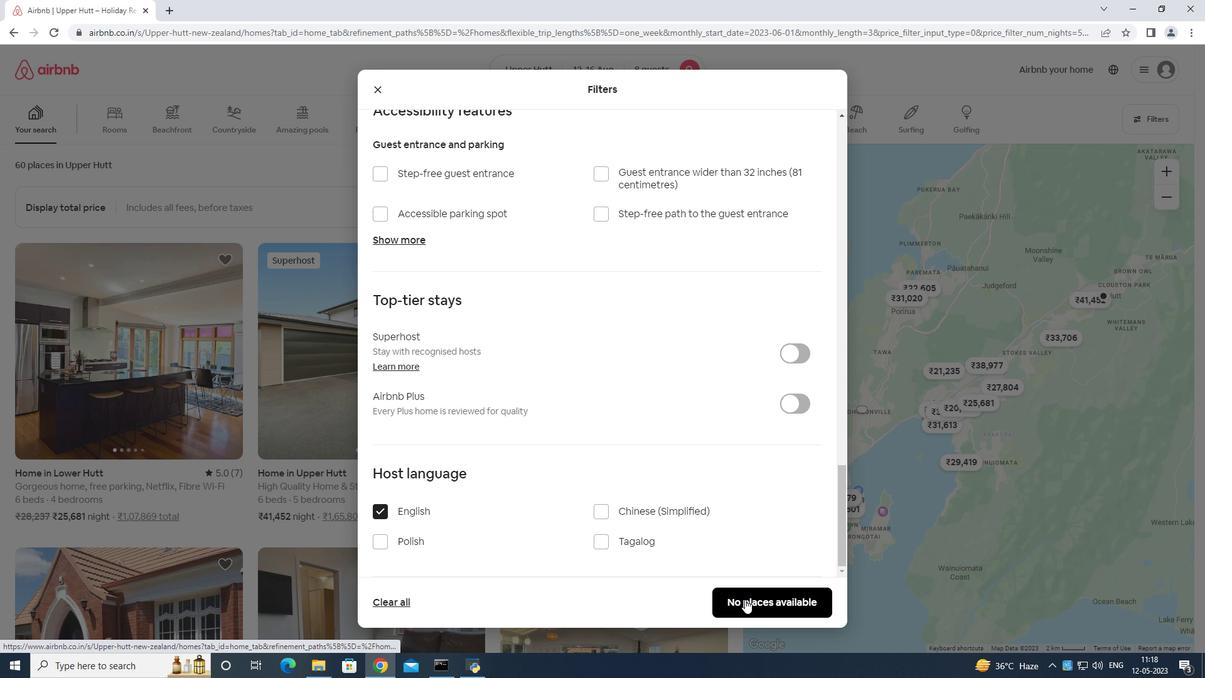 
